 Task: Look for space in Emmen, Switzerland from 6th September, 2023 to 15th September, 2023 for 6 adults in price range Rs.8000 to Rs.12000. Place can be entire place or private room with 6 bedrooms having 6 beds and 6 bathrooms. Property type can be house, flat, guest house. Amenities needed are: wifi, TV, free parkinig on premises, gym, breakfast. Booking option can be shelf check-in. Required host language is English.
Action: Mouse moved to (492, 106)
Screenshot: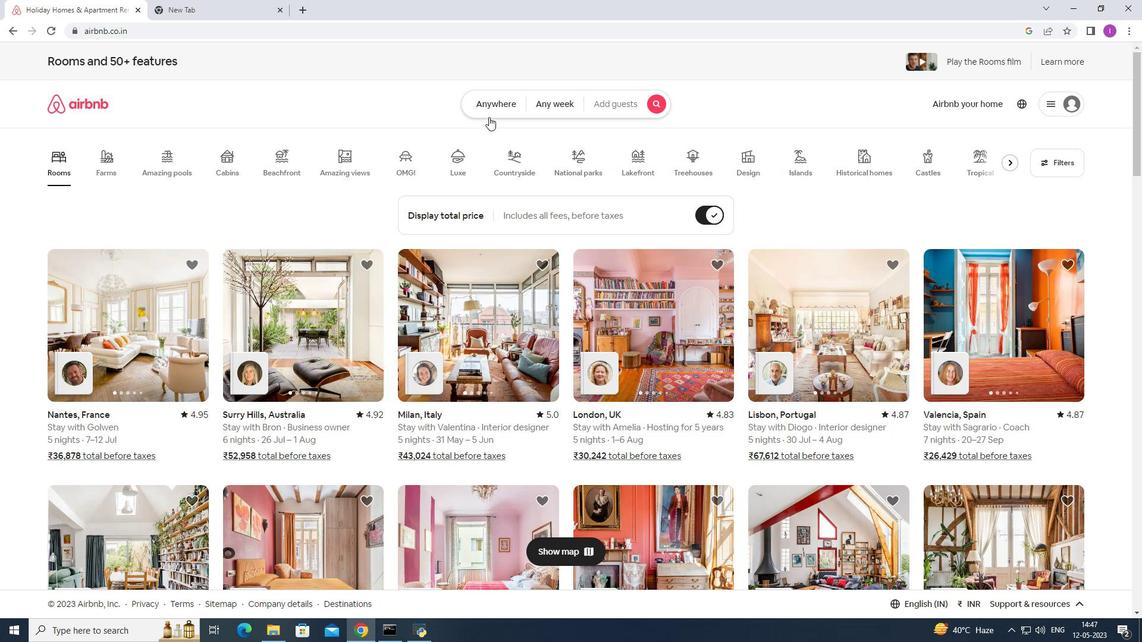 
Action: Mouse pressed left at (492, 106)
Screenshot: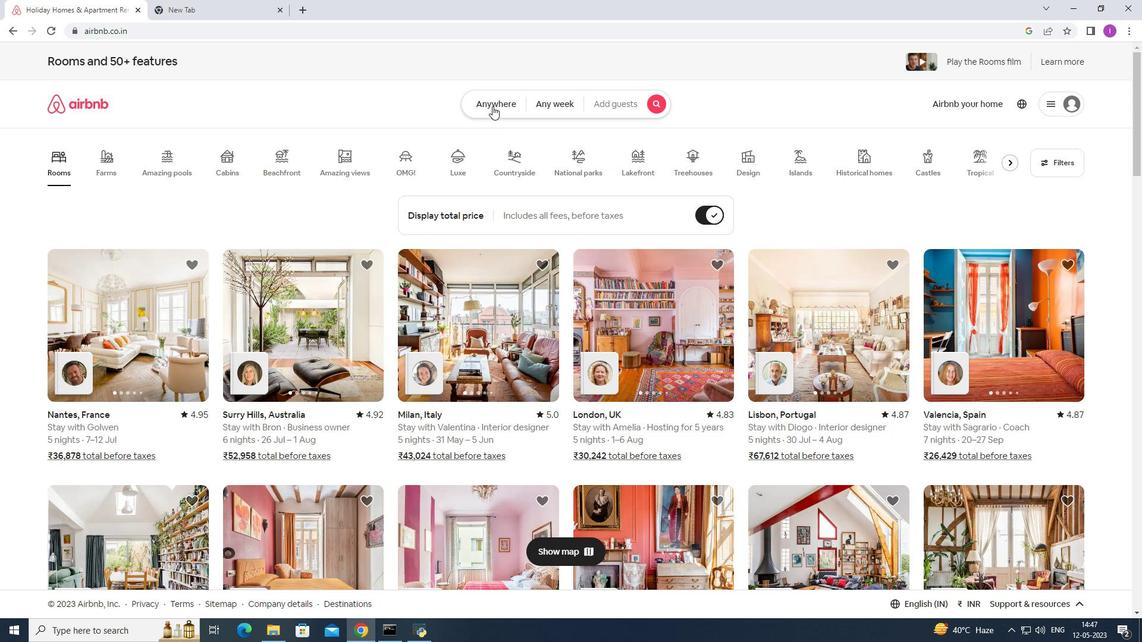 
Action: Mouse moved to (387, 156)
Screenshot: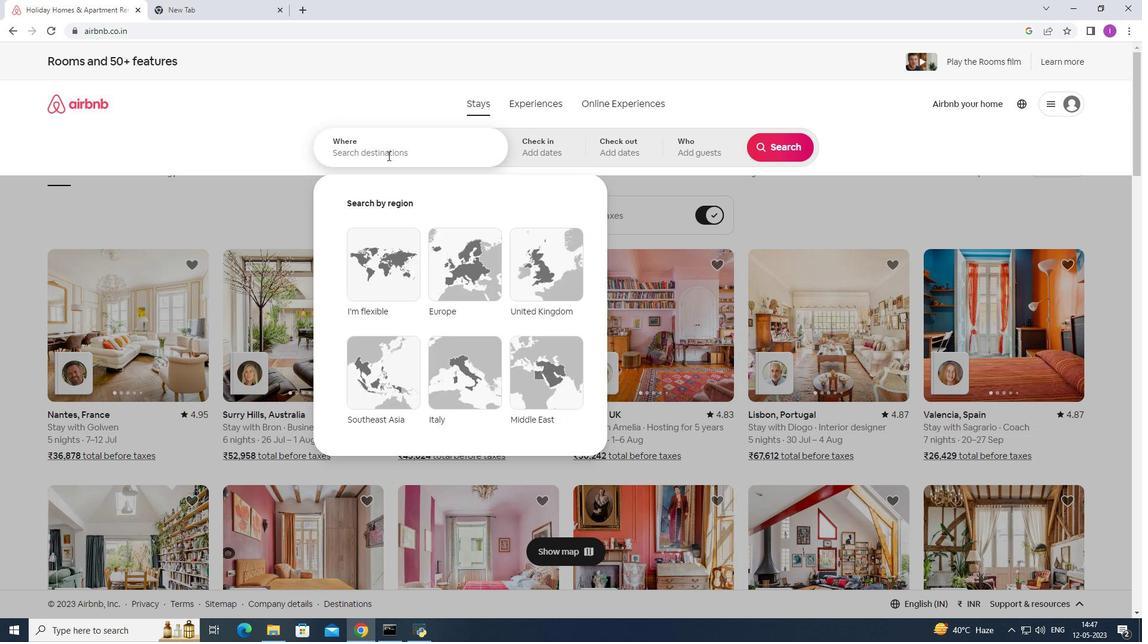 
Action: Mouse pressed left at (387, 156)
Screenshot: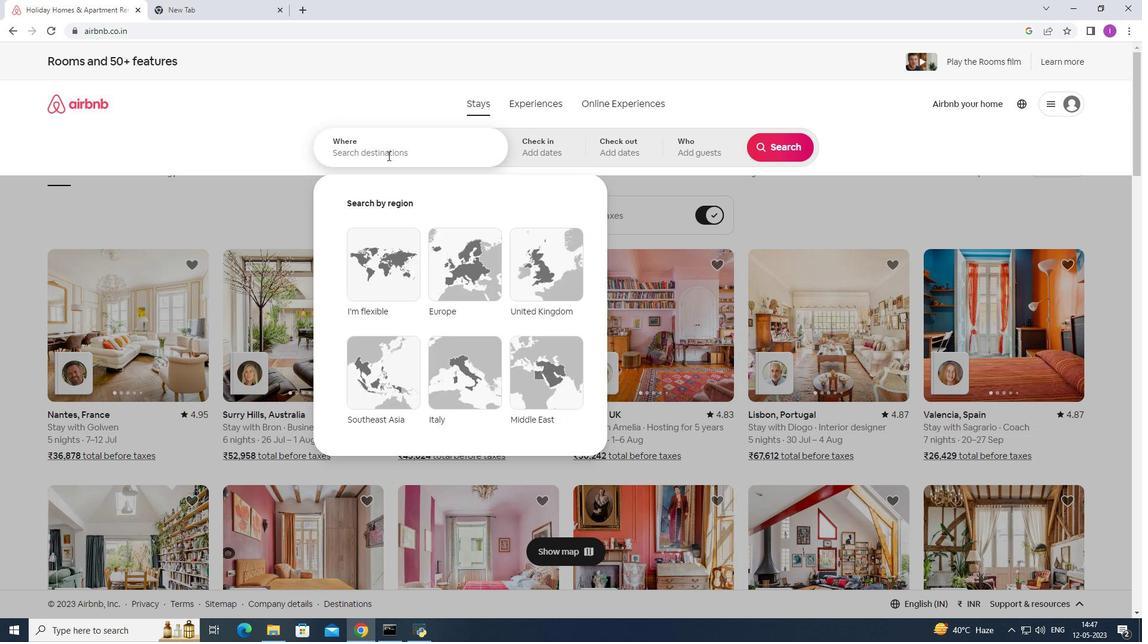 
Action: Mouse moved to (386, 157)
Screenshot: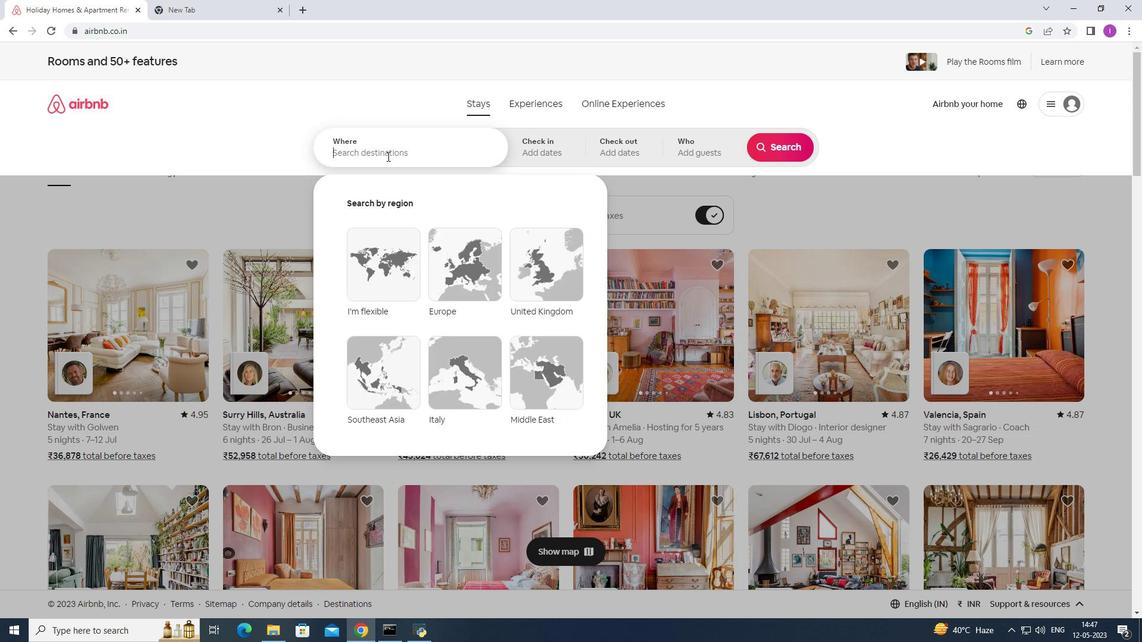 
Action: Key pressed <Key.shift>Emmen
Screenshot: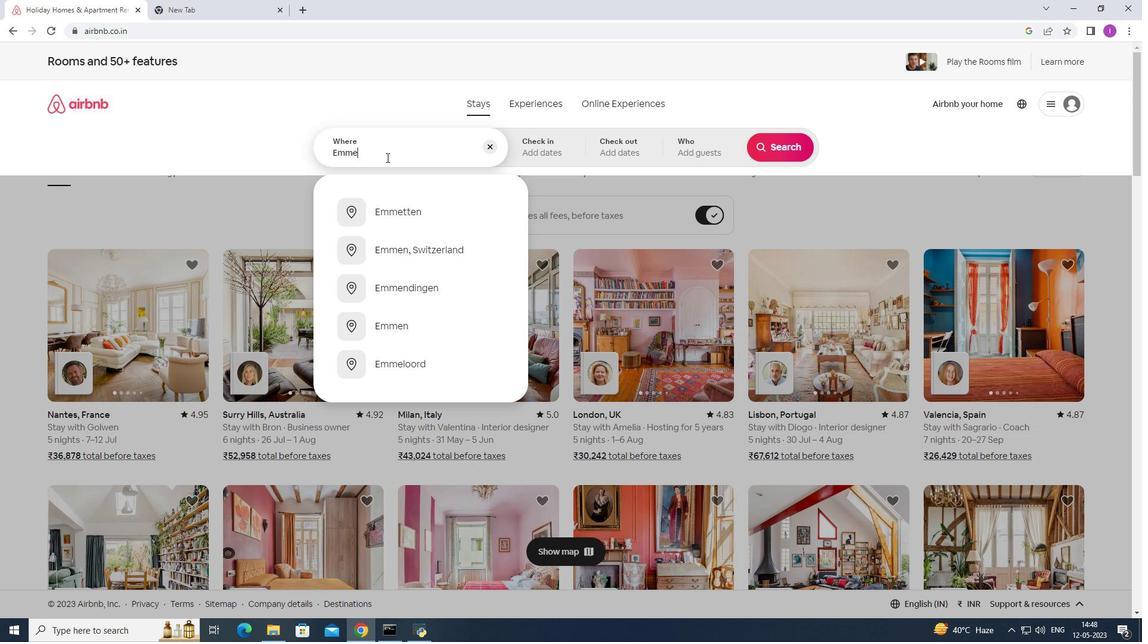 
Action: Mouse moved to (395, 205)
Screenshot: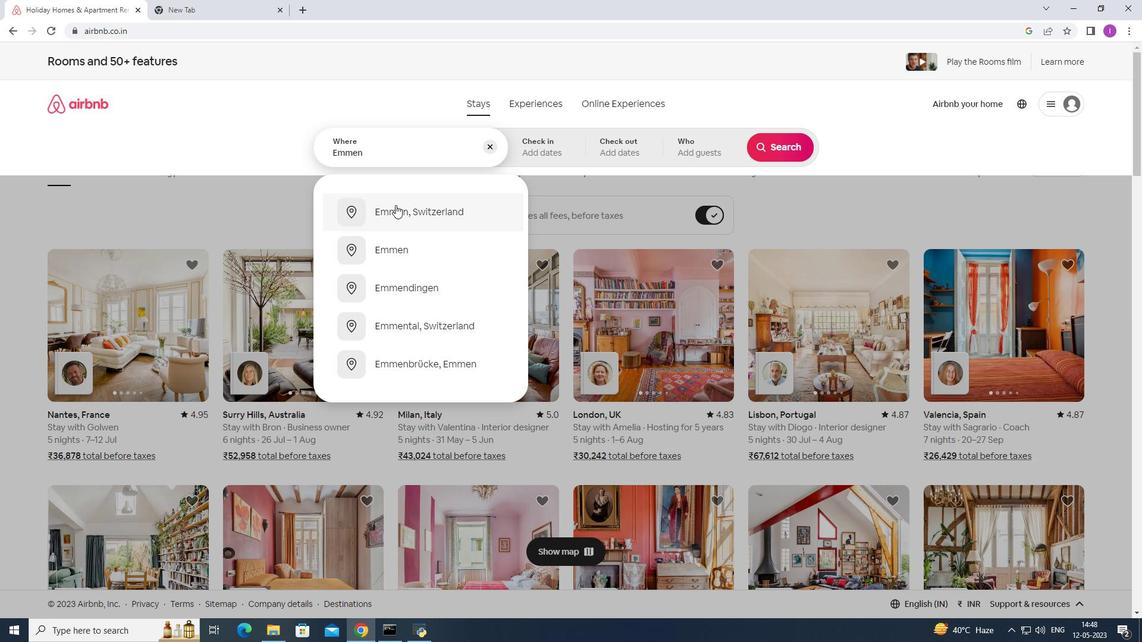 
Action: Mouse pressed left at (395, 205)
Screenshot: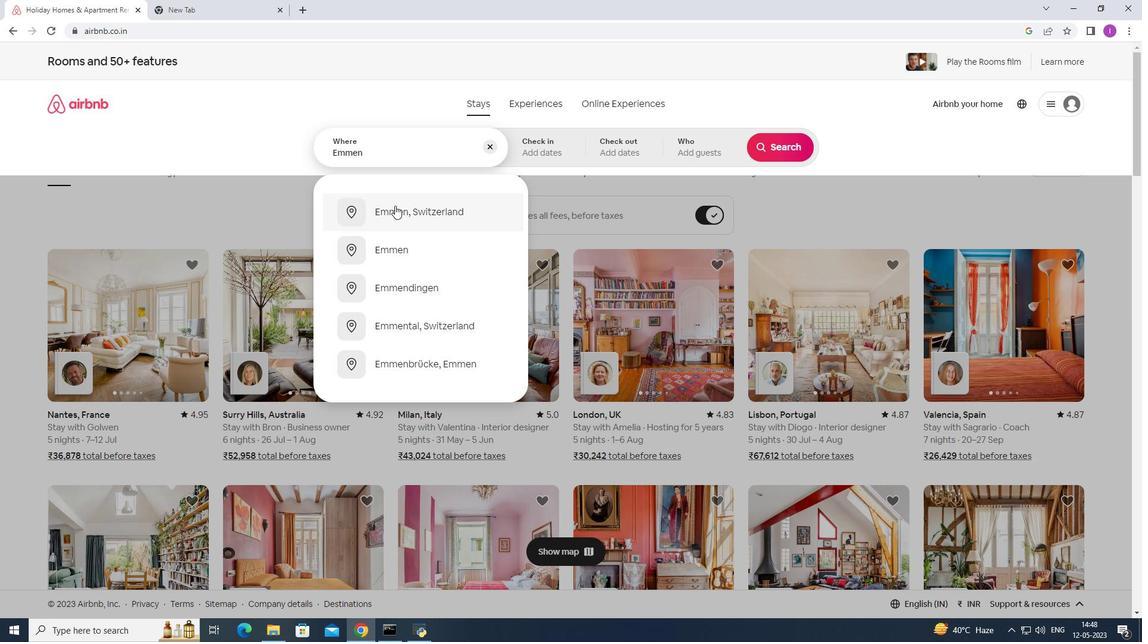 
Action: Mouse moved to (780, 242)
Screenshot: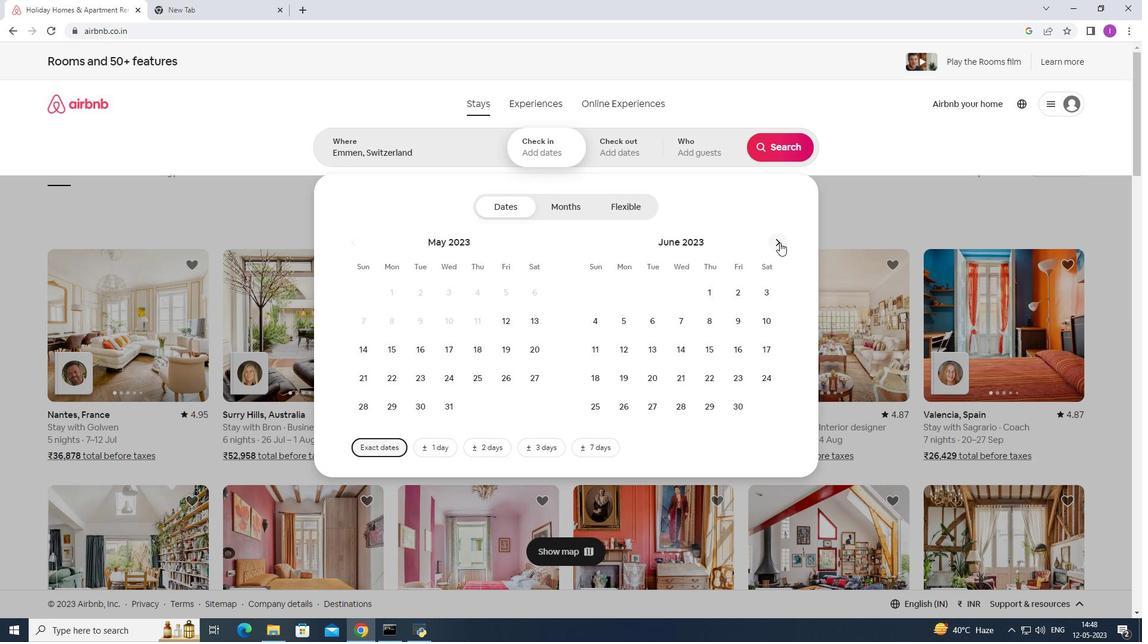 
Action: Mouse pressed left at (780, 242)
Screenshot: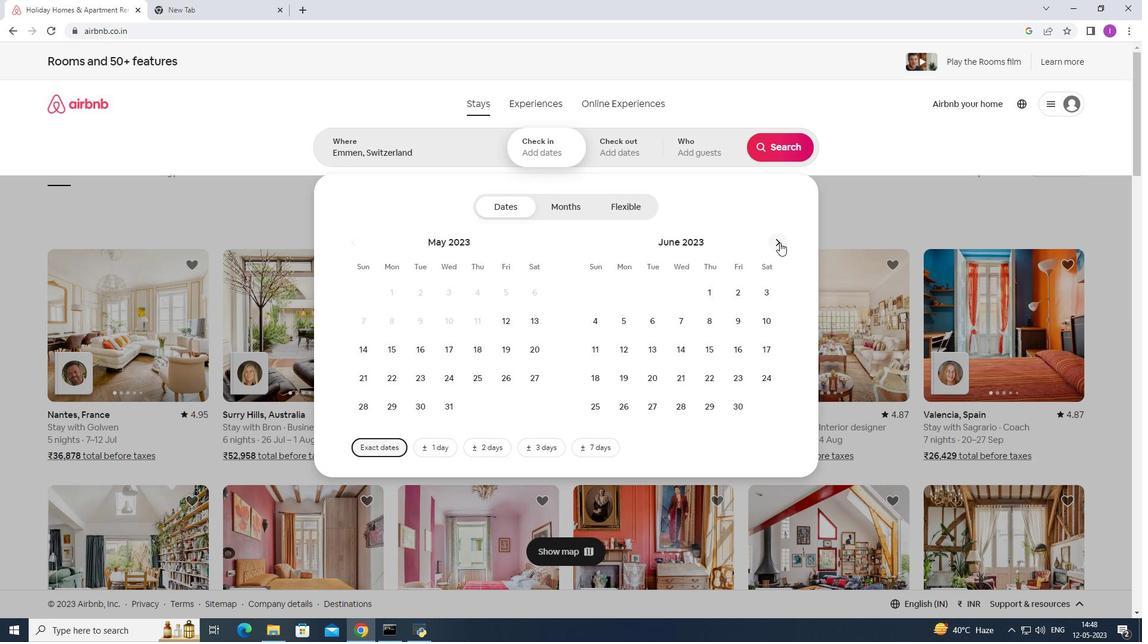
Action: Mouse pressed left at (780, 242)
Screenshot: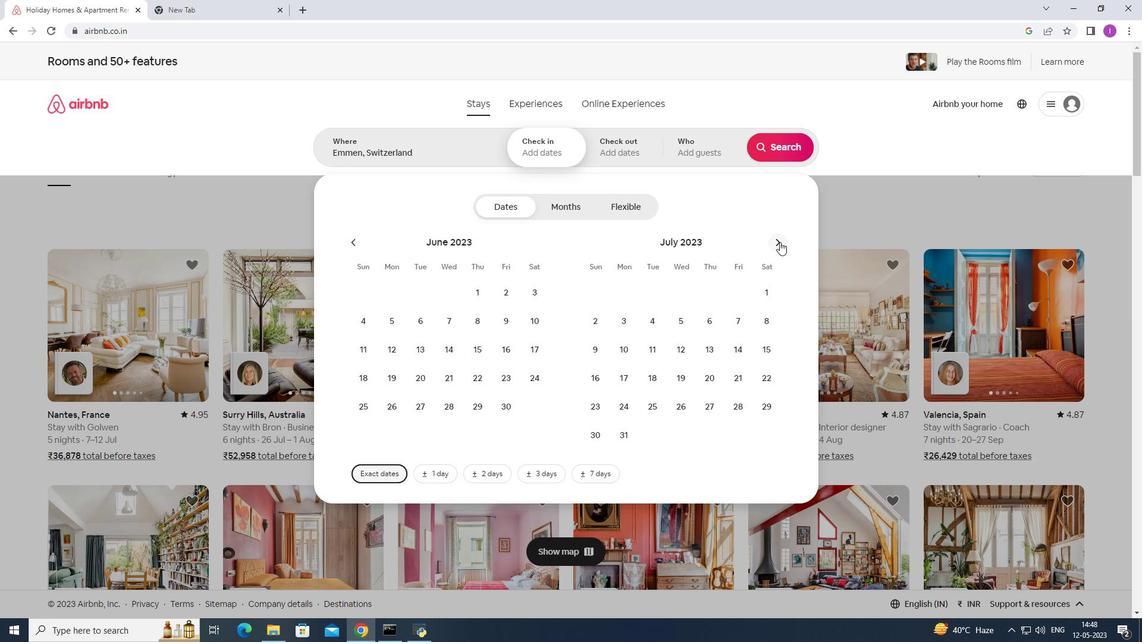 
Action: Mouse pressed left at (780, 242)
Screenshot: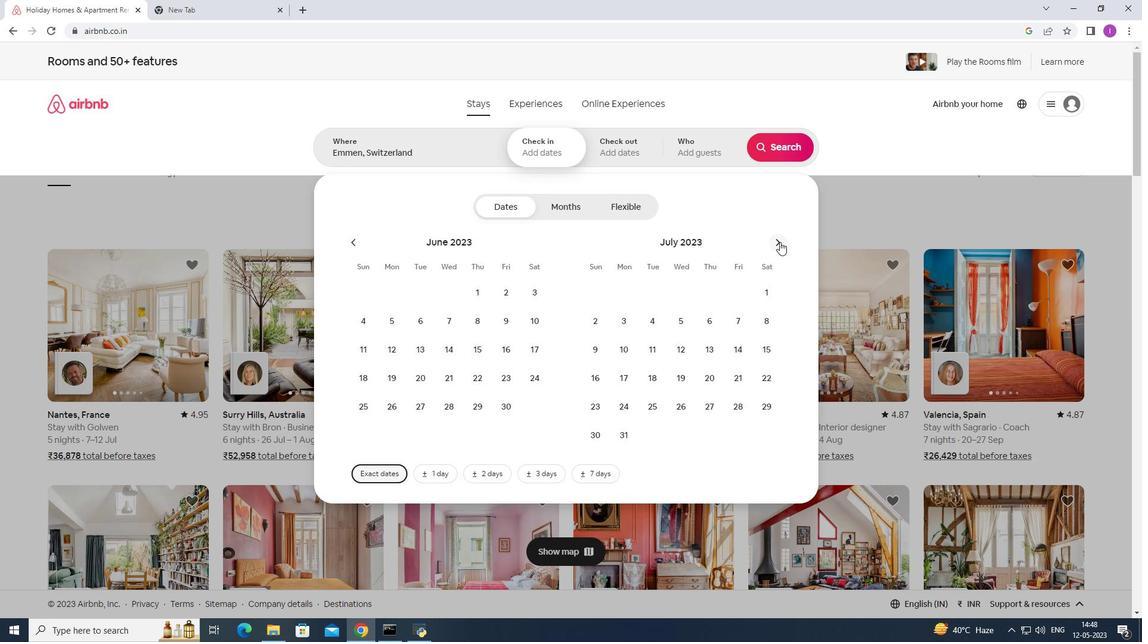 
Action: Mouse moved to (686, 322)
Screenshot: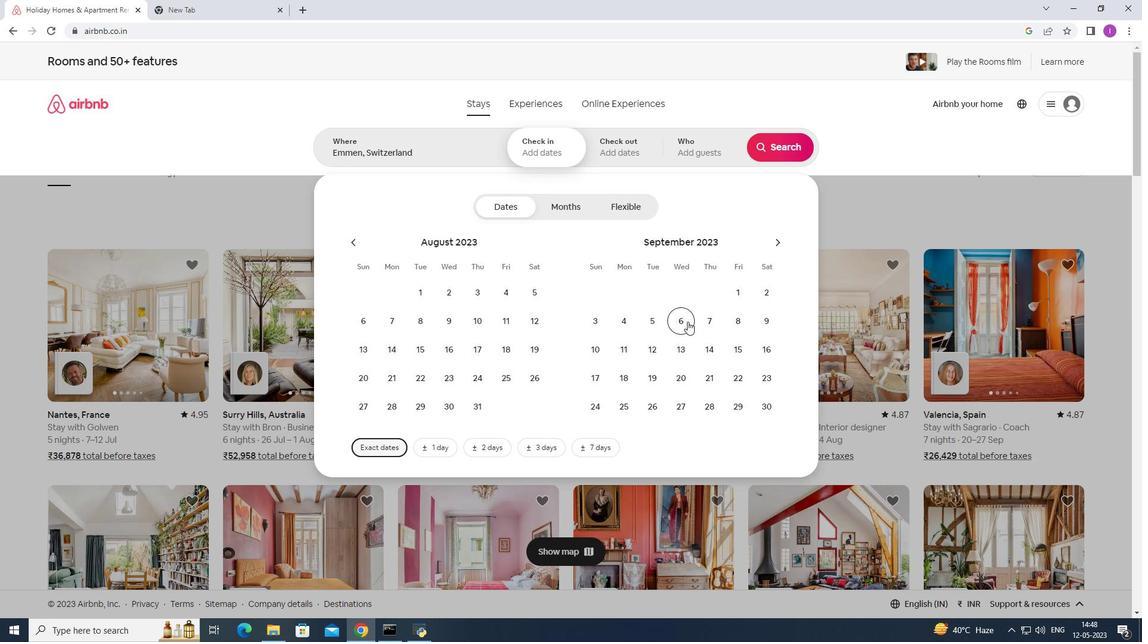 
Action: Mouse pressed left at (686, 322)
Screenshot: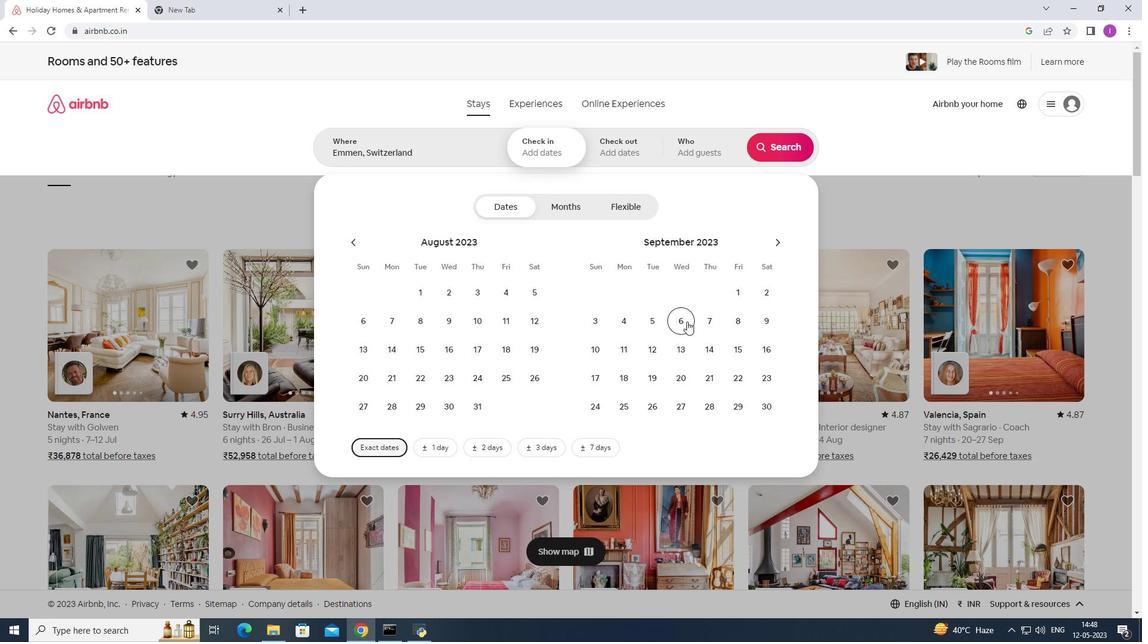 
Action: Mouse moved to (739, 350)
Screenshot: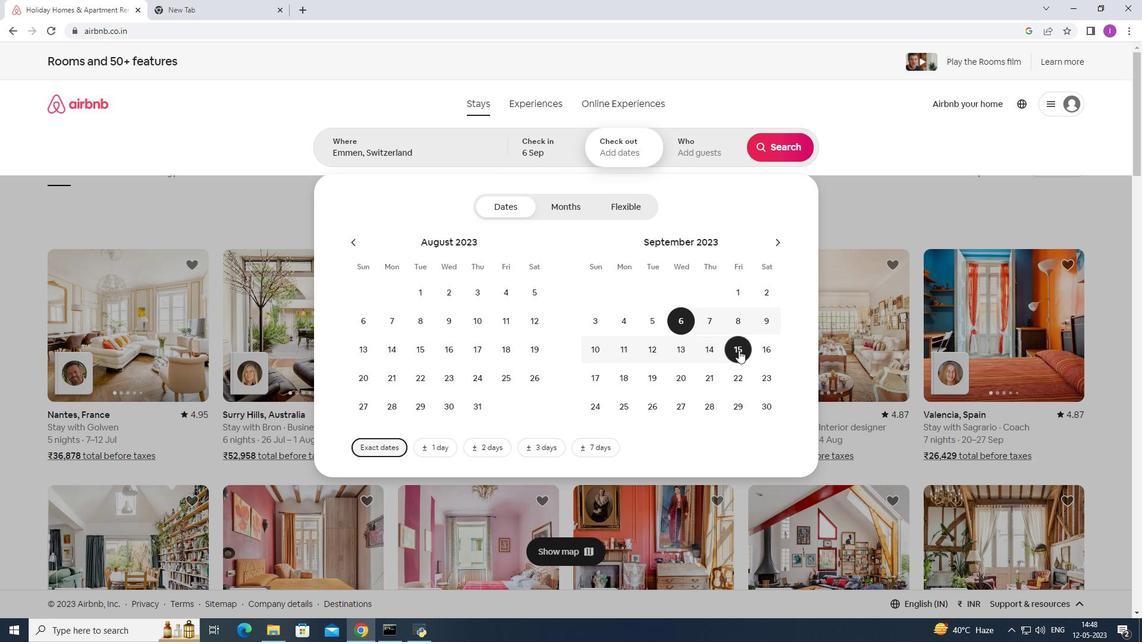 
Action: Mouse pressed left at (739, 350)
Screenshot: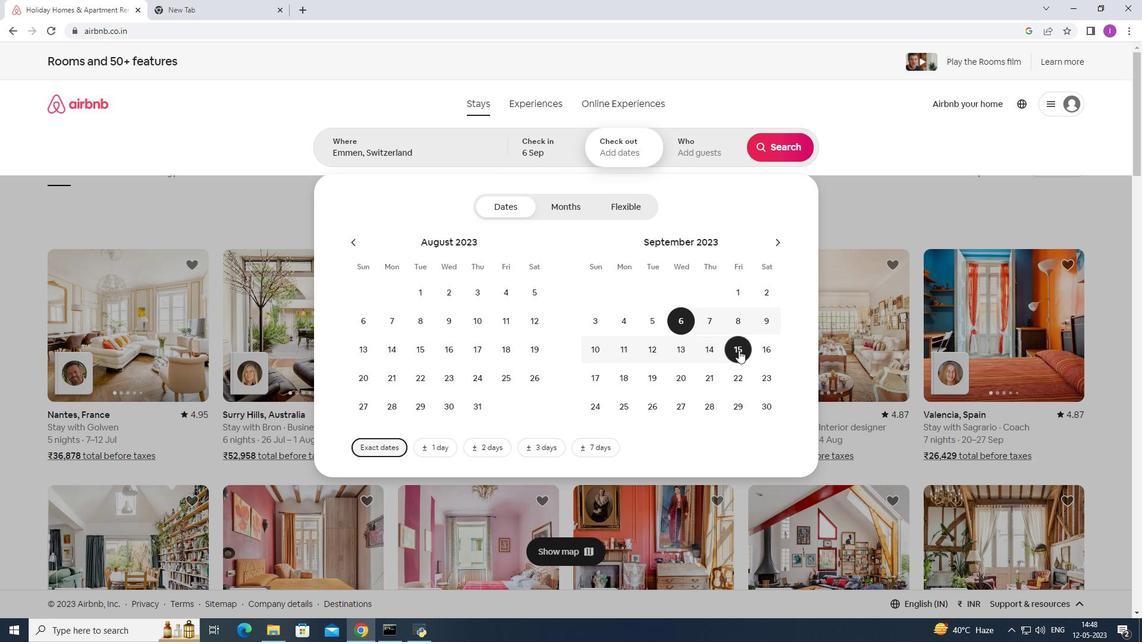 
Action: Mouse moved to (695, 155)
Screenshot: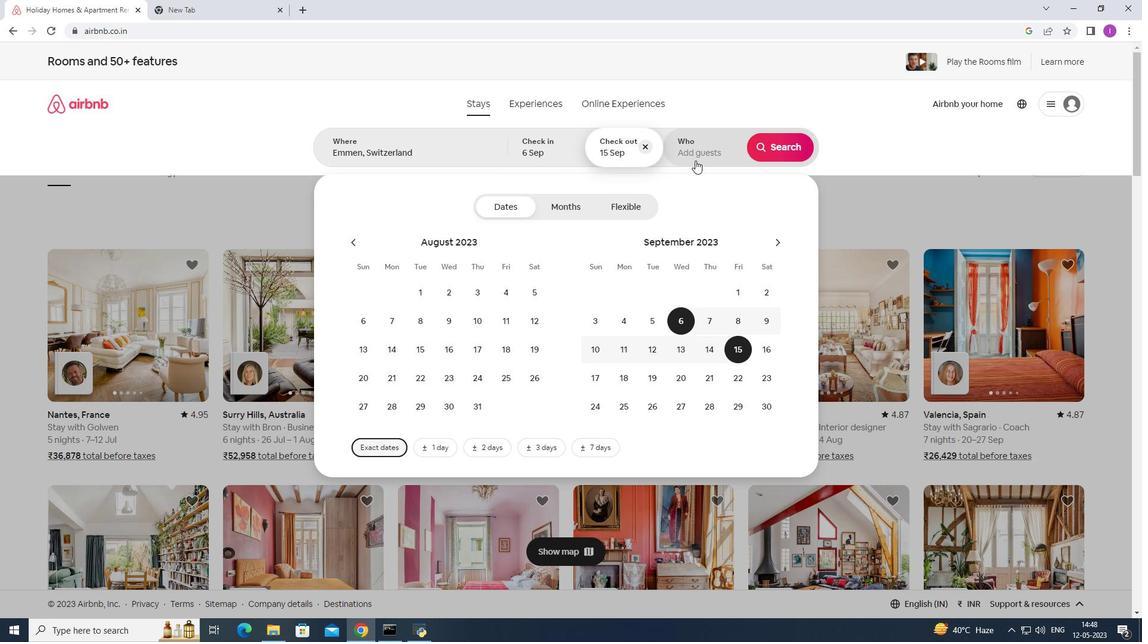 
Action: Mouse pressed left at (695, 155)
Screenshot: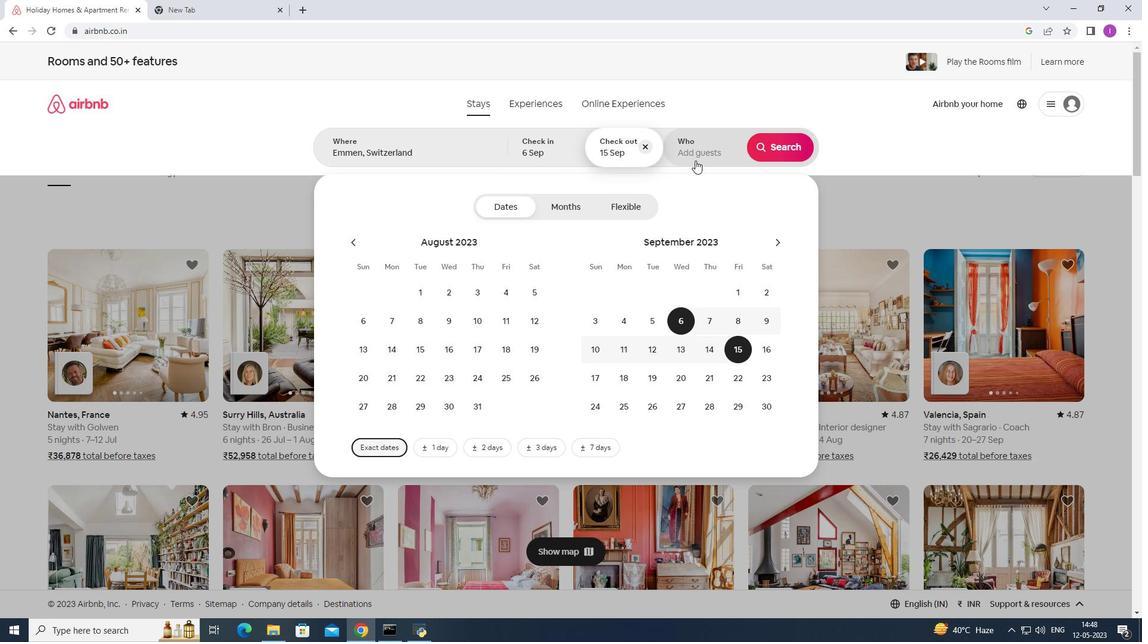 
Action: Mouse moved to (779, 206)
Screenshot: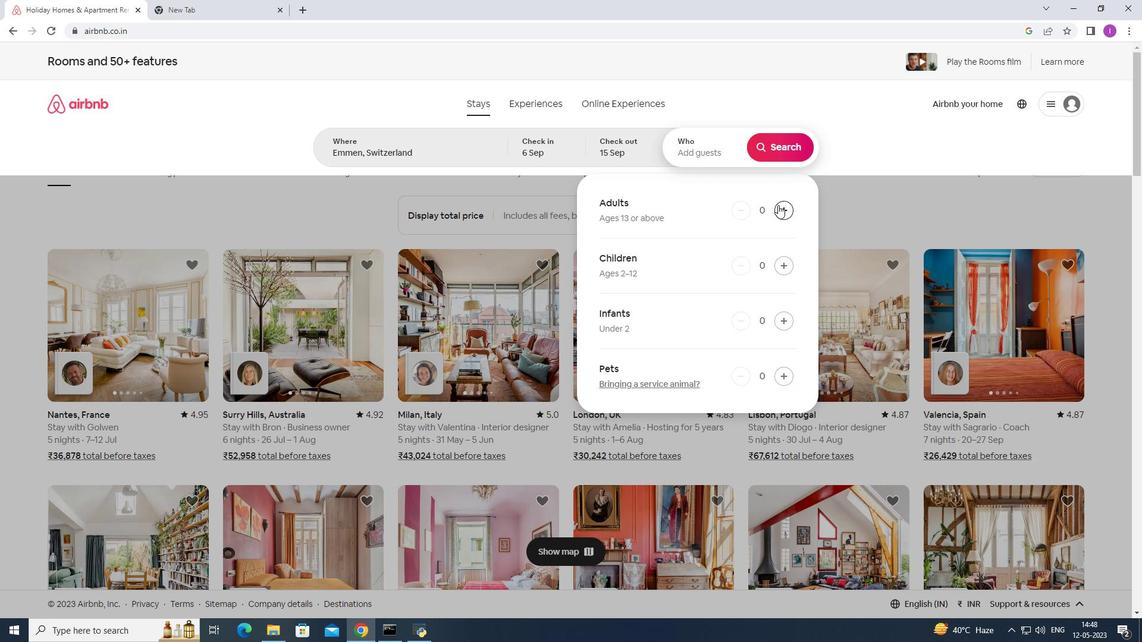 
Action: Mouse pressed left at (779, 206)
Screenshot: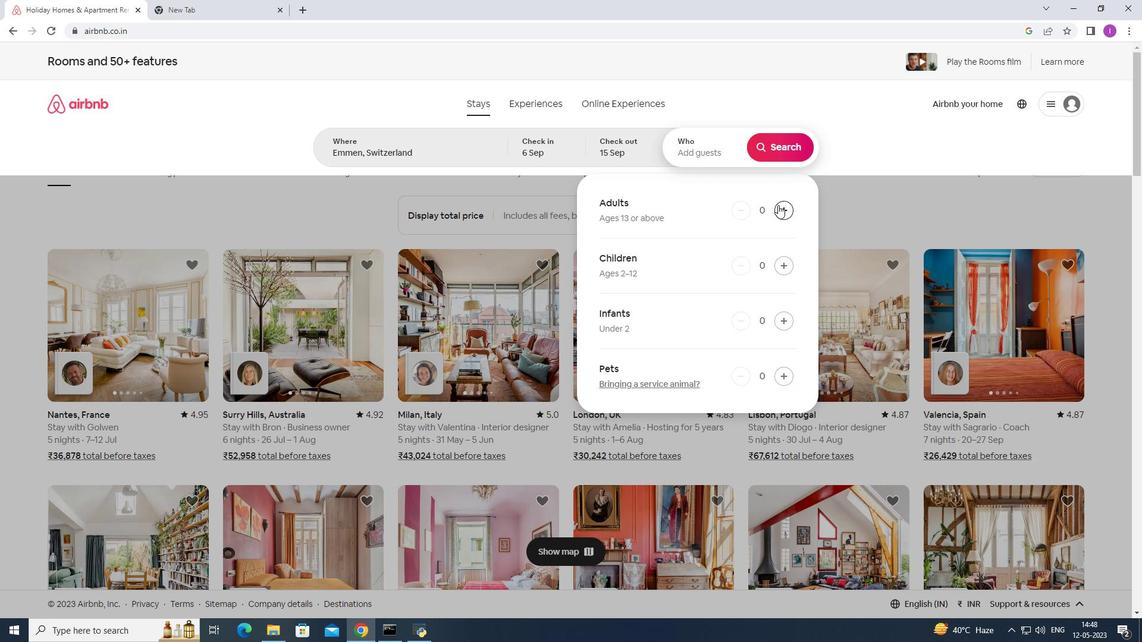 
Action: Mouse pressed left at (779, 206)
Screenshot: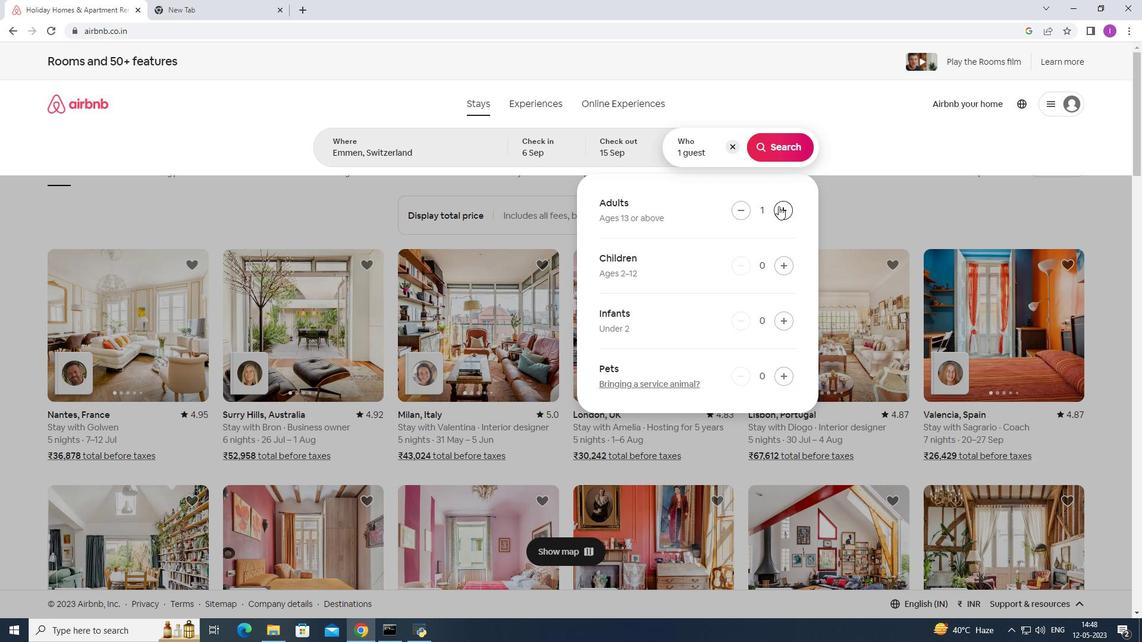 
Action: Mouse pressed left at (779, 206)
Screenshot: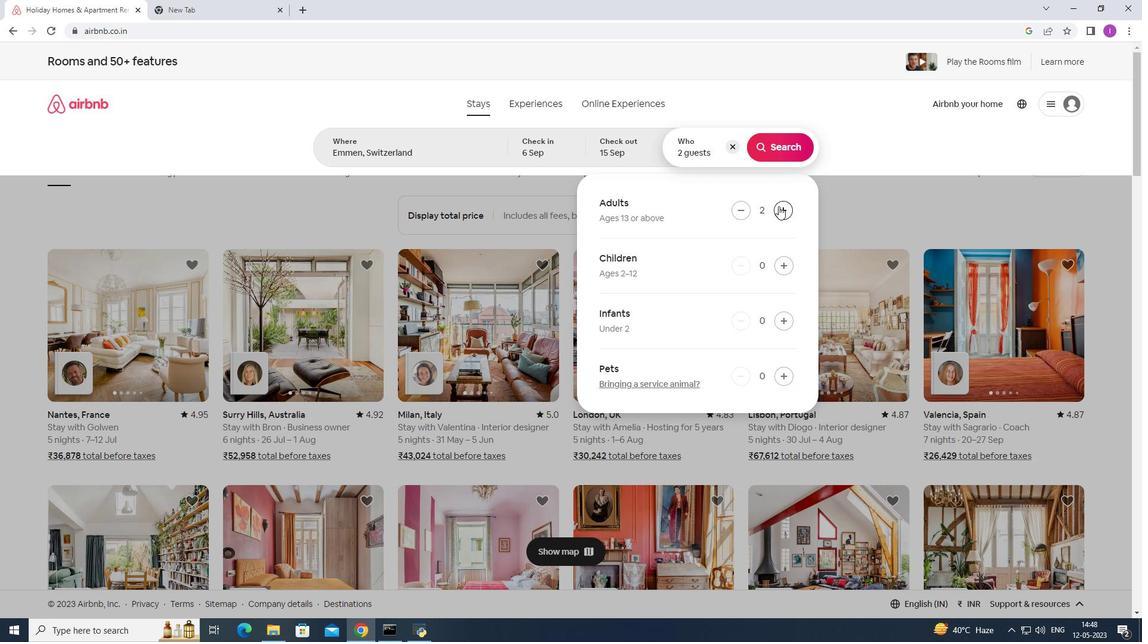 
Action: Mouse pressed left at (779, 206)
Screenshot: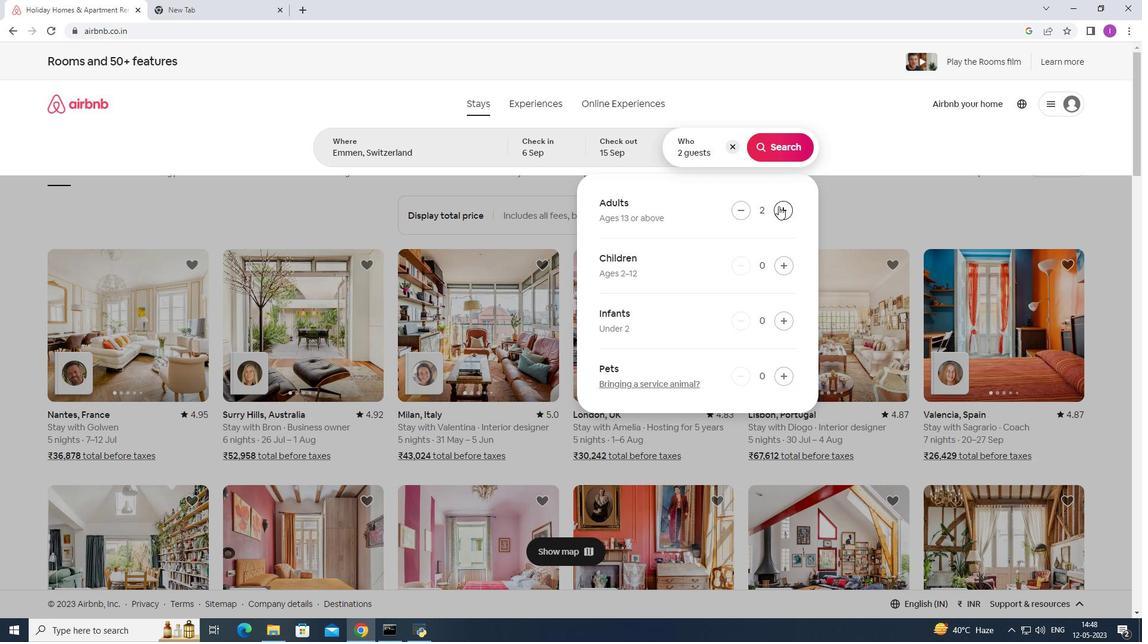 
Action: Mouse pressed left at (779, 206)
Screenshot: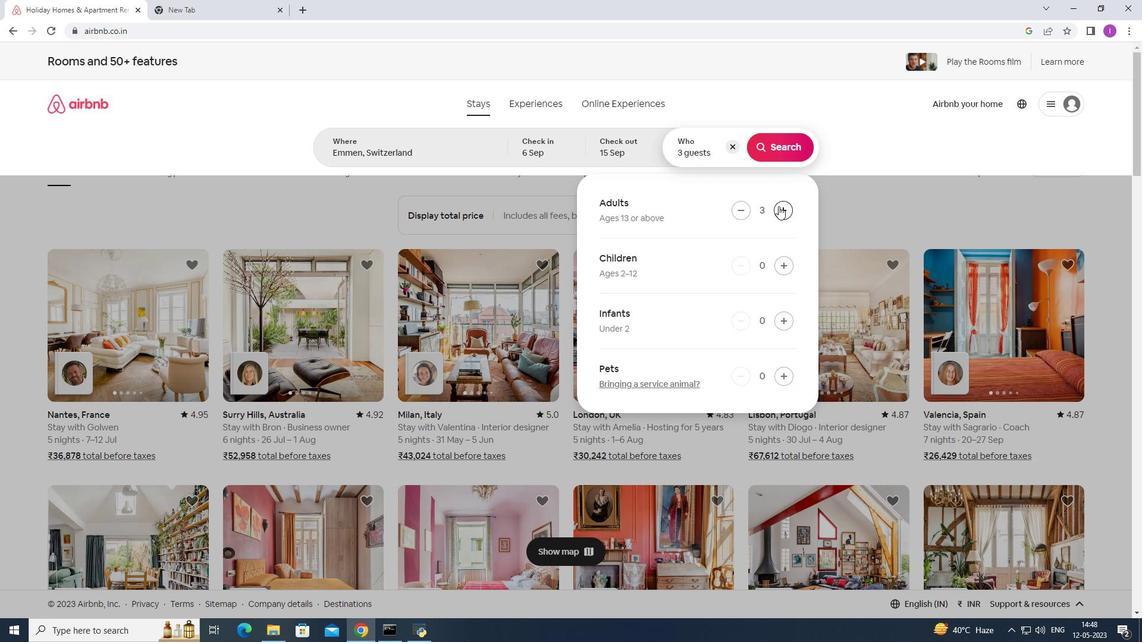 
Action: Mouse moved to (779, 206)
Screenshot: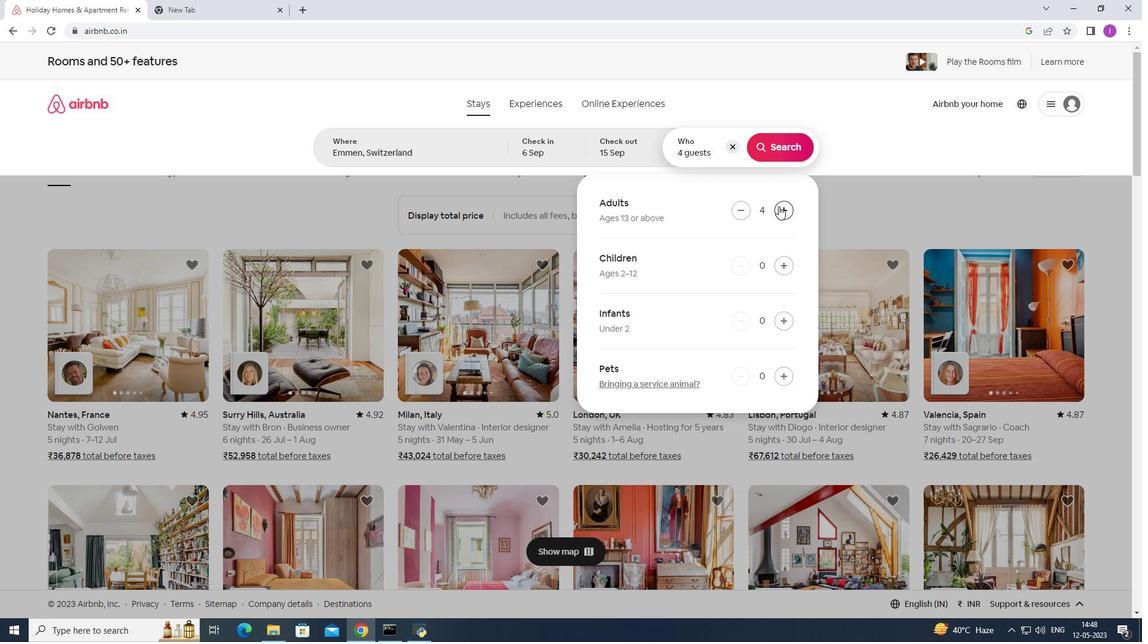 
Action: Mouse pressed left at (779, 206)
Screenshot: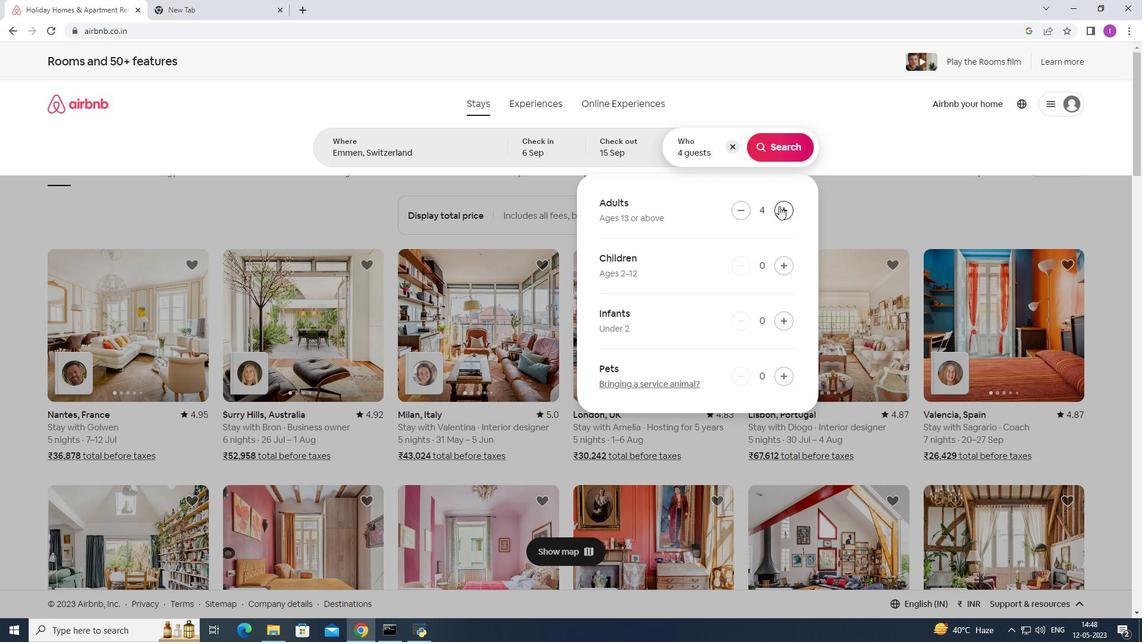
Action: Mouse moved to (788, 168)
Screenshot: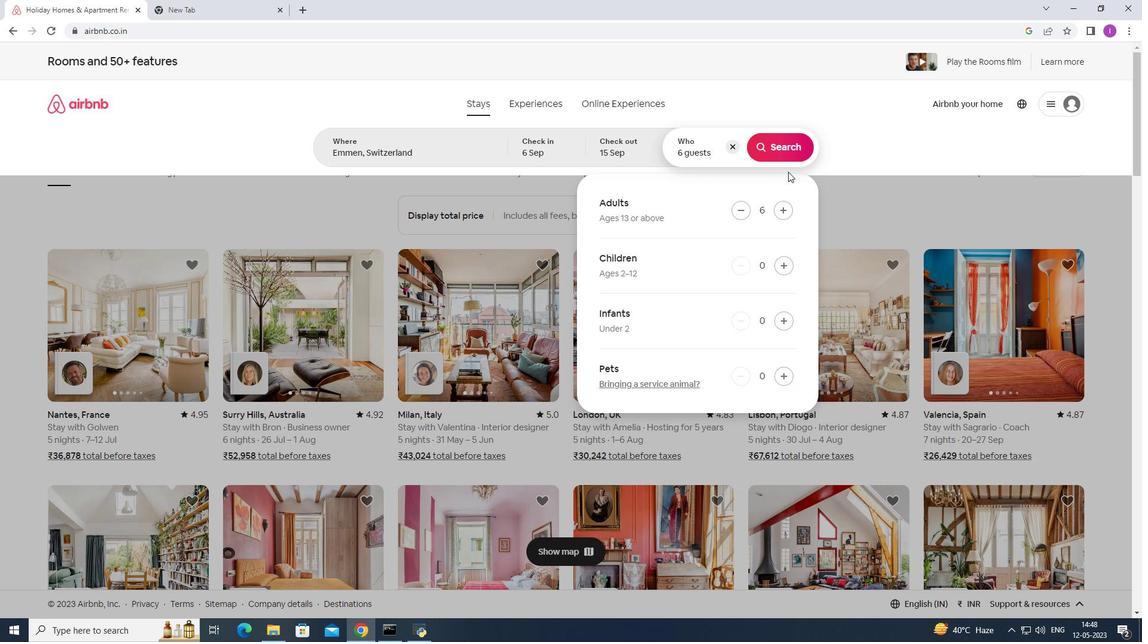 
Action: Mouse pressed left at (788, 168)
Screenshot: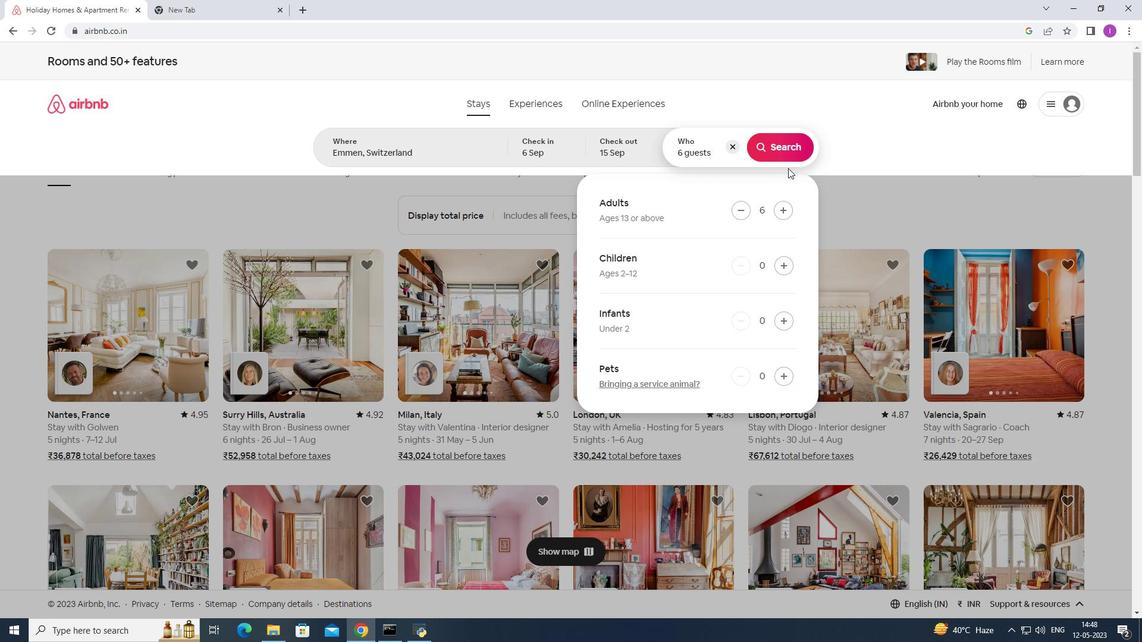 
Action: Mouse moved to (795, 143)
Screenshot: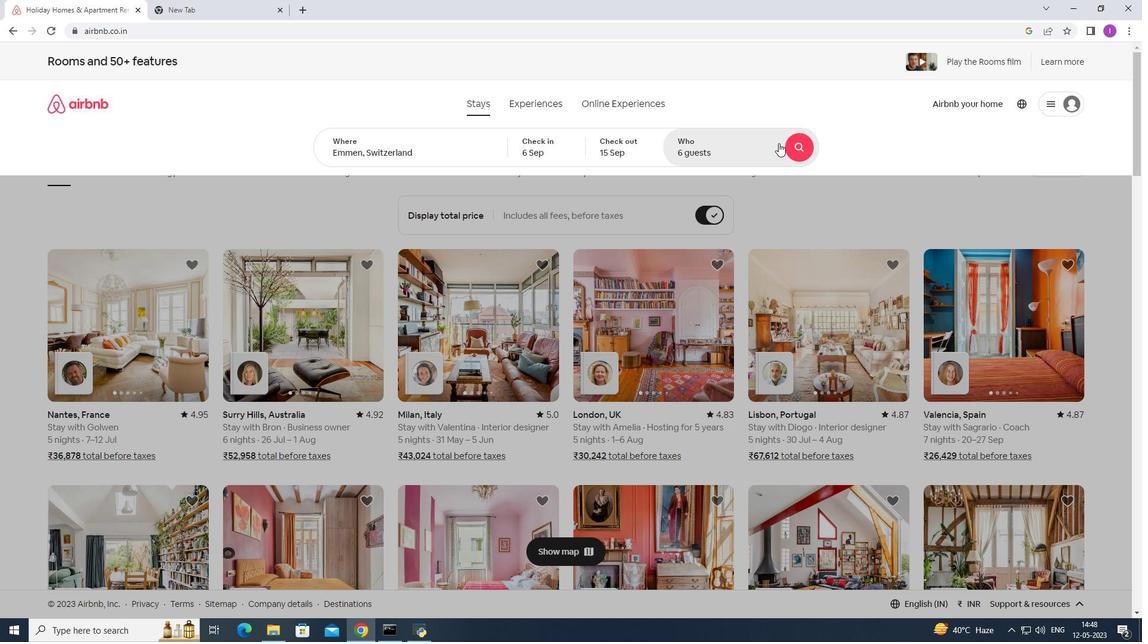 
Action: Mouse pressed left at (795, 143)
Screenshot: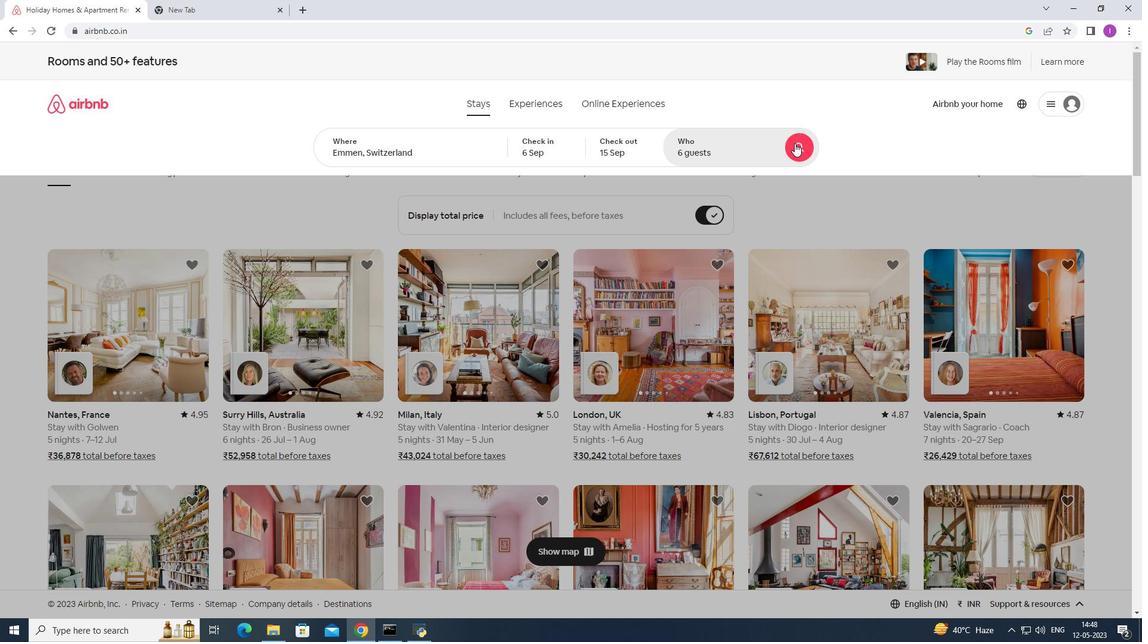 
Action: Mouse moved to (1101, 115)
Screenshot: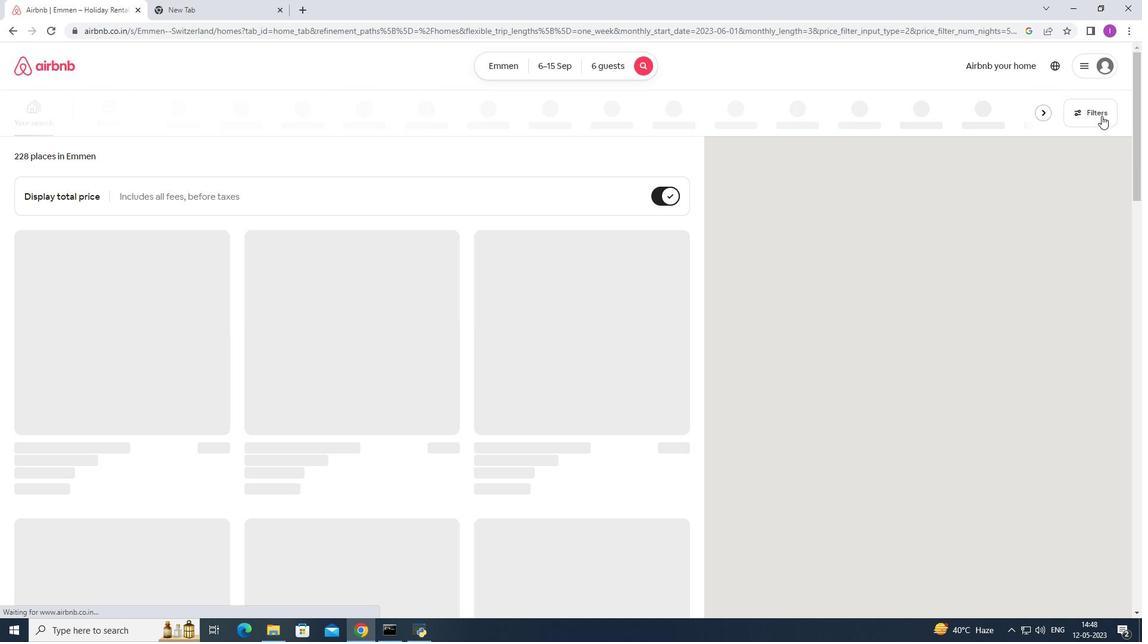 
Action: Mouse pressed left at (1101, 115)
Screenshot: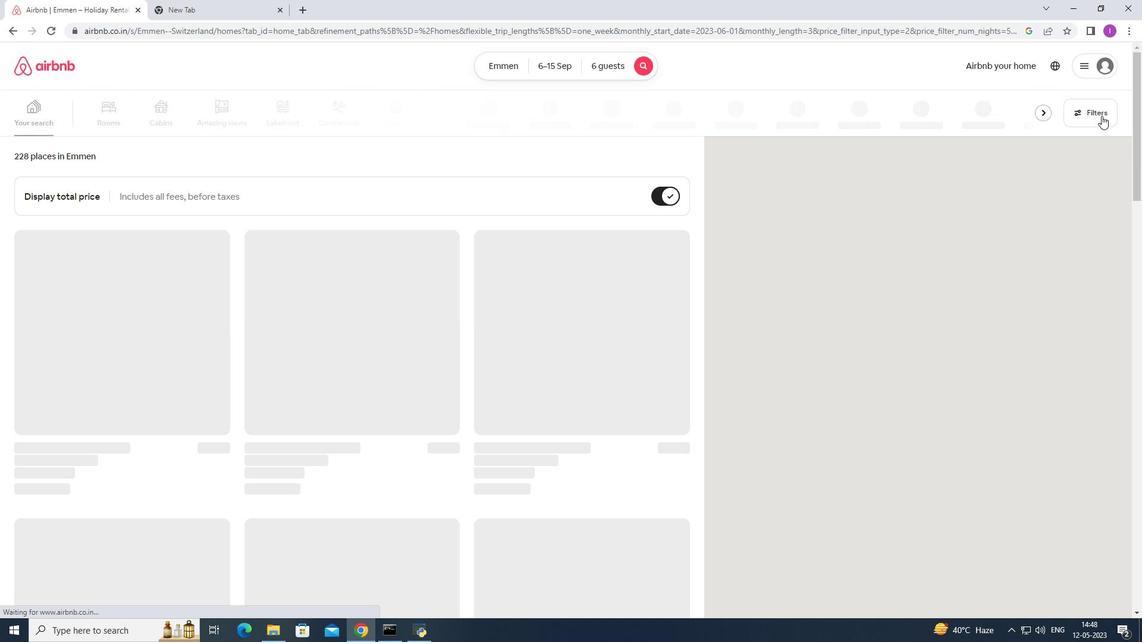 
Action: Mouse moved to (617, 405)
Screenshot: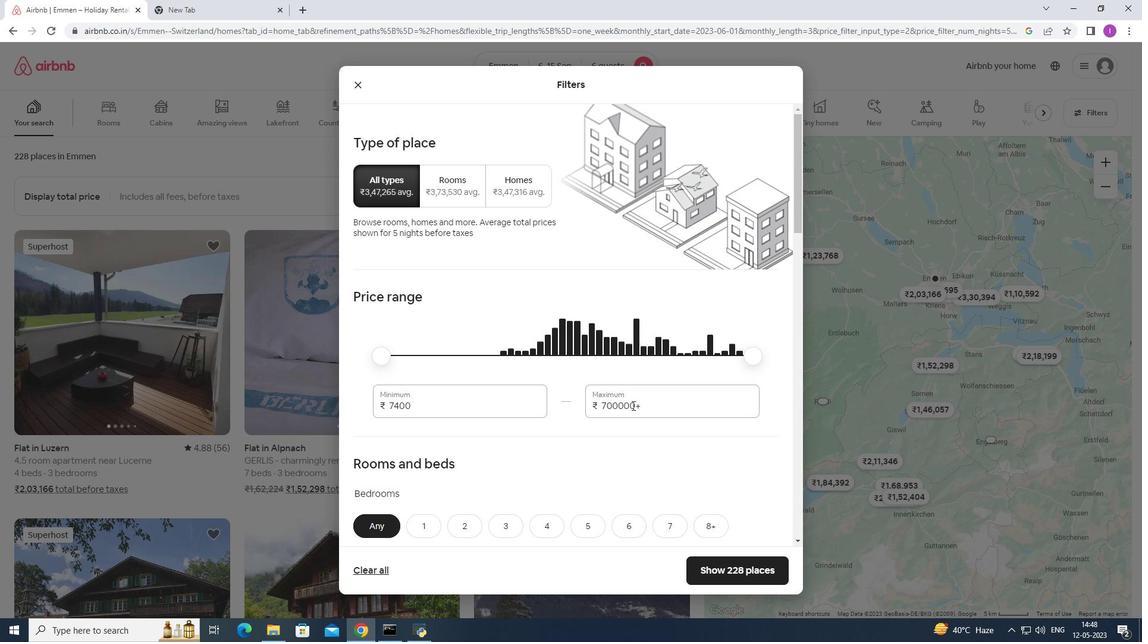 
Action: Mouse pressed left at (617, 405)
Screenshot: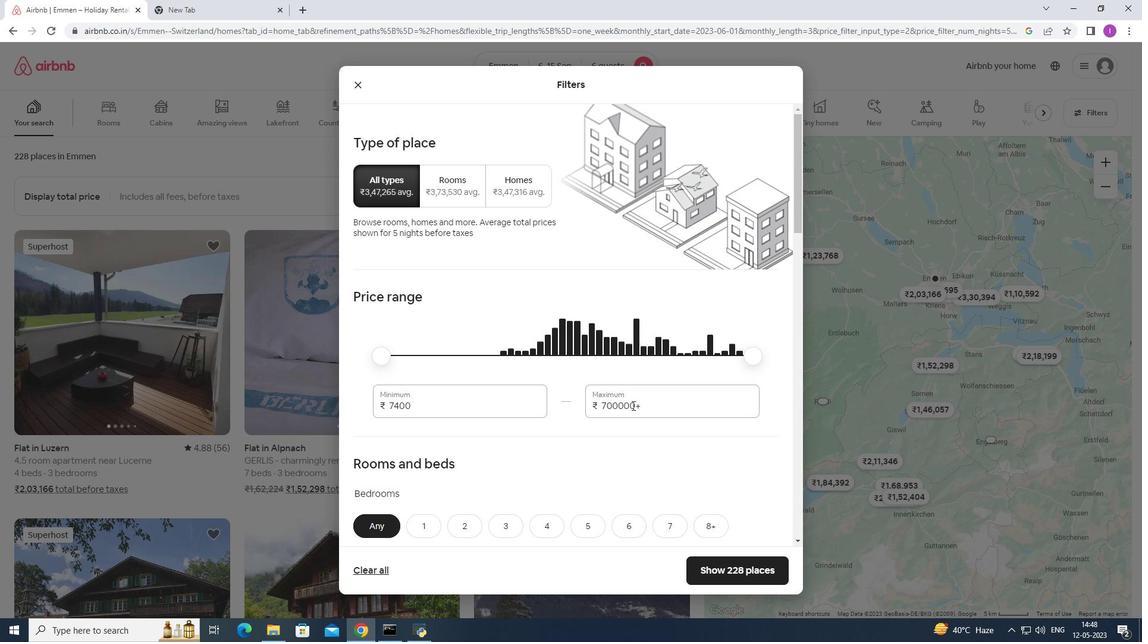 
Action: Mouse moved to (652, 402)
Screenshot: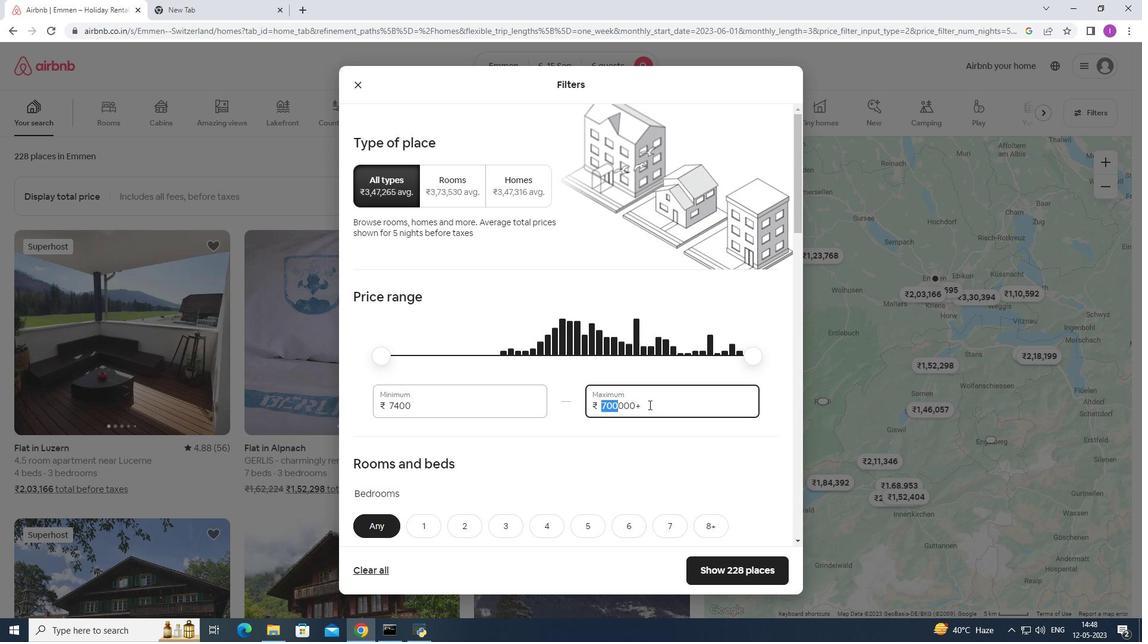 
Action: Mouse pressed left at (652, 402)
Screenshot: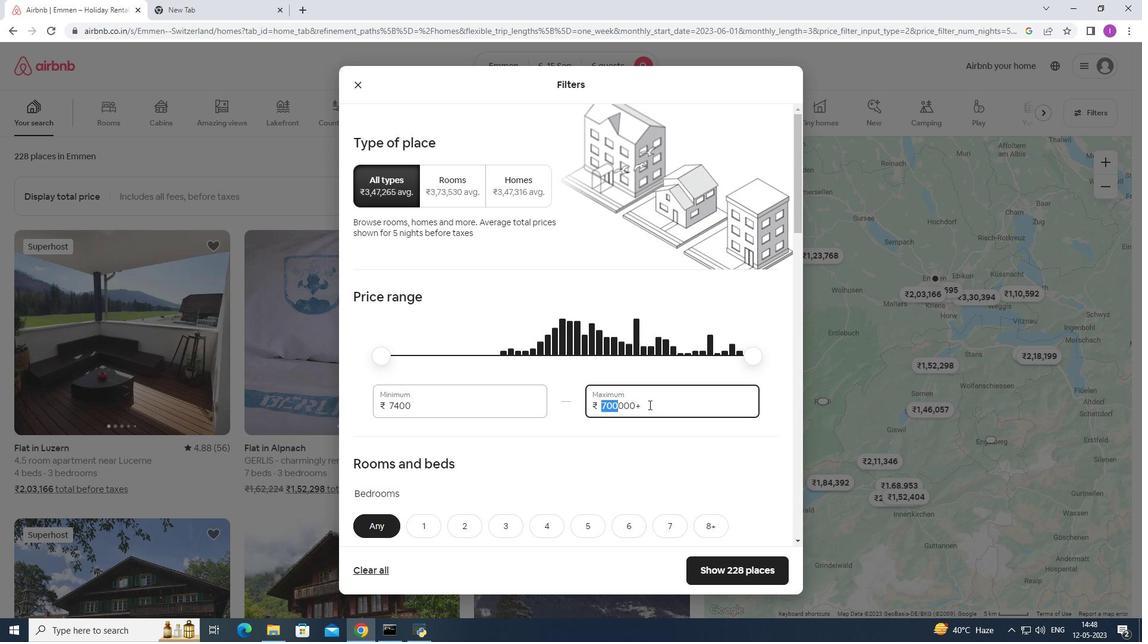 
Action: Mouse moved to (589, 422)
Screenshot: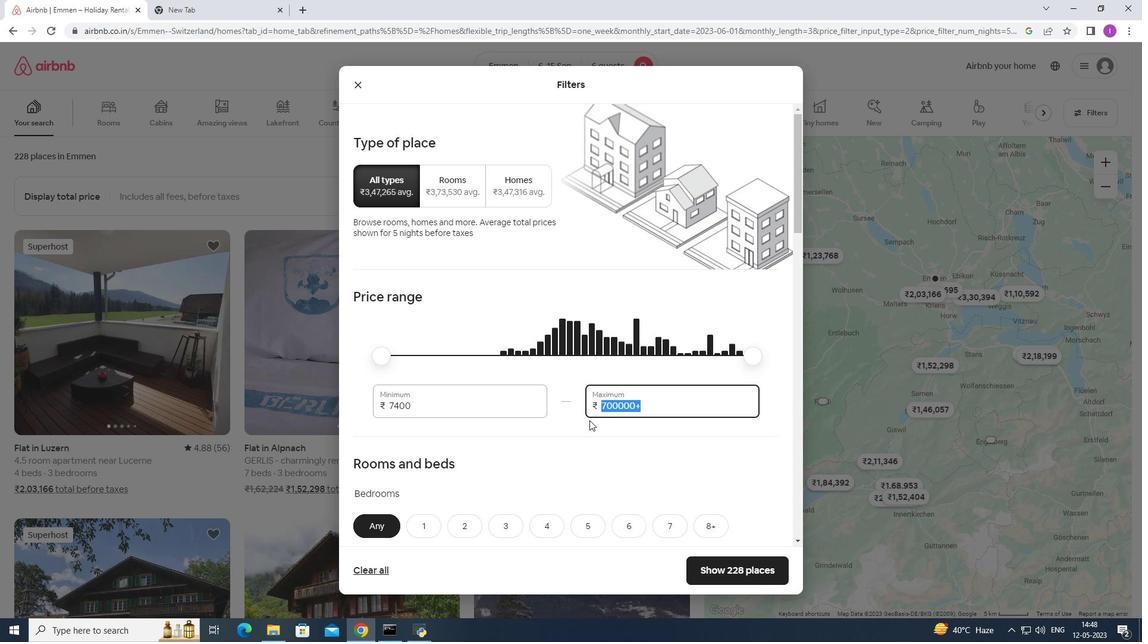 
Action: Key pressed 12000
Screenshot: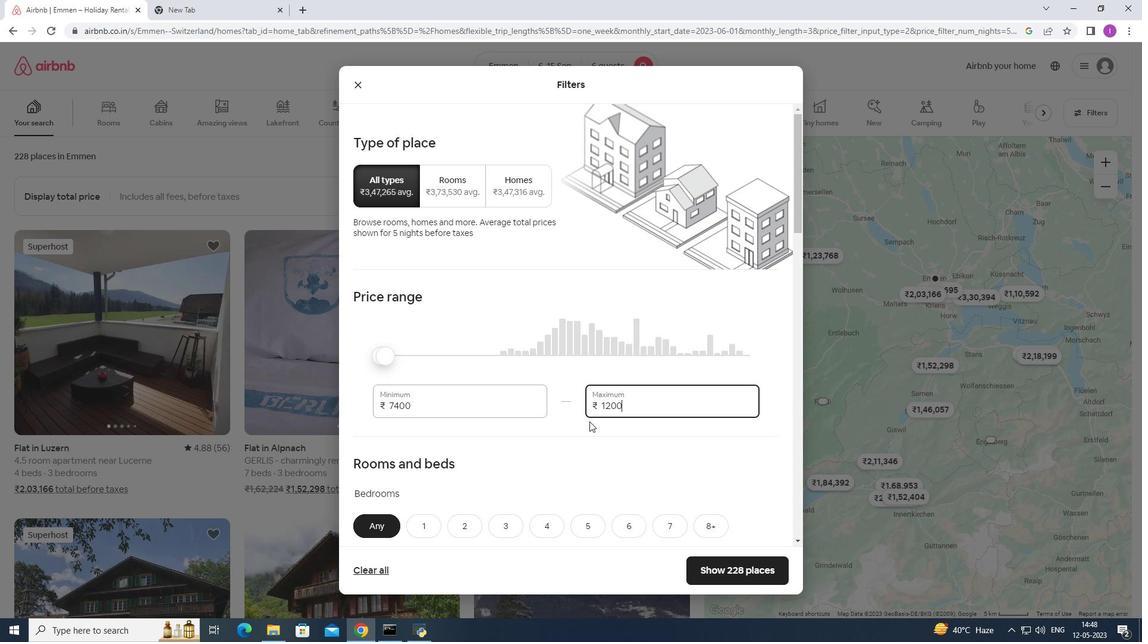 
Action: Mouse moved to (419, 410)
Screenshot: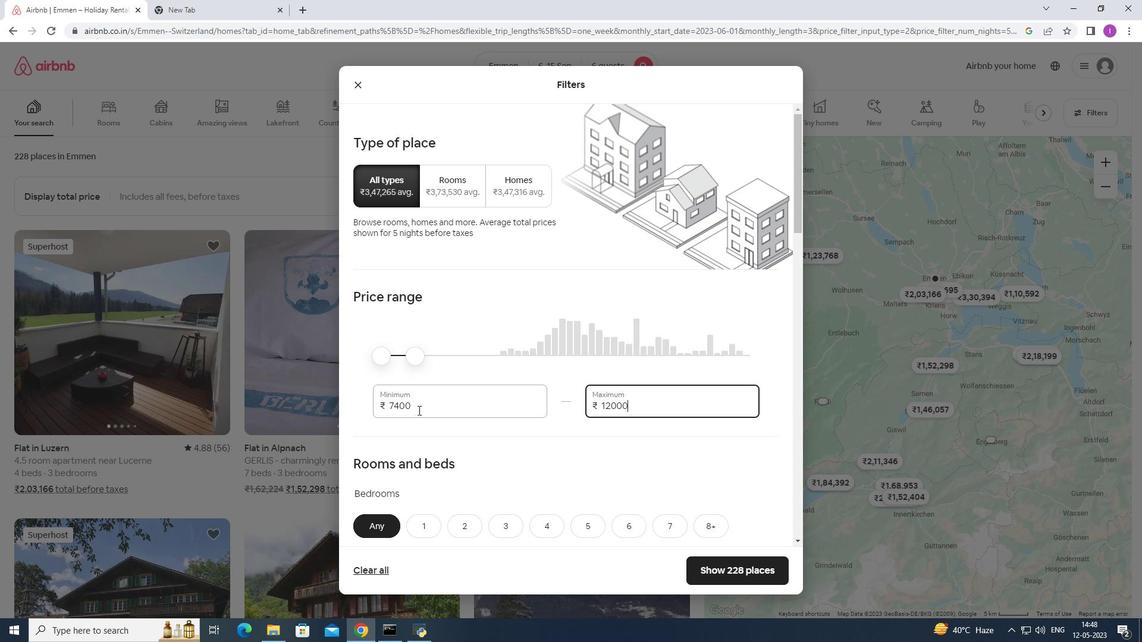 
Action: Mouse pressed left at (419, 410)
Screenshot: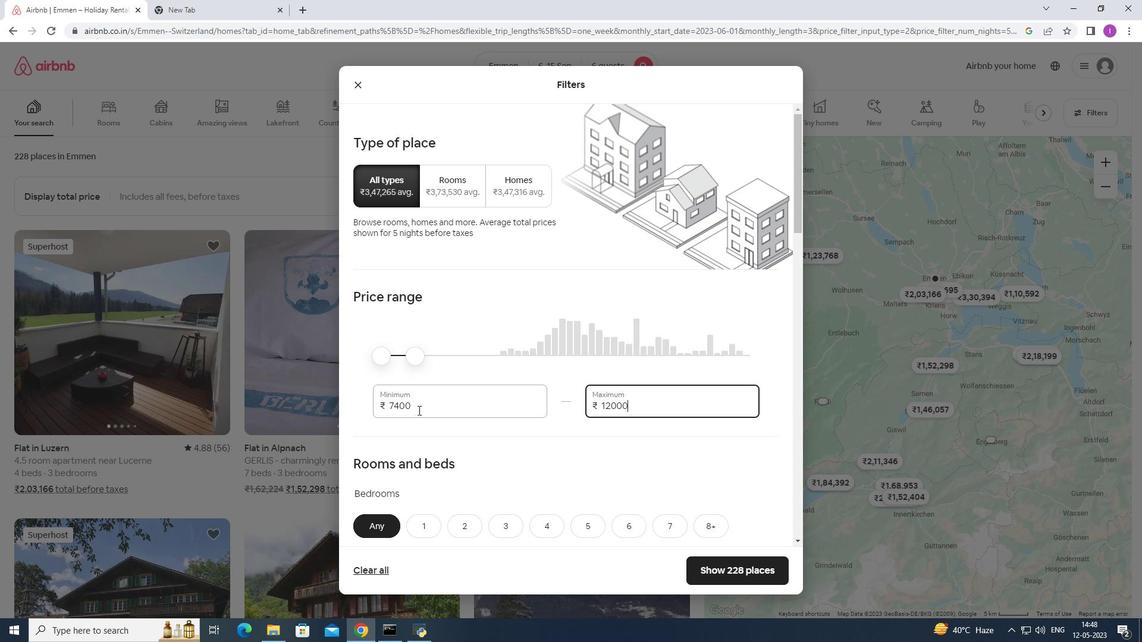 
Action: Mouse moved to (379, 423)
Screenshot: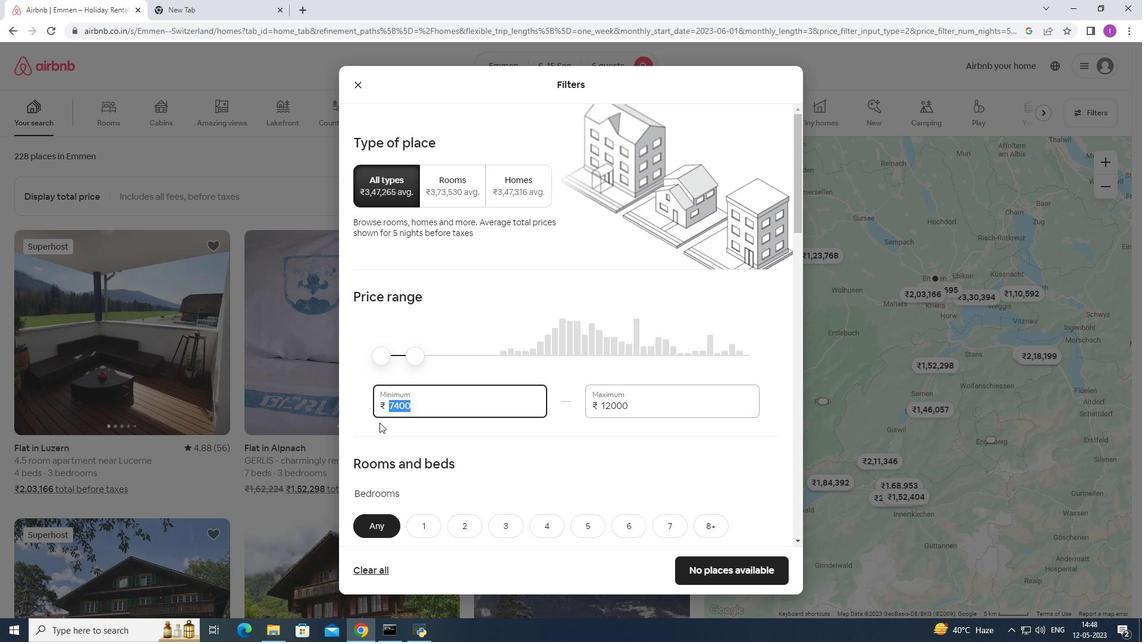 
Action: Key pressed 8
Screenshot: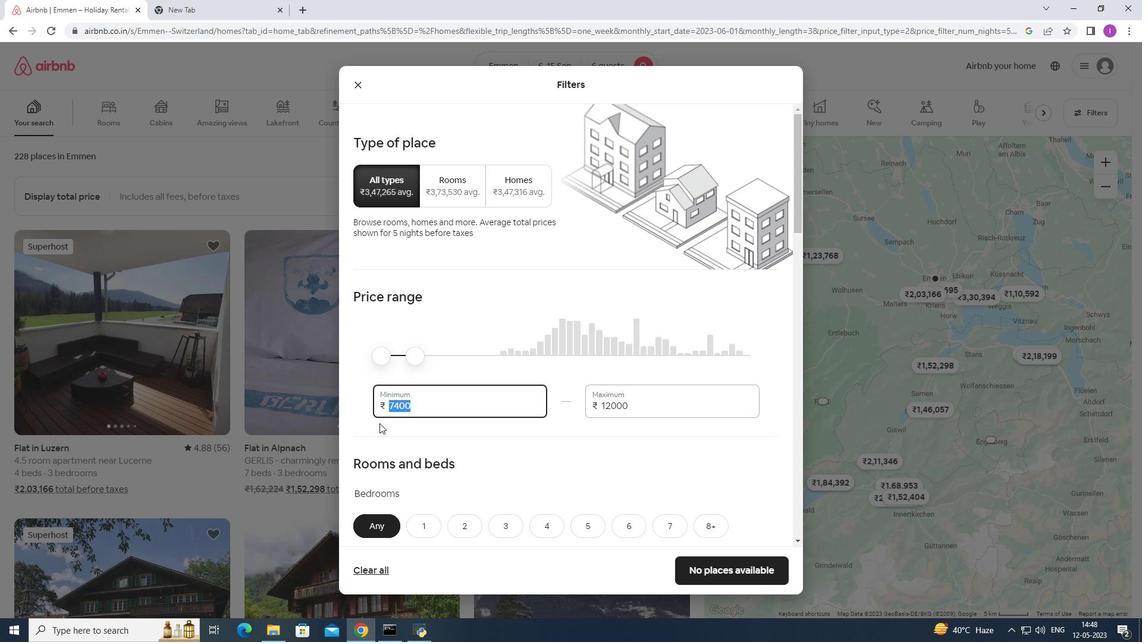 
Action: Mouse moved to (379, 426)
Screenshot: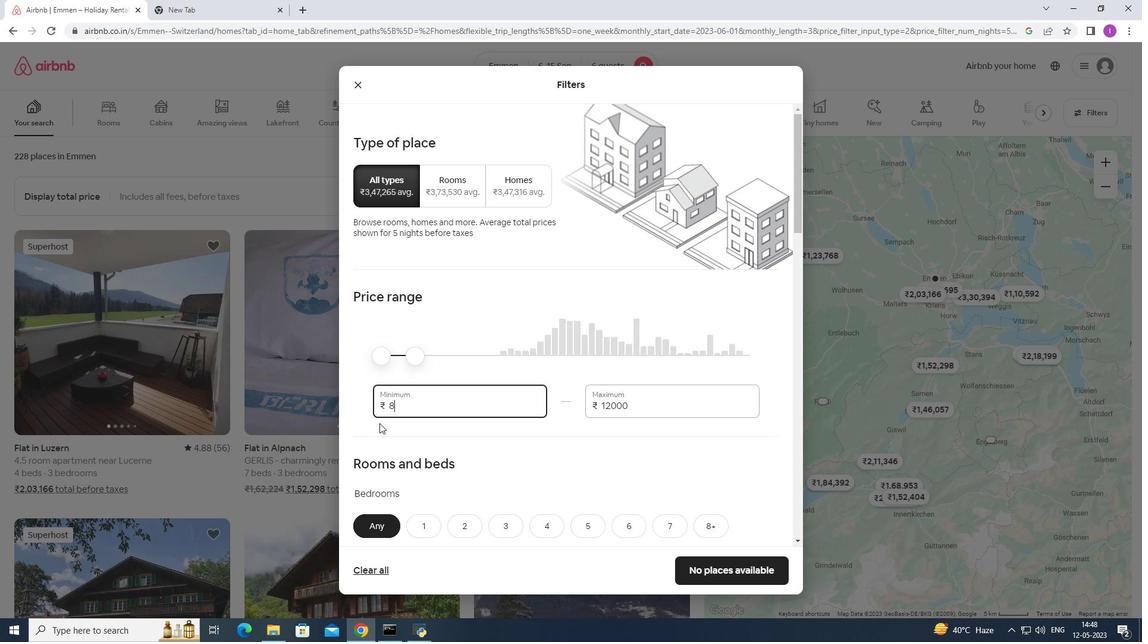 
Action: Key pressed 0
Screenshot: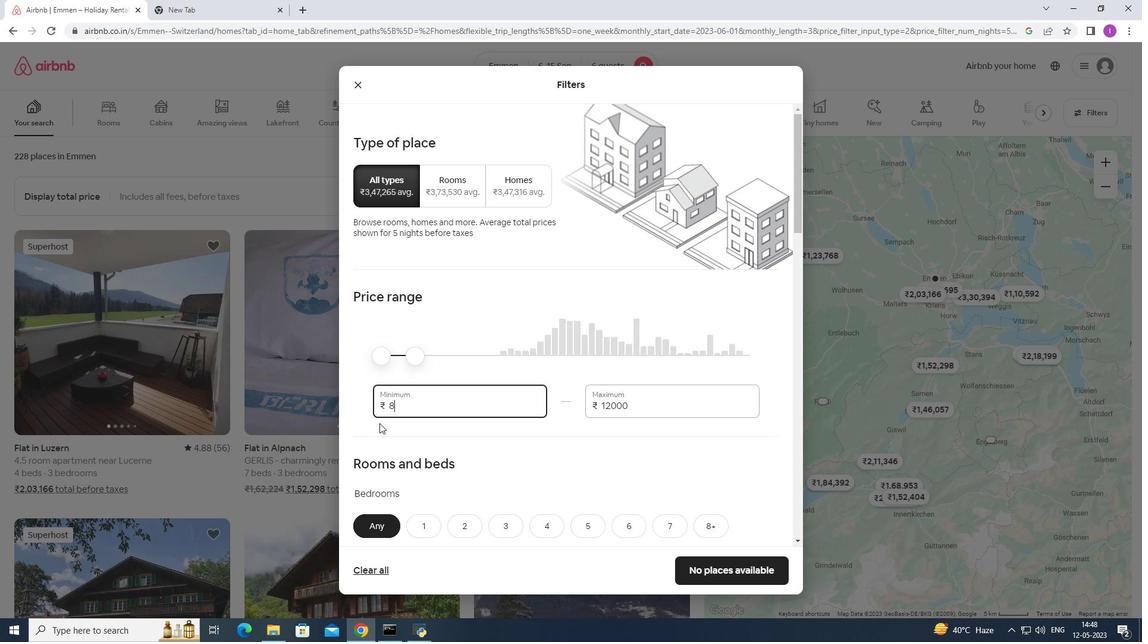 
Action: Mouse moved to (379, 427)
Screenshot: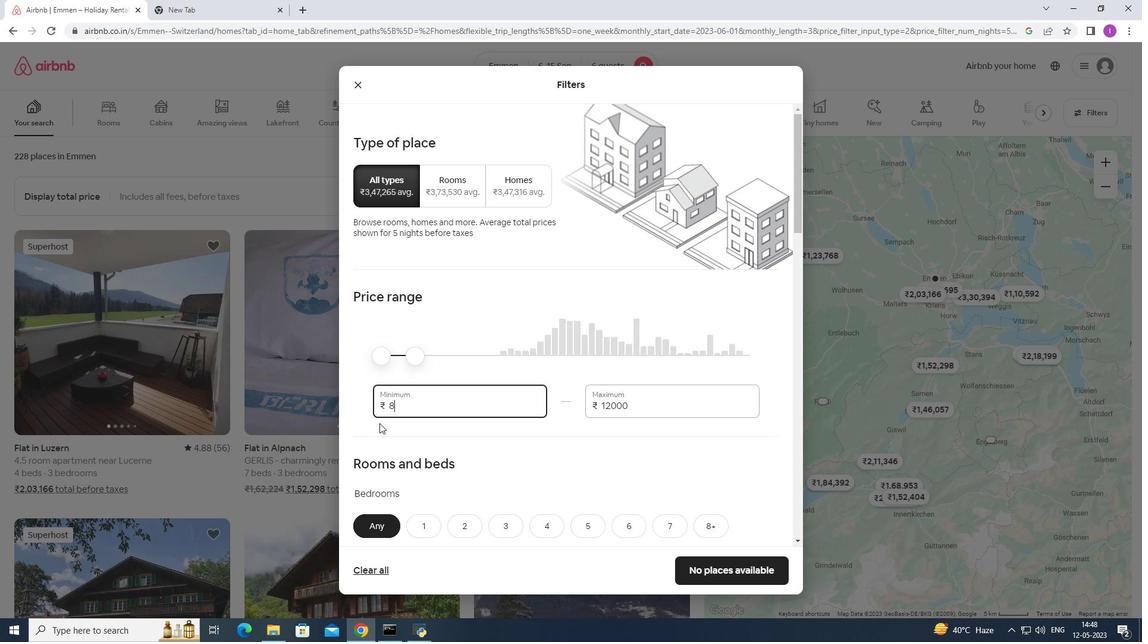 
Action: Key pressed 00
Screenshot: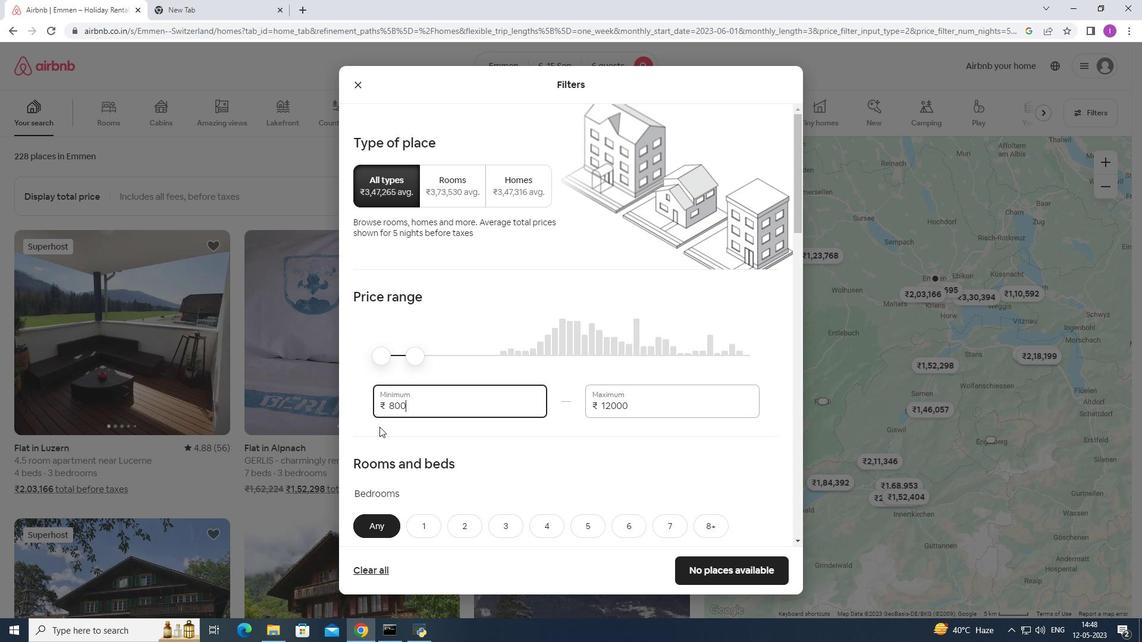 
Action: Mouse moved to (480, 433)
Screenshot: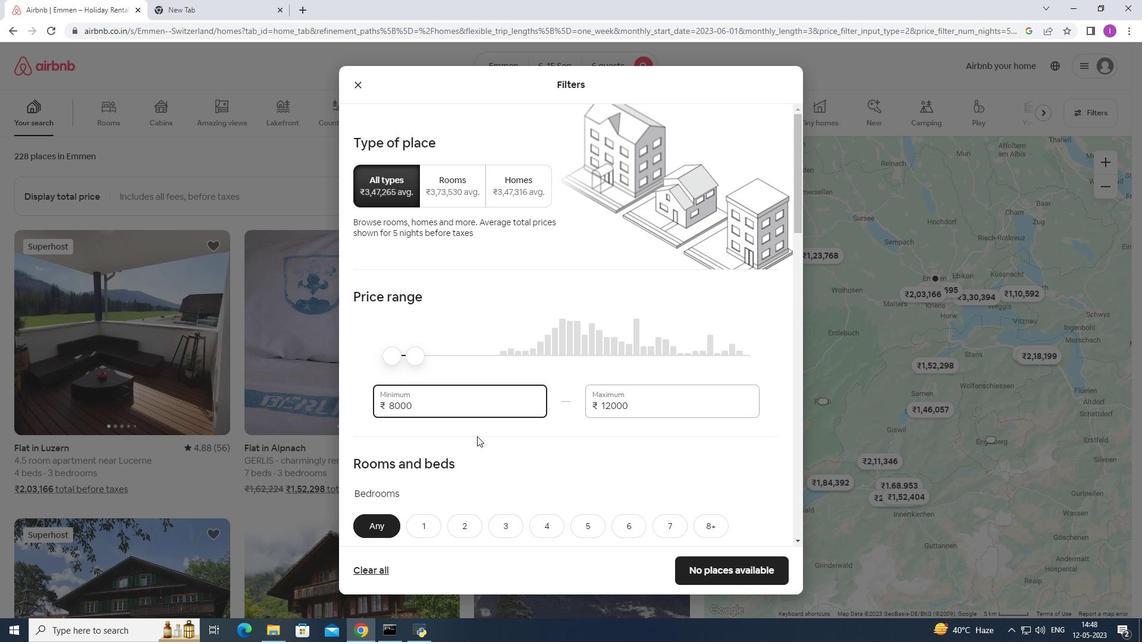 
Action: Mouse scrolled (480, 432) with delta (0, 0)
Screenshot: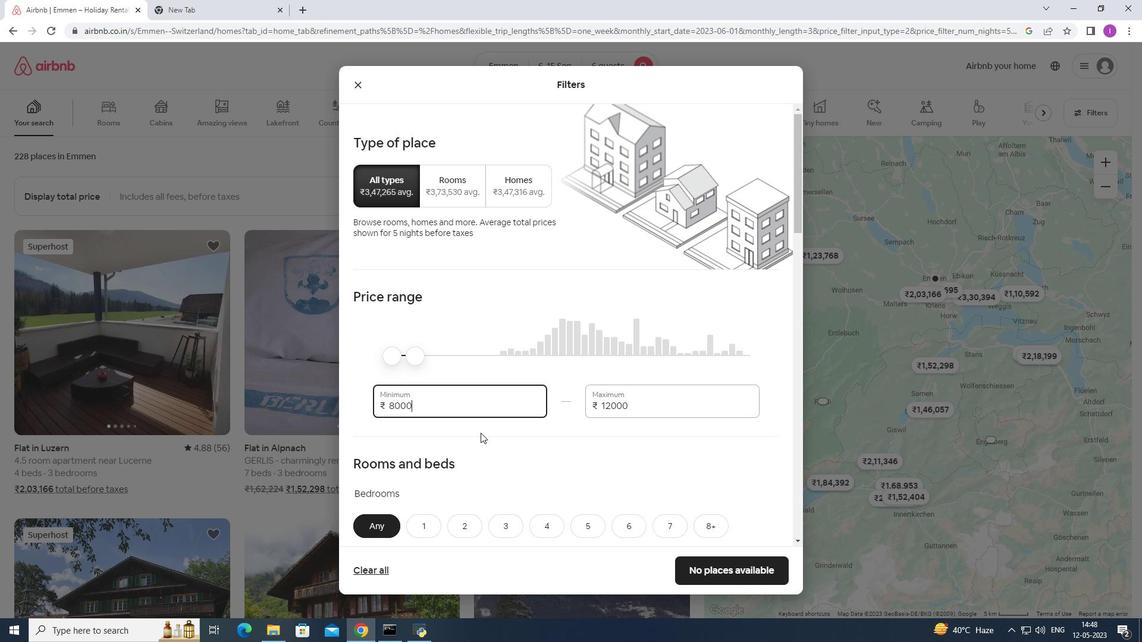 
Action: Mouse scrolled (480, 432) with delta (0, 0)
Screenshot: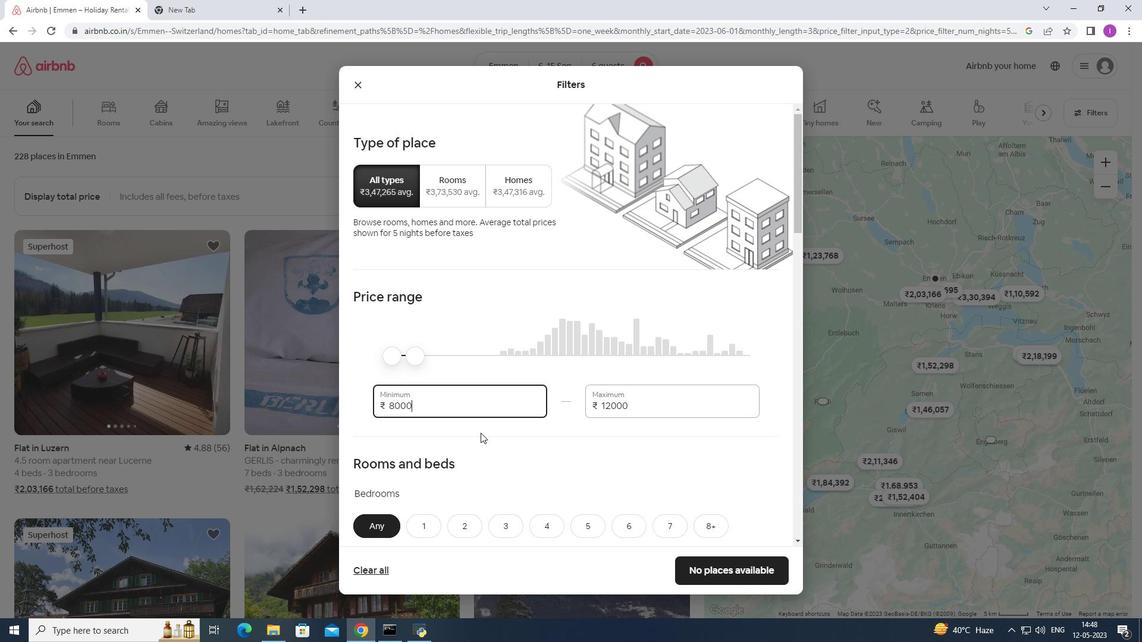 
Action: Mouse moved to (639, 417)
Screenshot: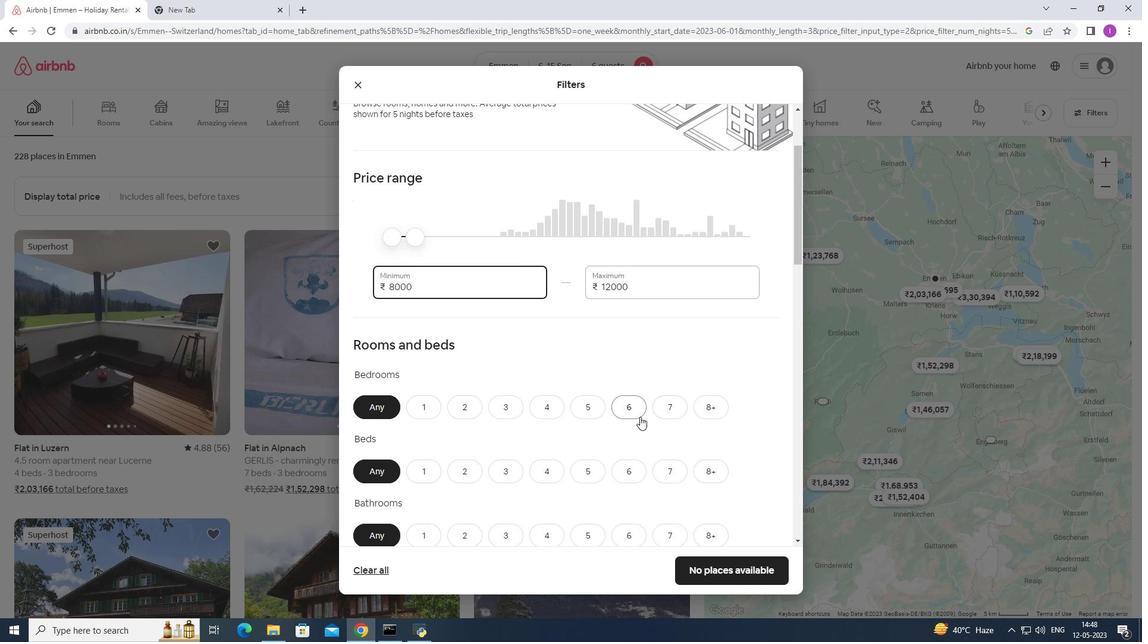 
Action: Mouse pressed left at (639, 417)
Screenshot: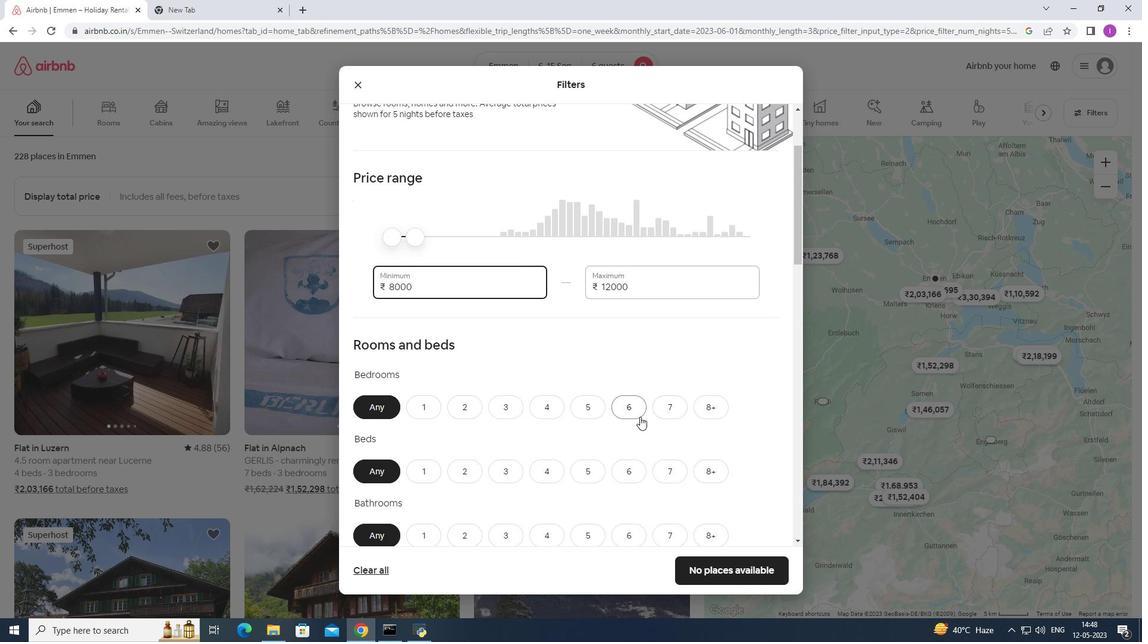 
Action: Mouse moved to (626, 459)
Screenshot: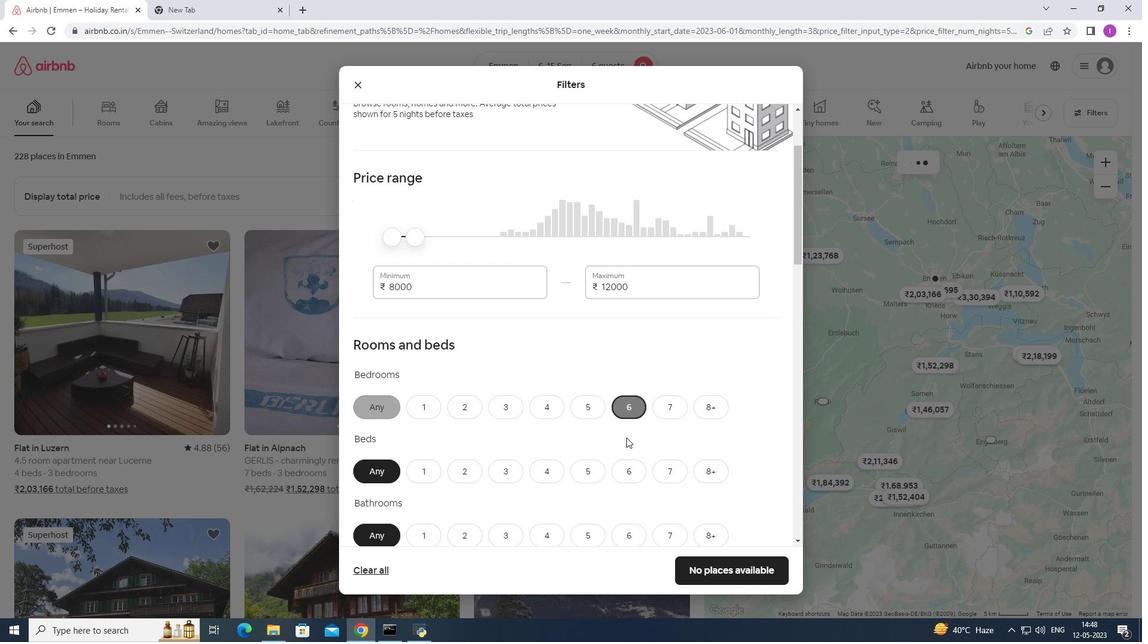 
Action: Mouse pressed left at (626, 459)
Screenshot: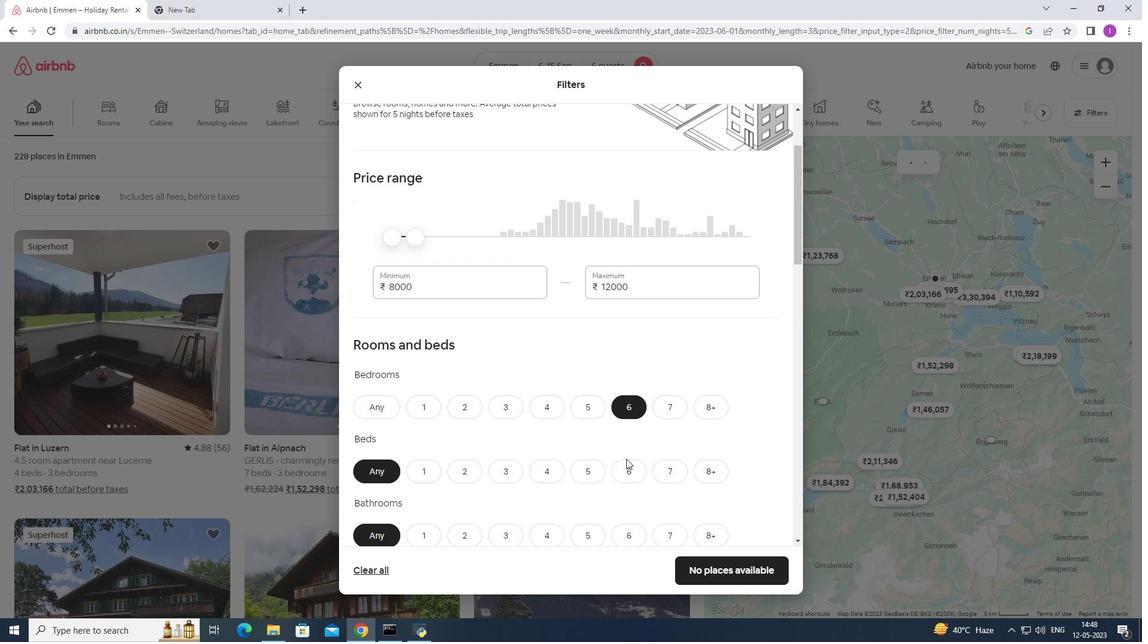
Action: Mouse moved to (628, 540)
Screenshot: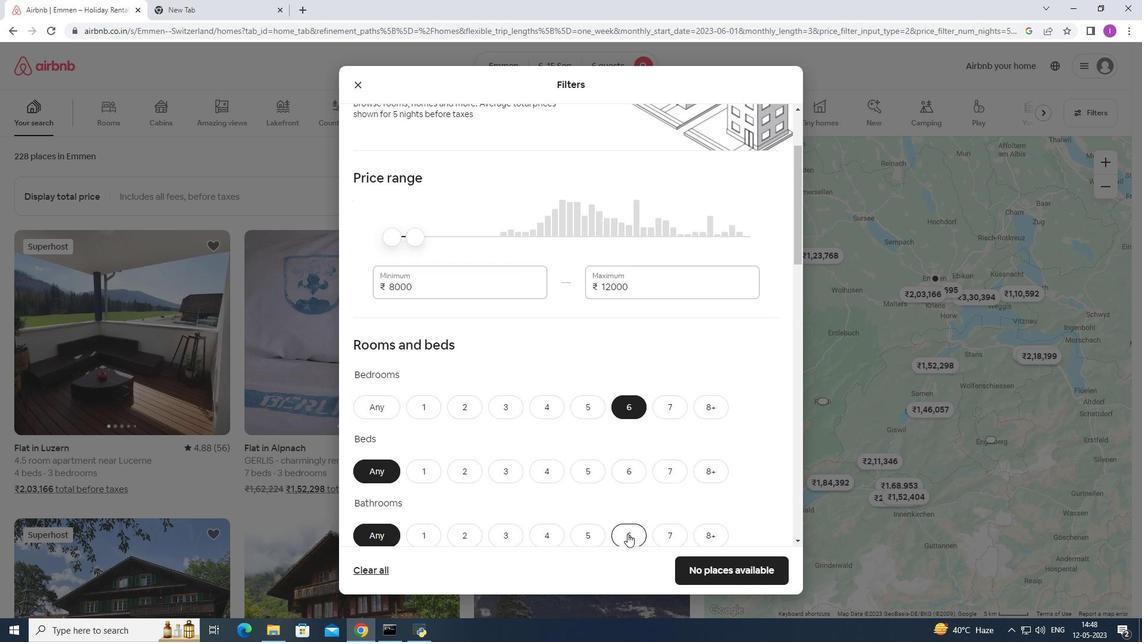
Action: Mouse pressed left at (628, 540)
Screenshot: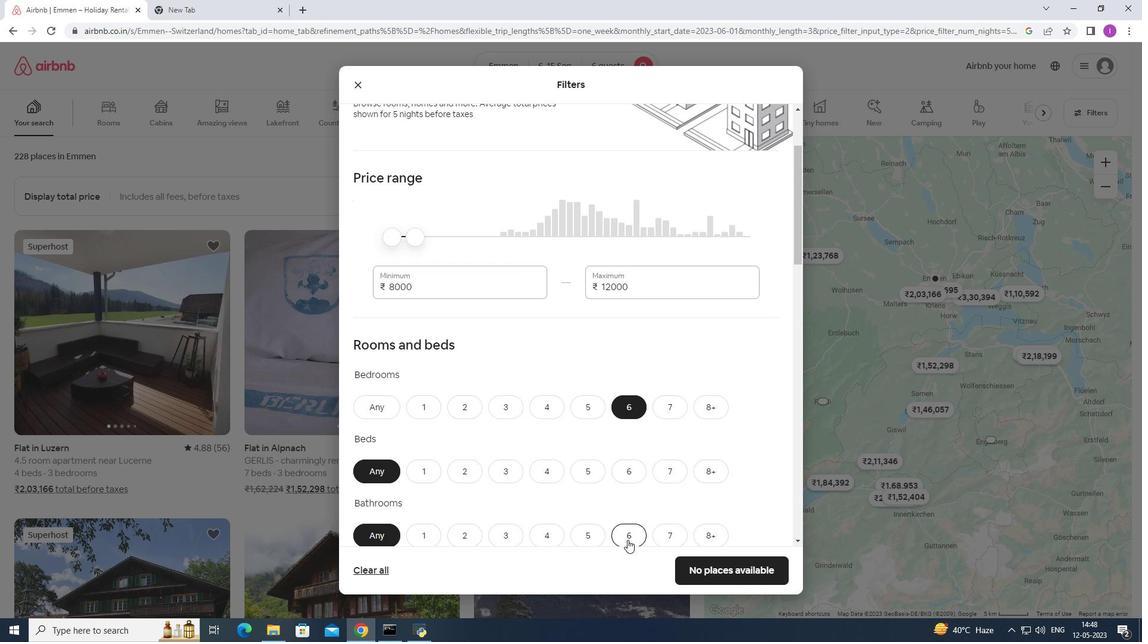 
Action: Mouse moved to (551, 440)
Screenshot: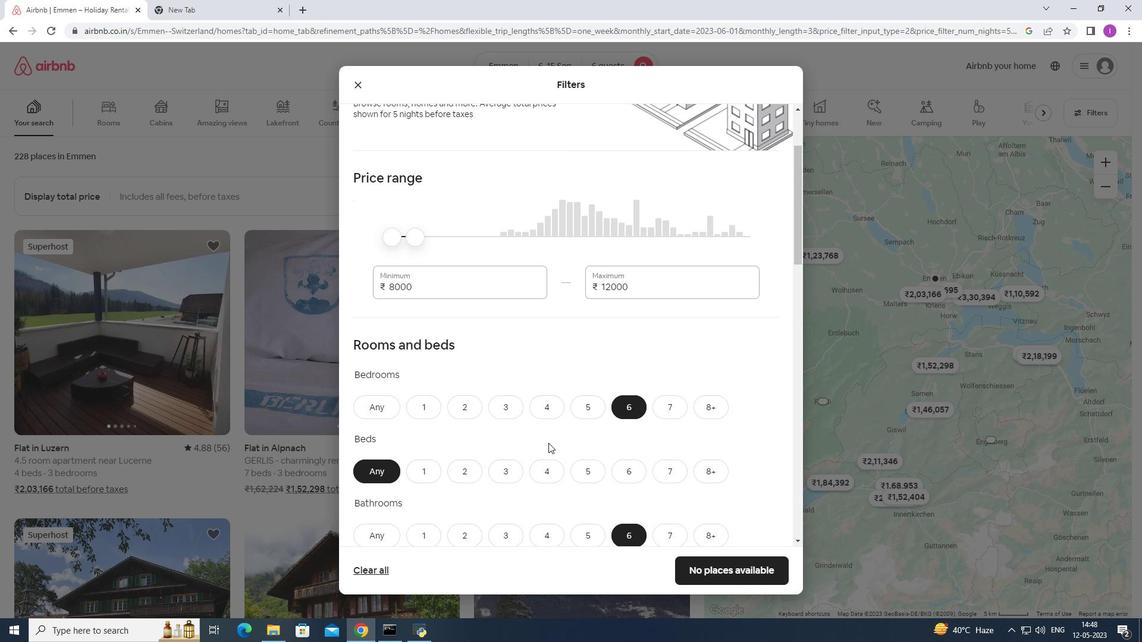 
Action: Mouse scrolled (551, 439) with delta (0, 0)
Screenshot: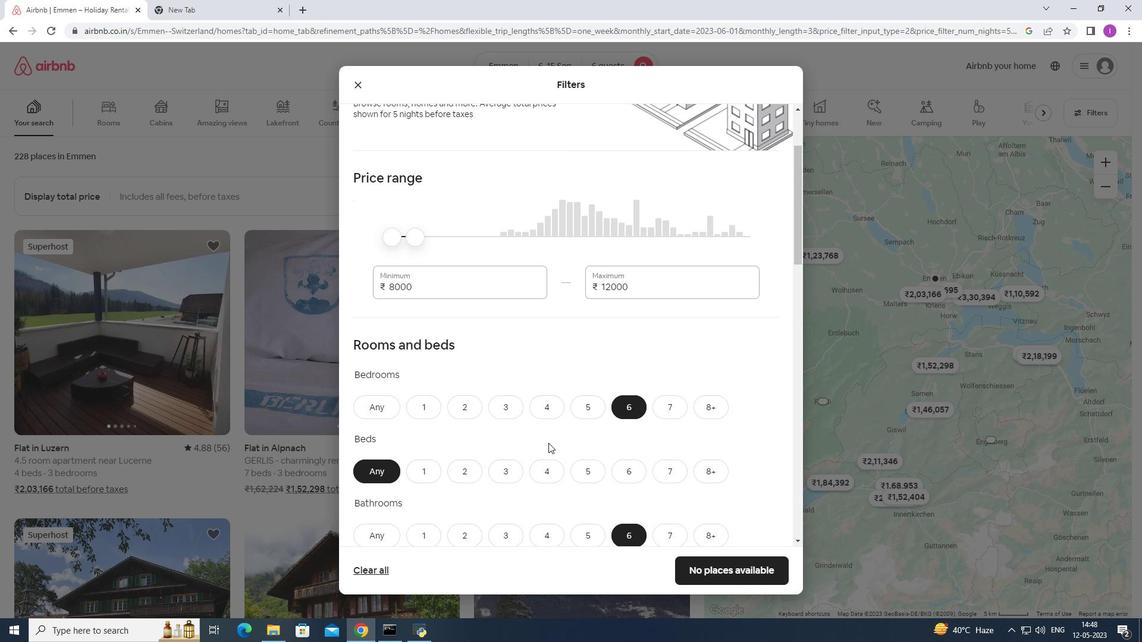 
Action: Mouse scrolled (551, 439) with delta (0, 0)
Screenshot: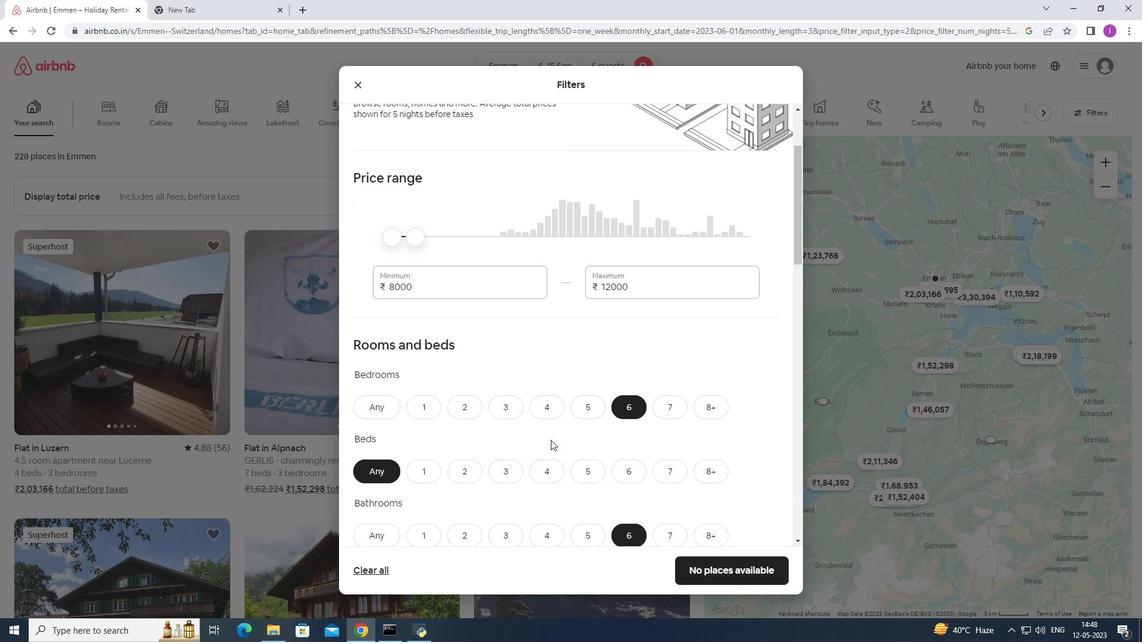 
Action: Mouse moved to (553, 439)
Screenshot: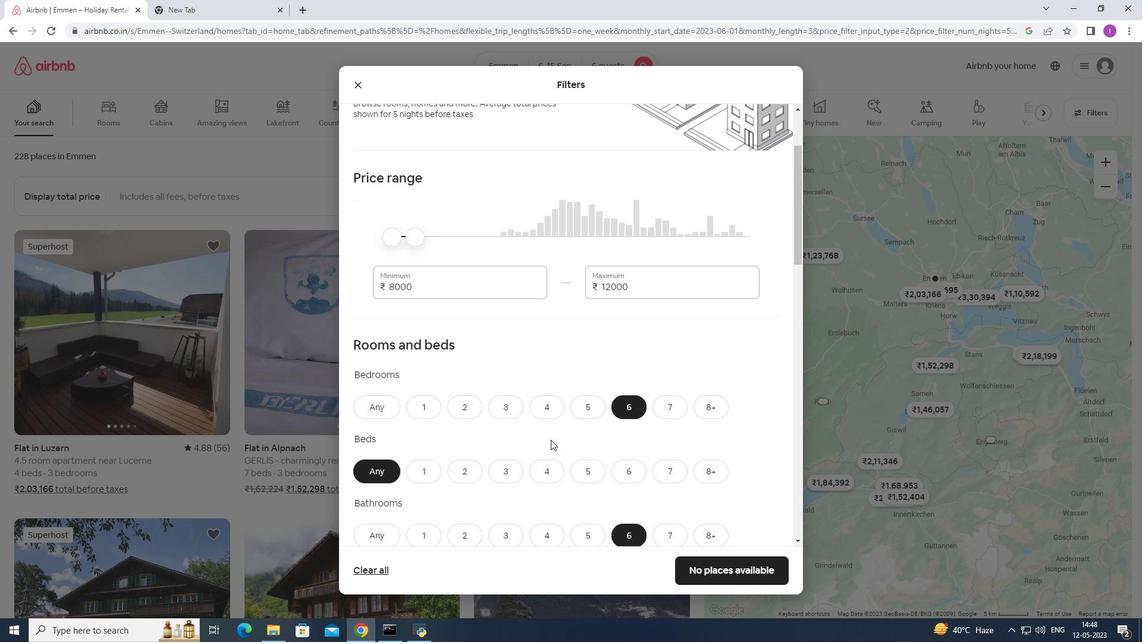 
Action: Mouse scrolled (553, 439) with delta (0, 0)
Screenshot: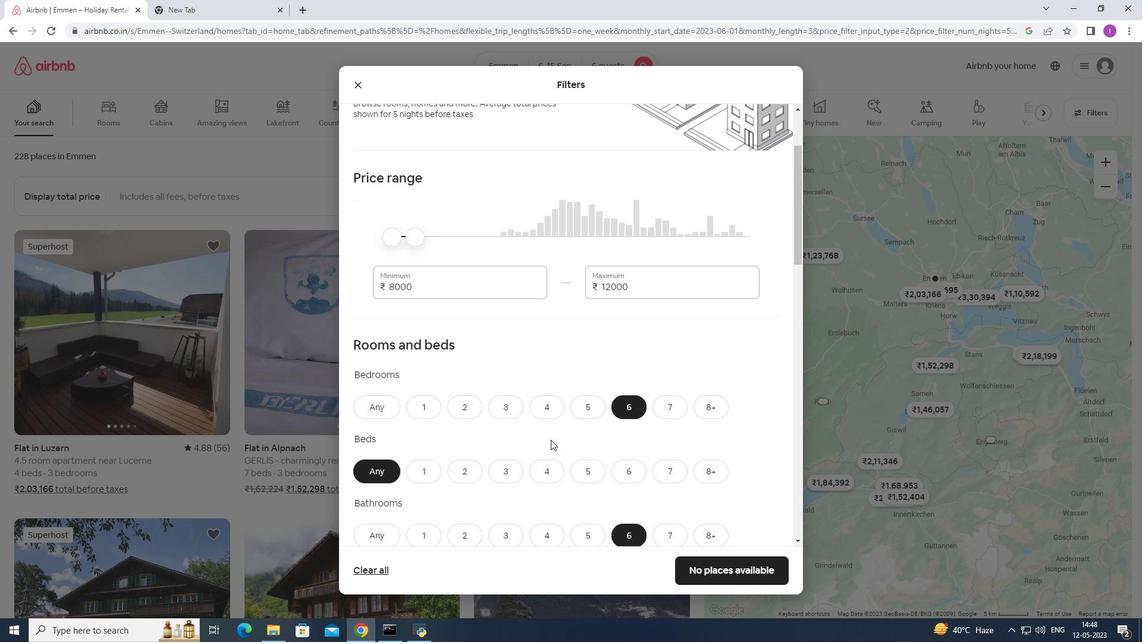 
Action: Mouse moved to (625, 296)
Screenshot: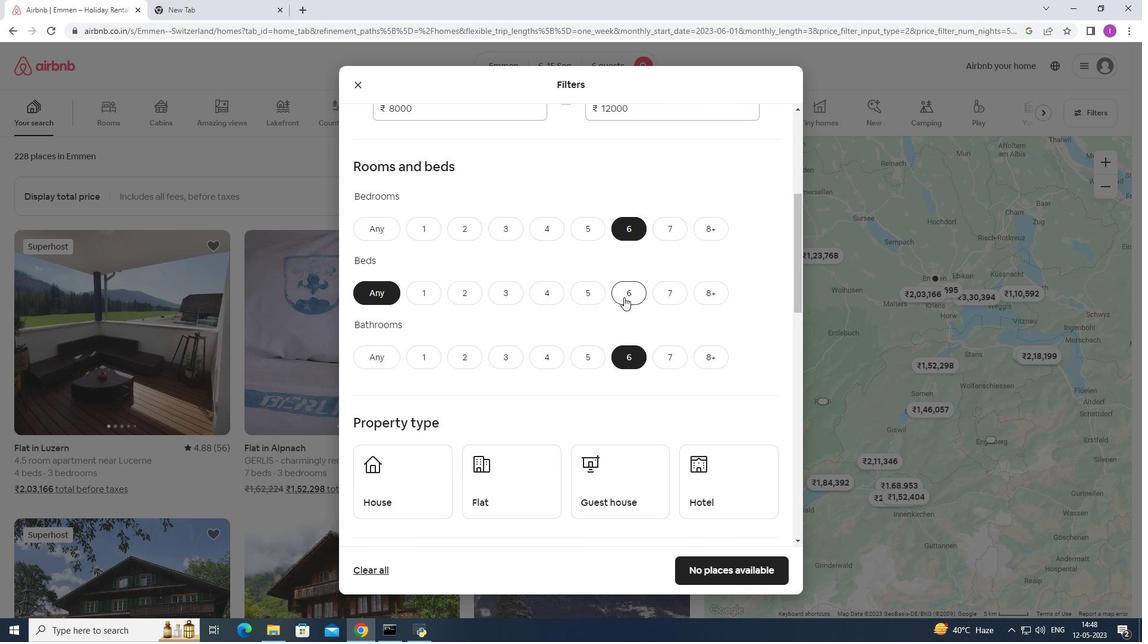 
Action: Mouse pressed left at (625, 296)
Screenshot: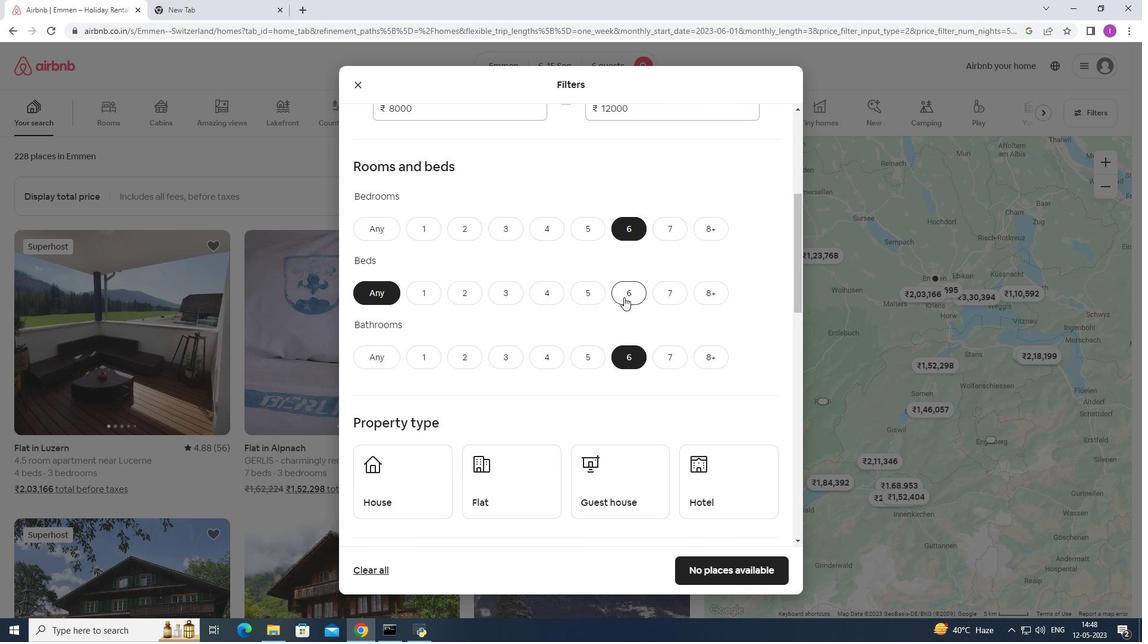 
Action: Mouse moved to (509, 376)
Screenshot: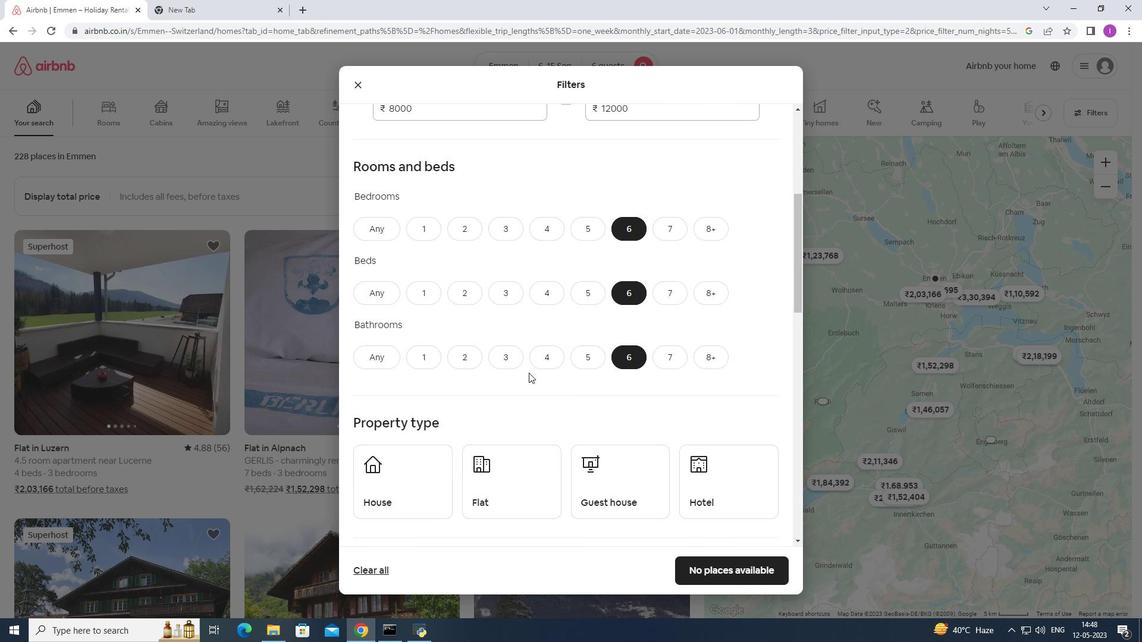 
Action: Mouse scrolled (509, 376) with delta (0, 0)
Screenshot: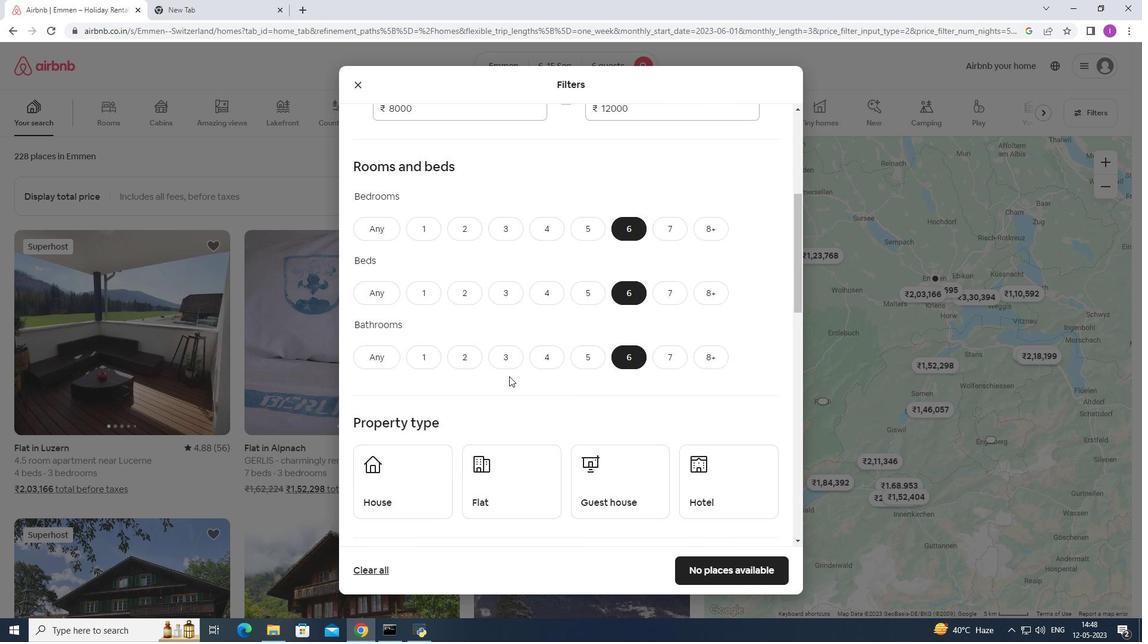 
Action: Mouse scrolled (509, 376) with delta (0, 0)
Screenshot: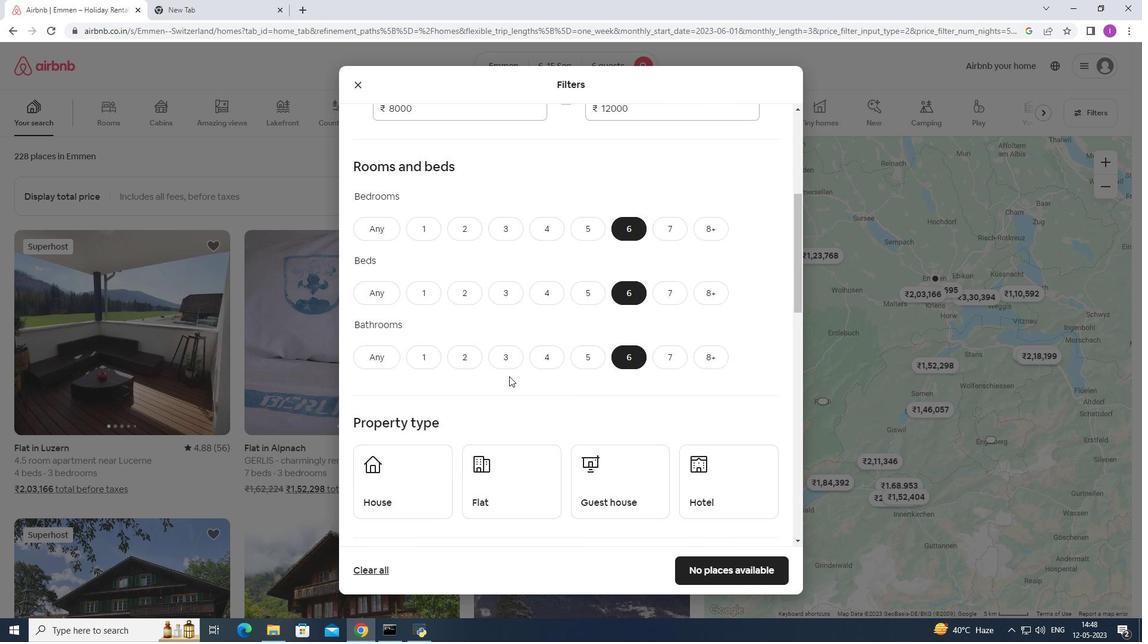 
Action: Mouse scrolled (509, 376) with delta (0, 0)
Screenshot: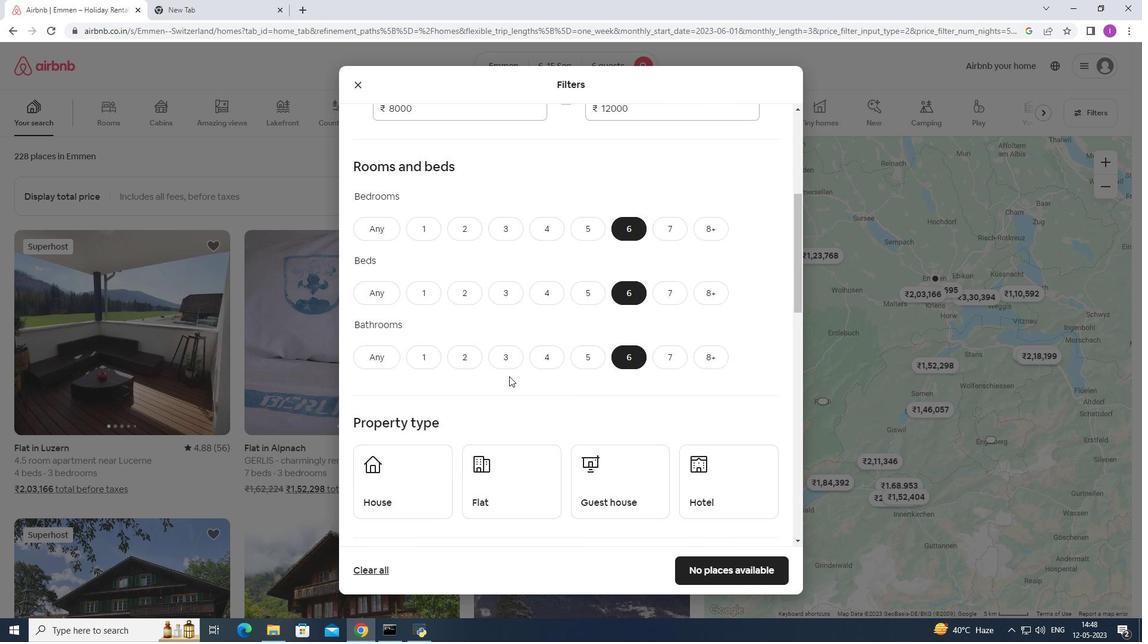 
Action: Mouse moved to (423, 320)
Screenshot: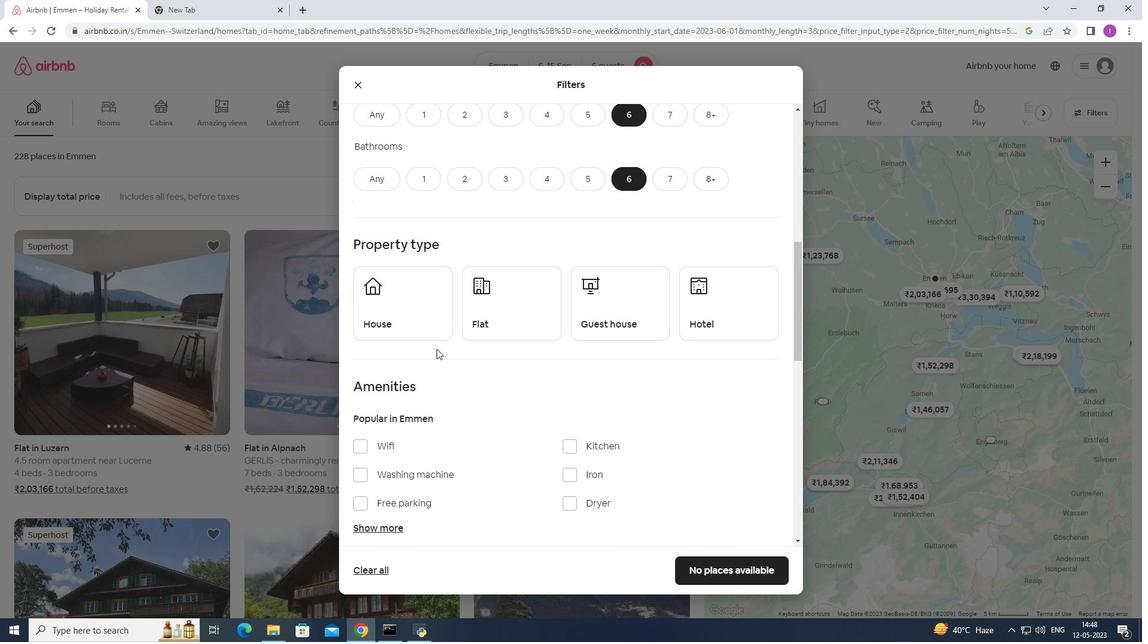 
Action: Mouse pressed left at (423, 320)
Screenshot: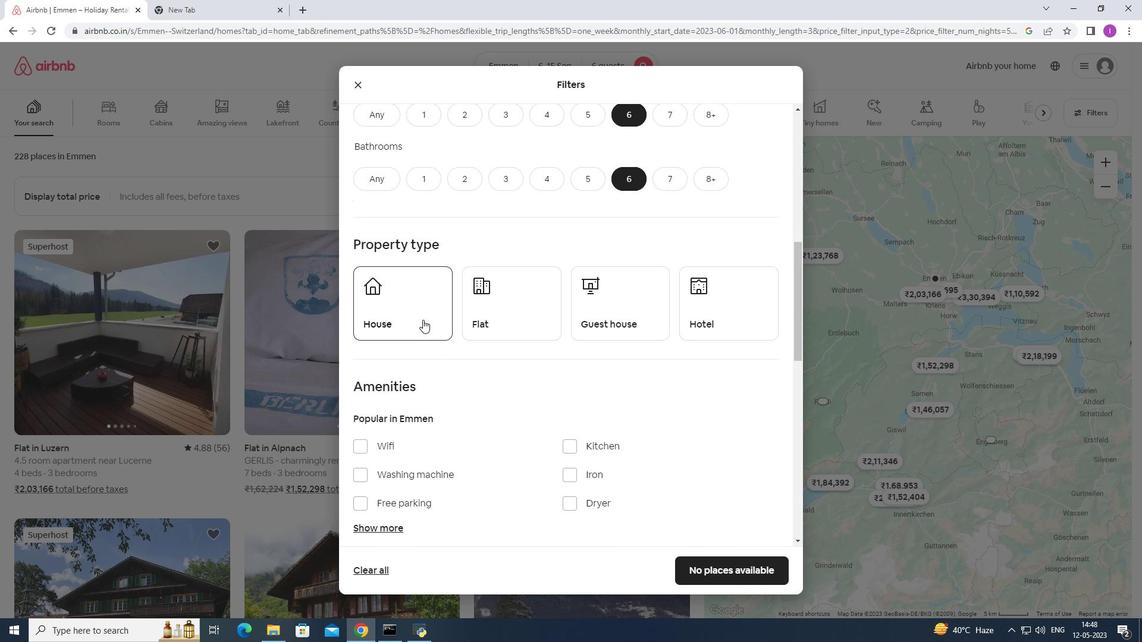 
Action: Mouse moved to (495, 316)
Screenshot: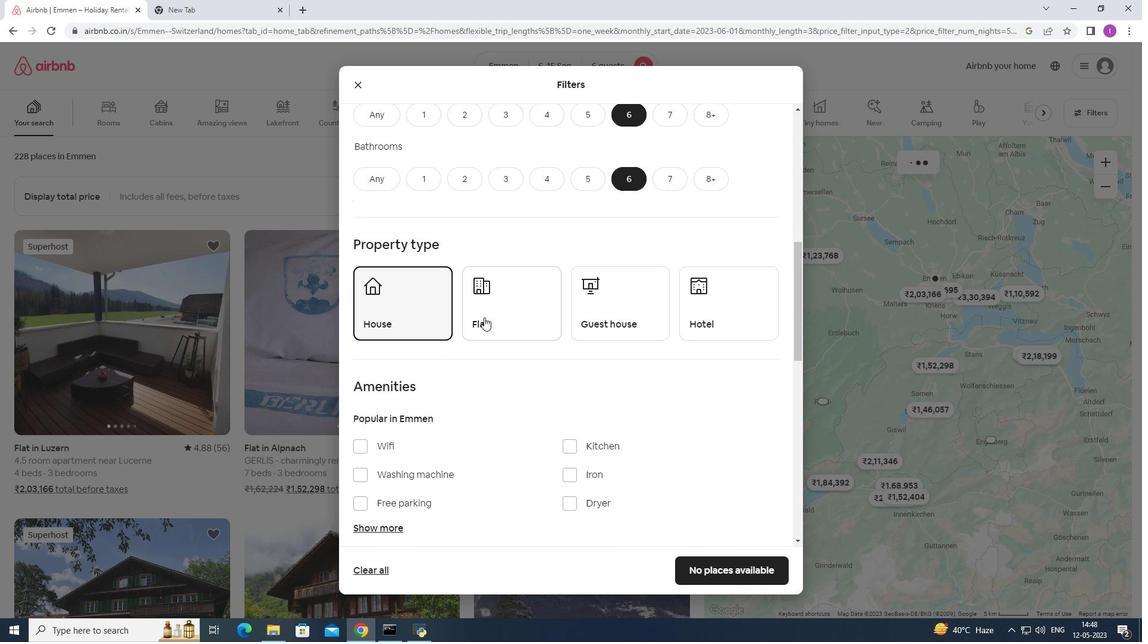 
Action: Mouse pressed left at (495, 316)
Screenshot: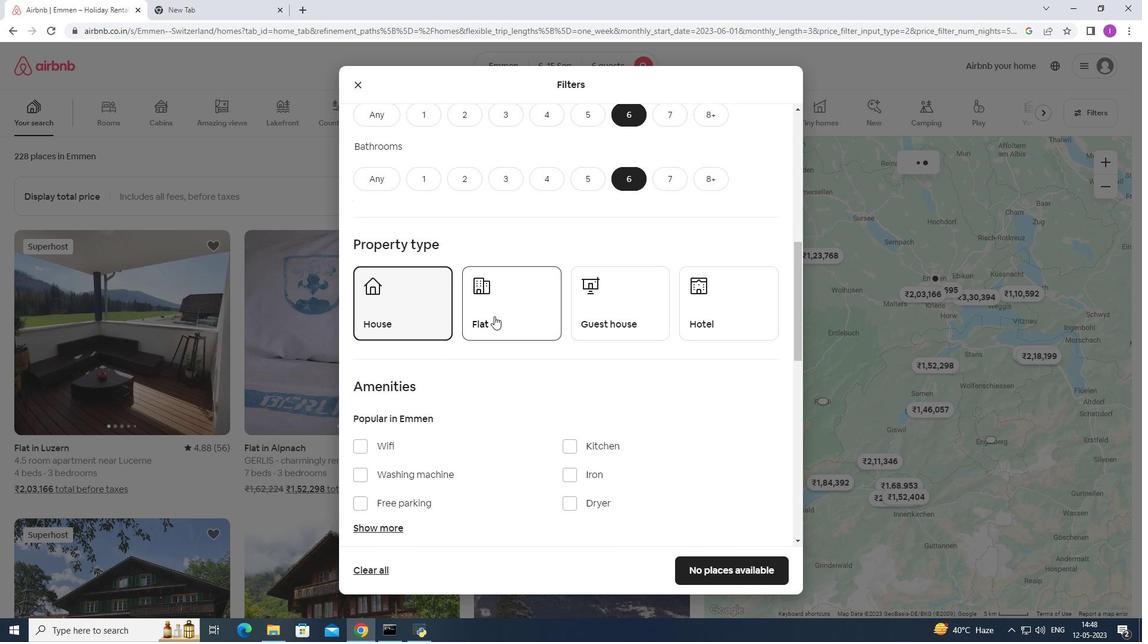 
Action: Mouse moved to (620, 322)
Screenshot: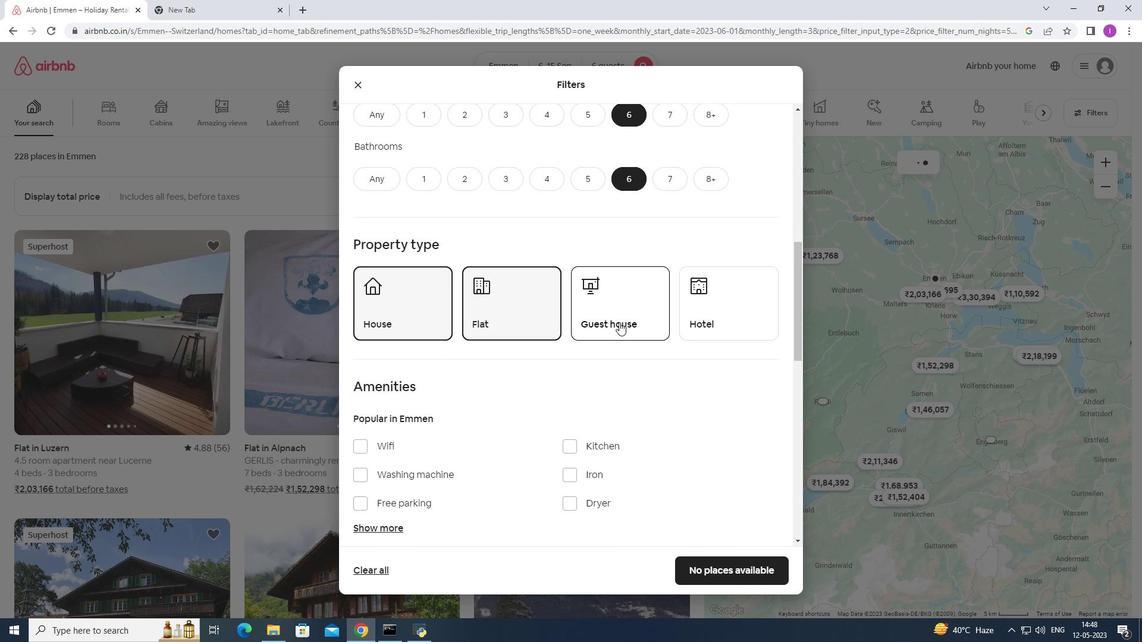 
Action: Mouse pressed left at (620, 322)
Screenshot: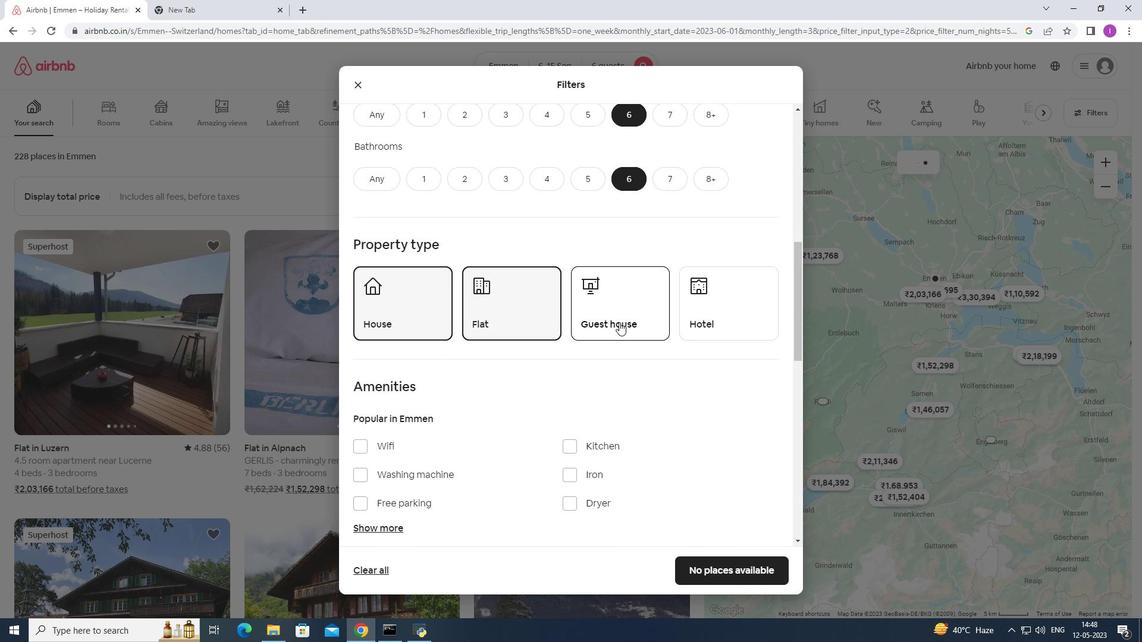 
Action: Mouse pressed left at (620, 322)
Screenshot: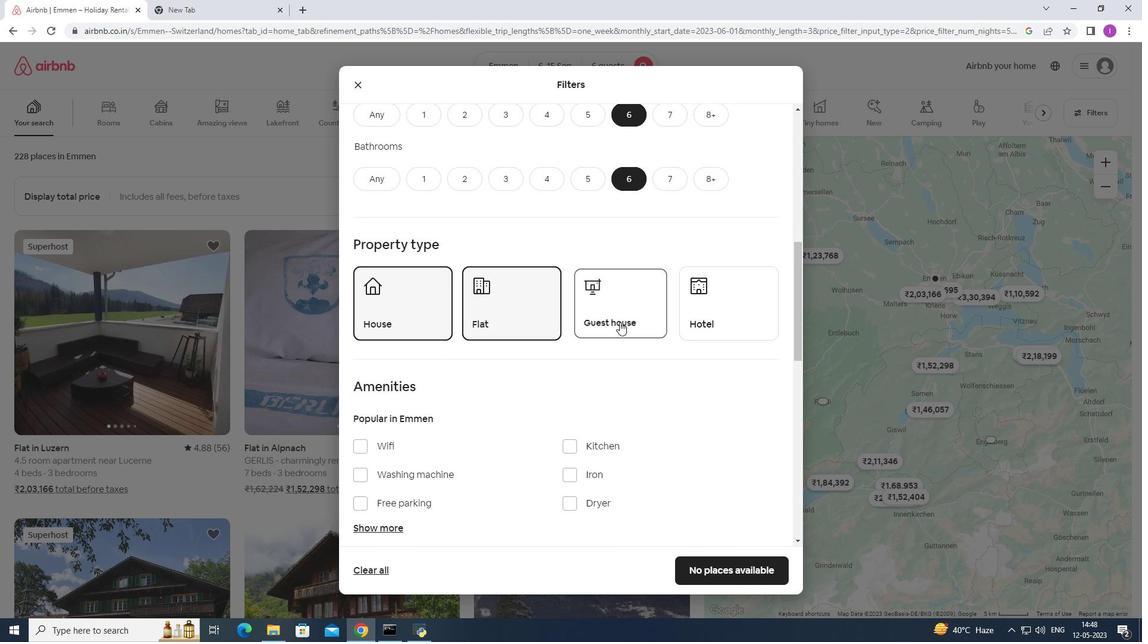 
Action: Mouse moved to (619, 362)
Screenshot: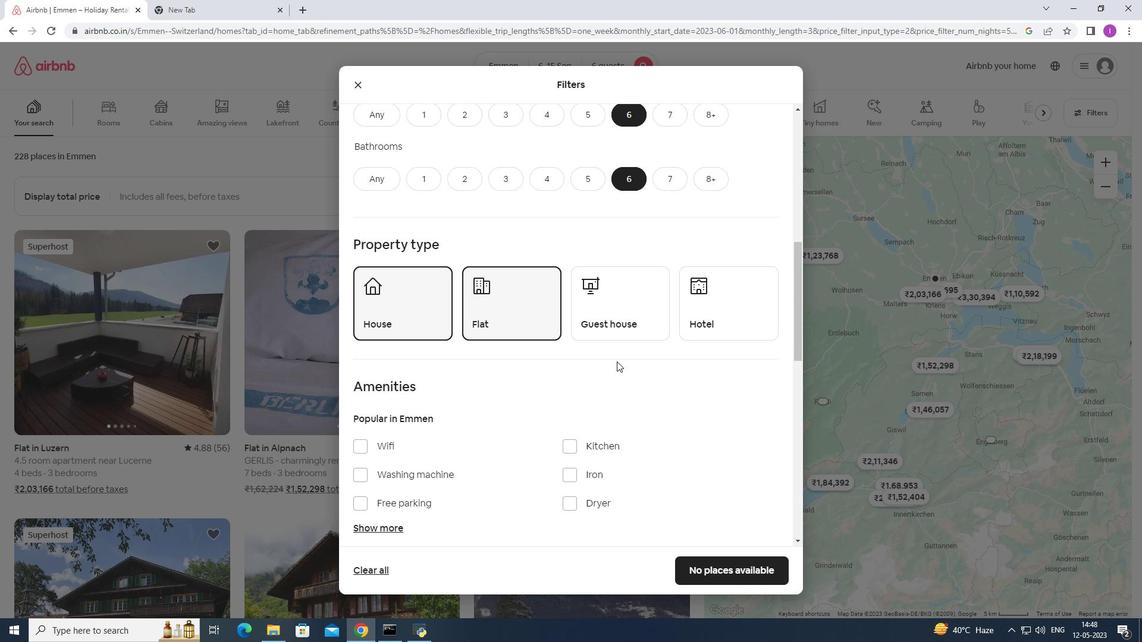 
Action: Mouse scrolled (619, 361) with delta (0, 0)
Screenshot: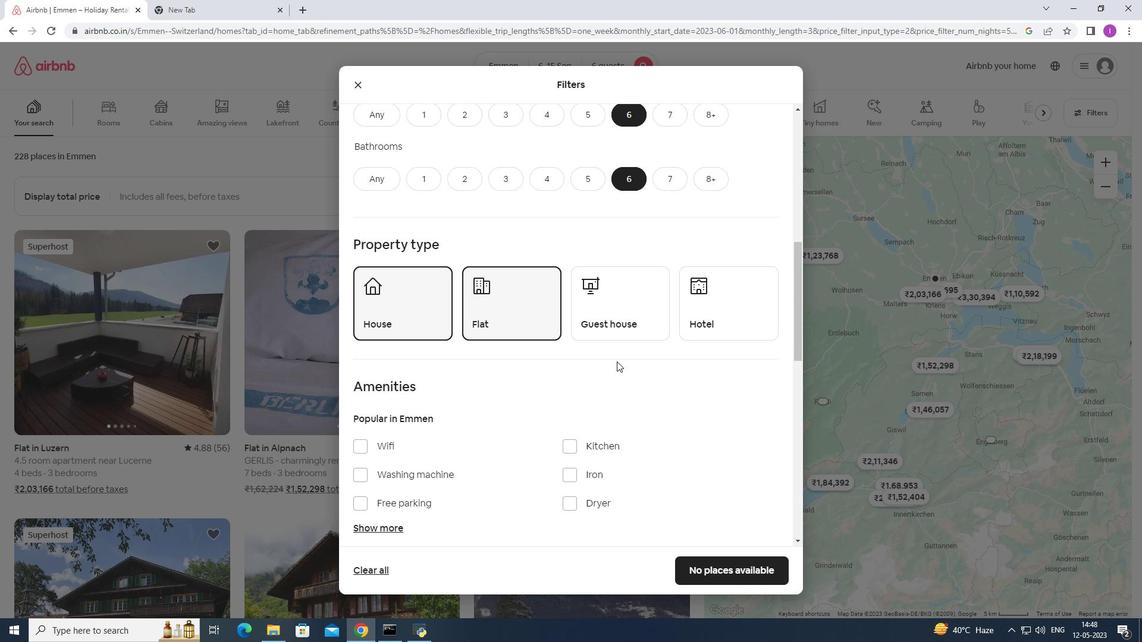 
Action: Mouse moved to (619, 363)
Screenshot: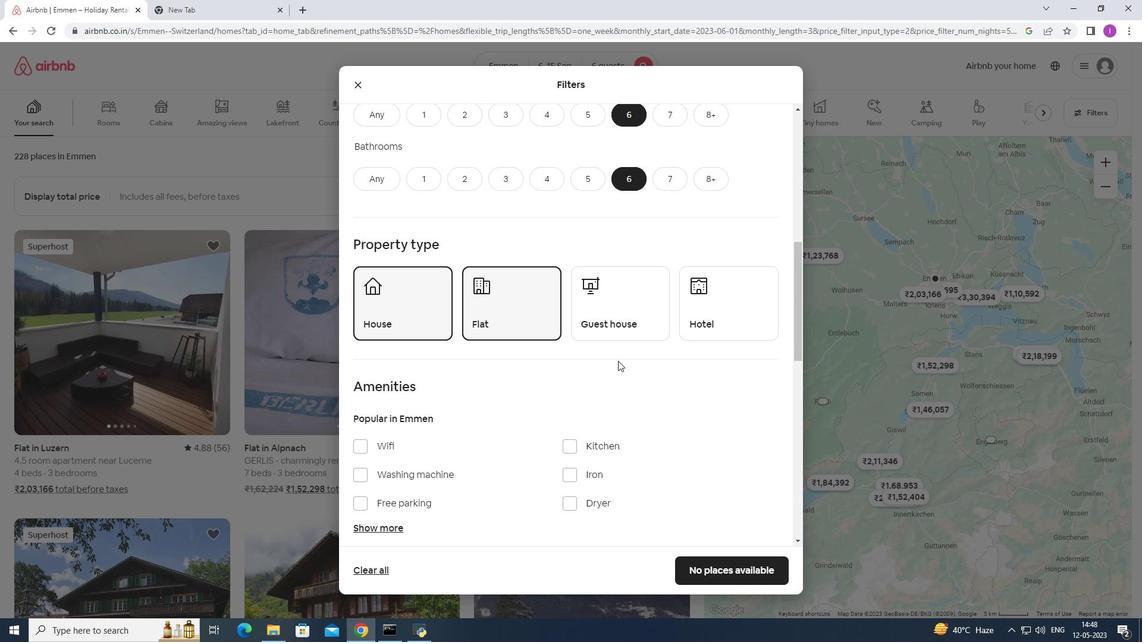 
Action: Mouse scrolled (619, 362) with delta (0, 0)
Screenshot: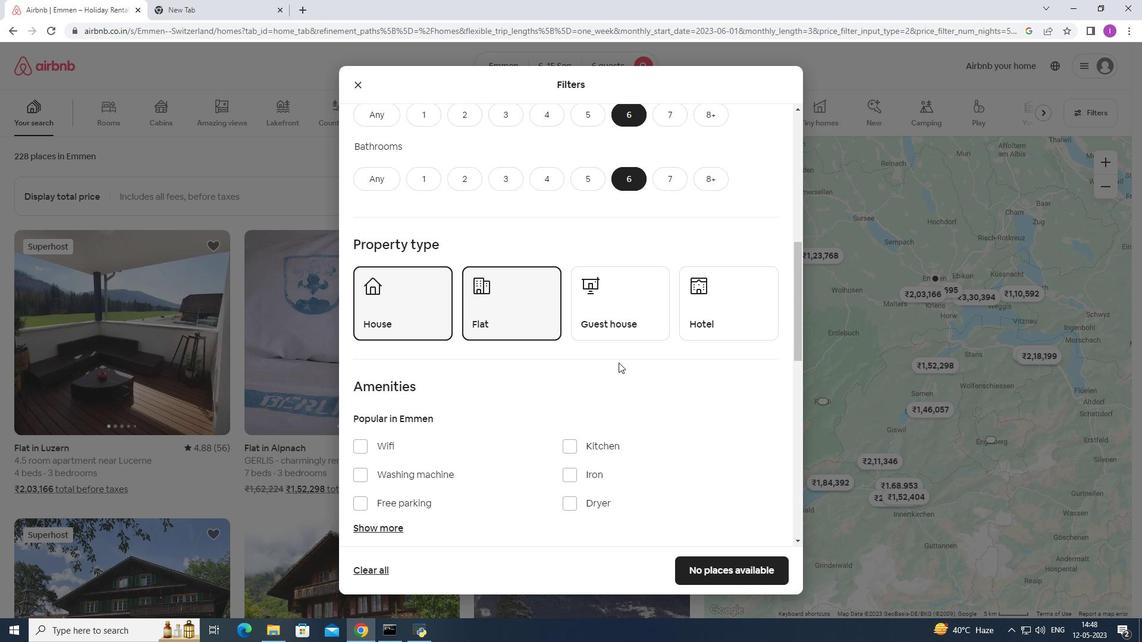 
Action: Mouse moved to (366, 332)
Screenshot: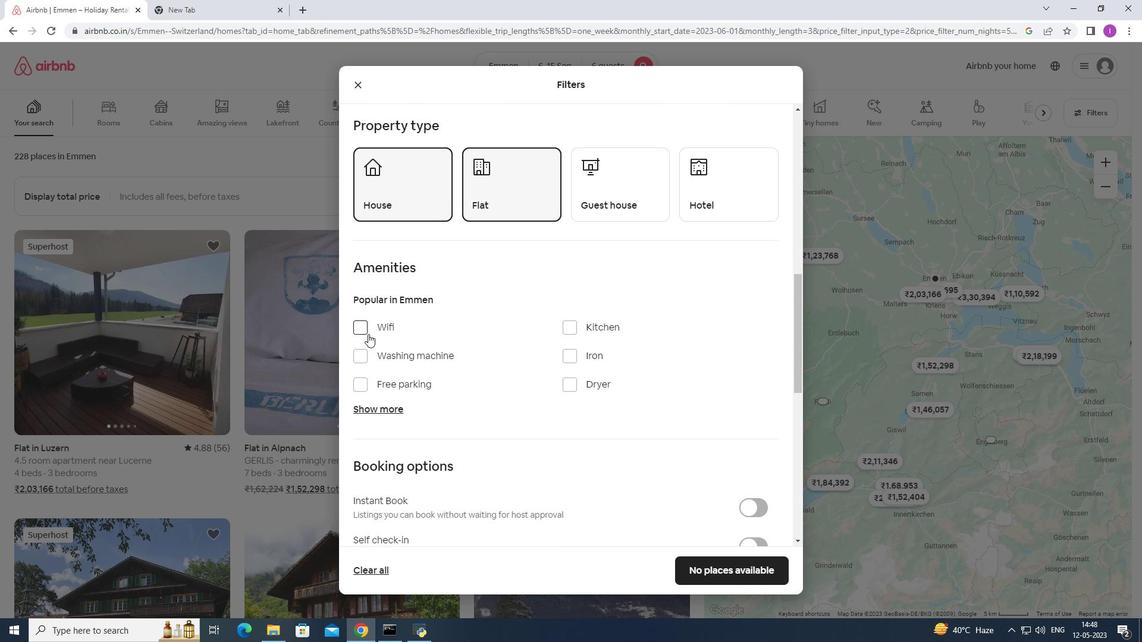 
Action: Mouse pressed left at (366, 332)
Screenshot: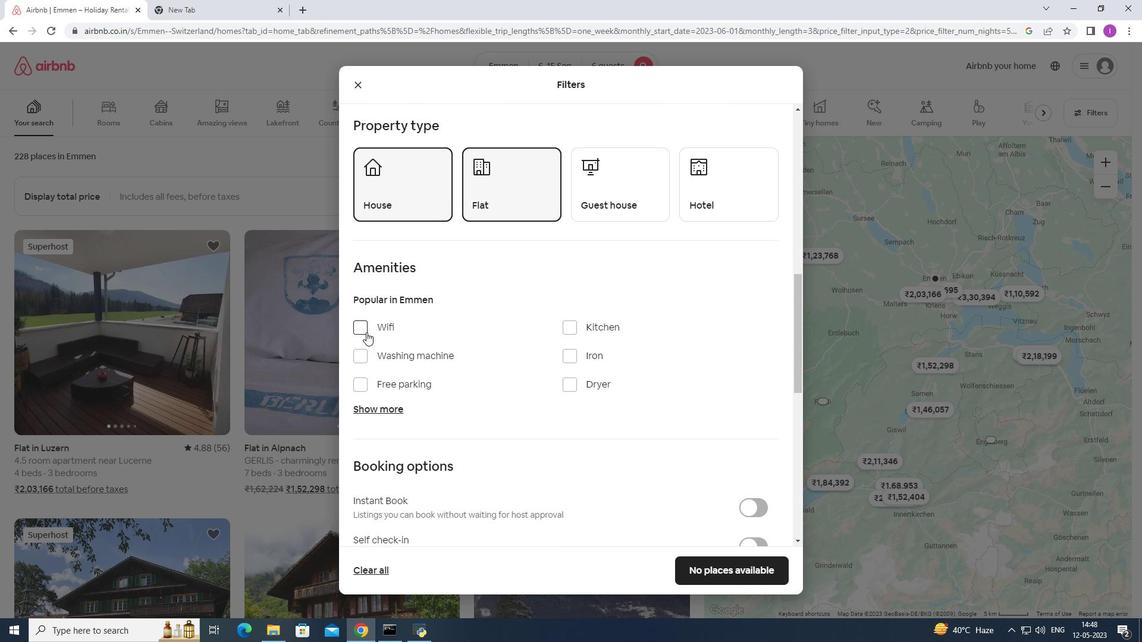 
Action: Mouse moved to (372, 389)
Screenshot: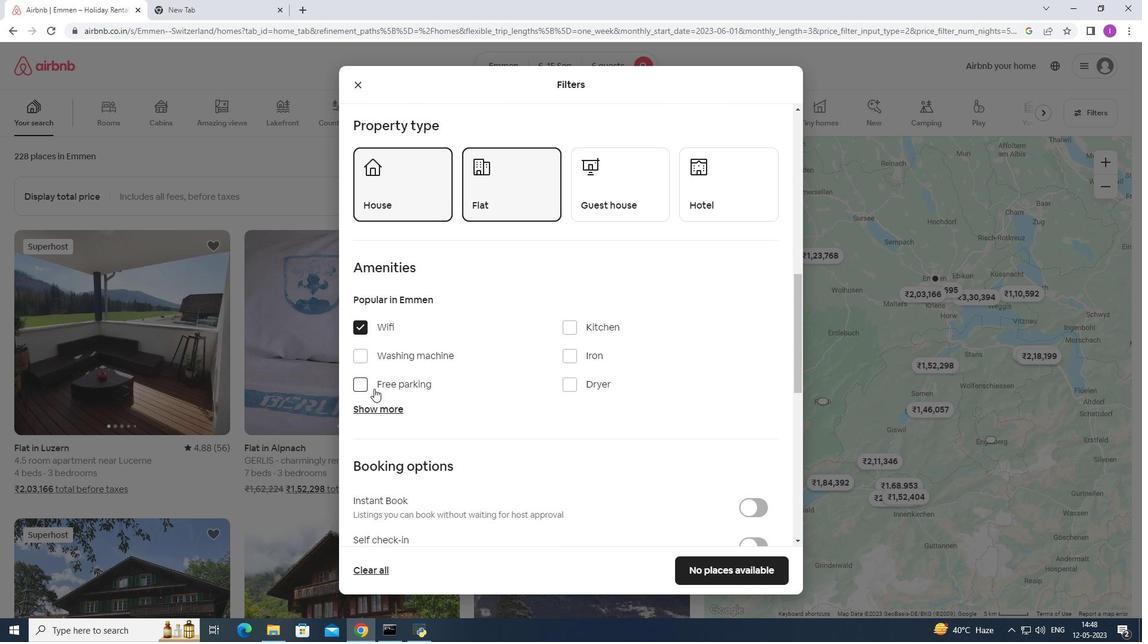 
Action: Mouse pressed left at (372, 389)
Screenshot: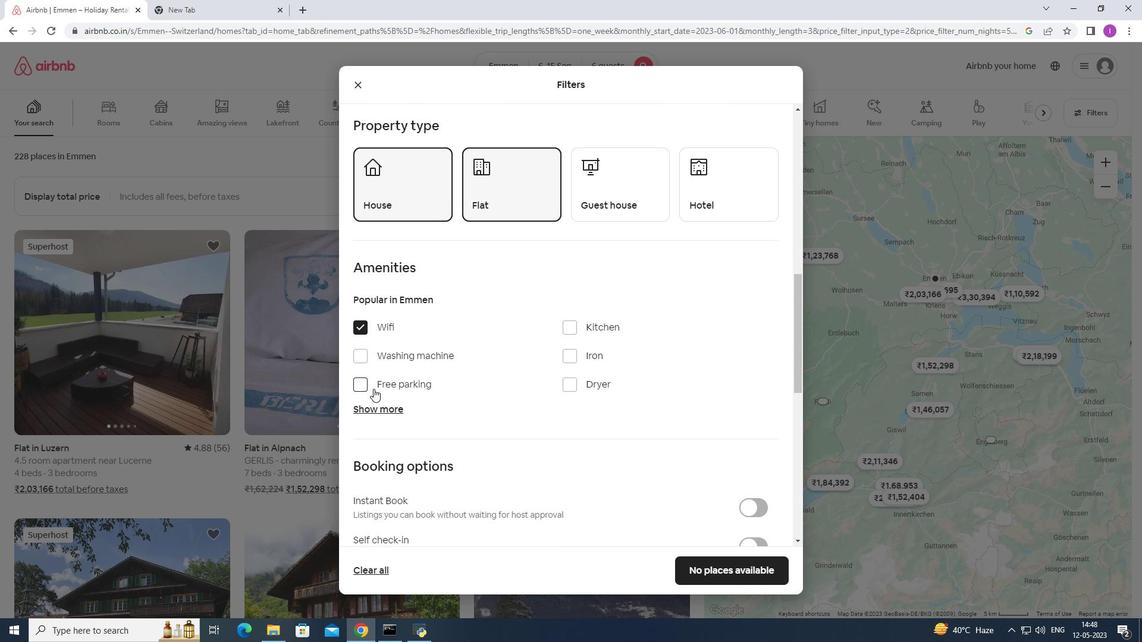 
Action: Mouse moved to (370, 407)
Screenshot: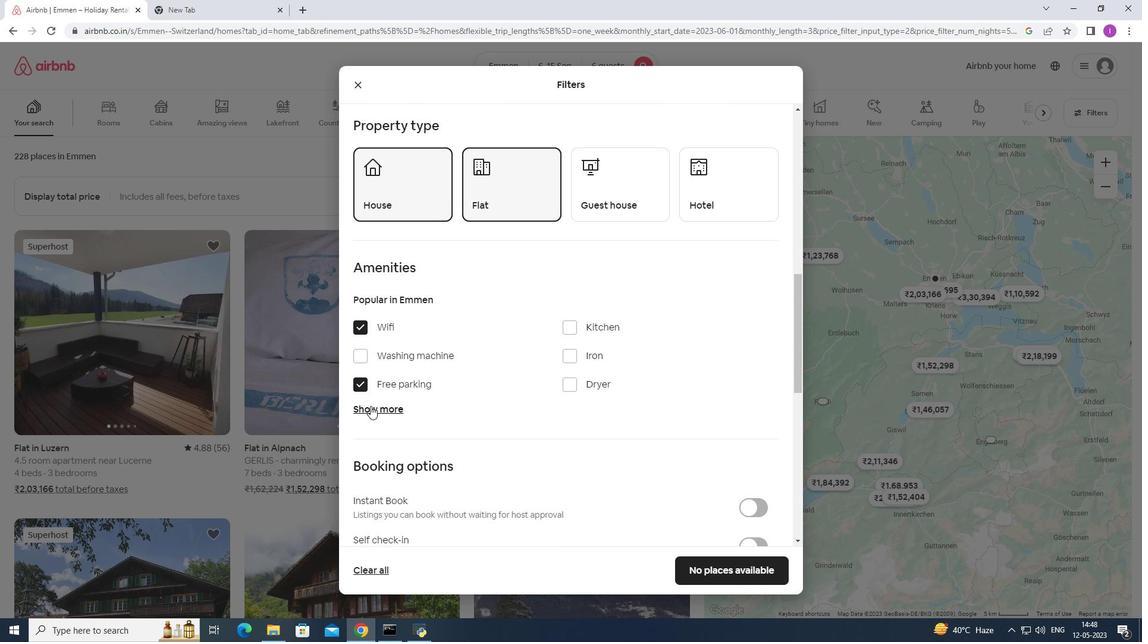 
Action: Mouse pressed left at (370, 407)
Screenshot: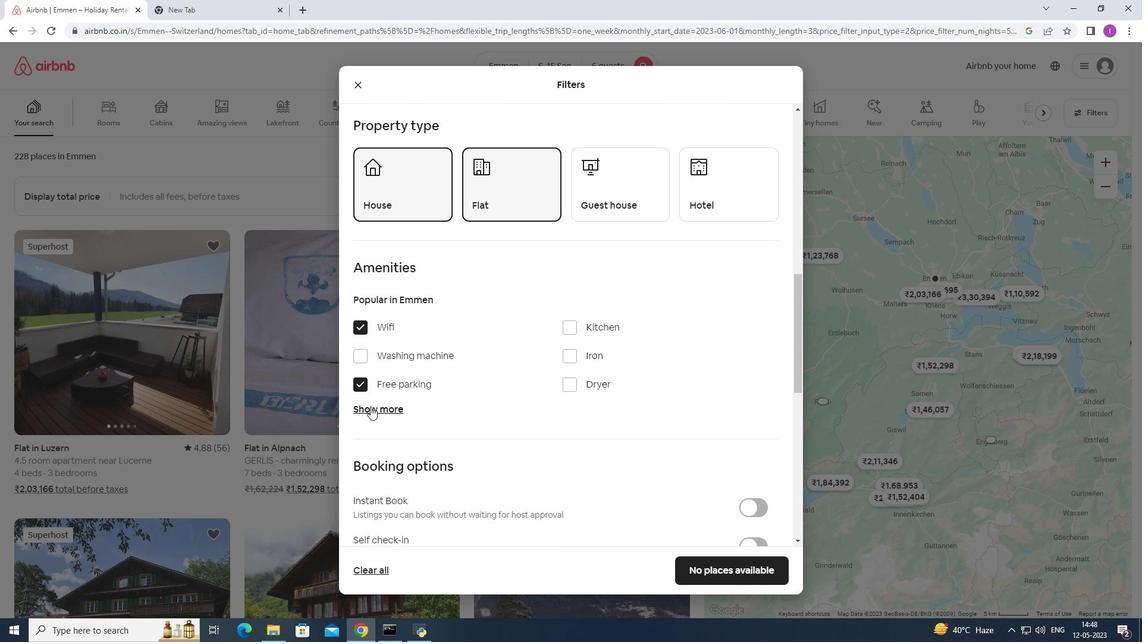 
Action: Mouse moved to (573, 476)
Screenshot: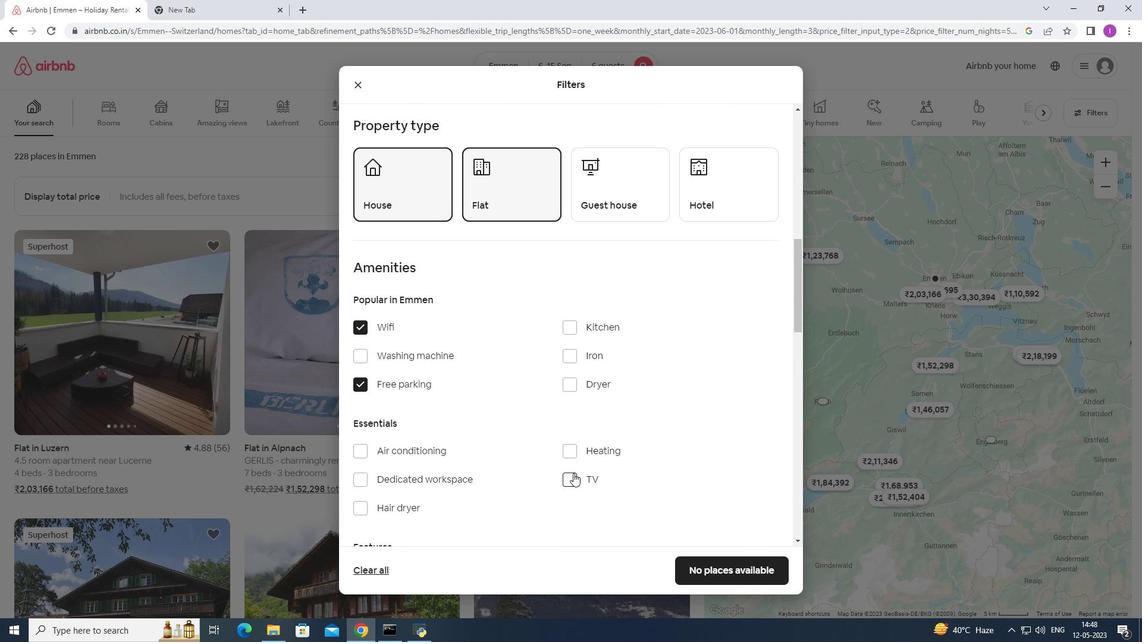 
Action: Mouse pressed left at (573, 476)
Screenshot: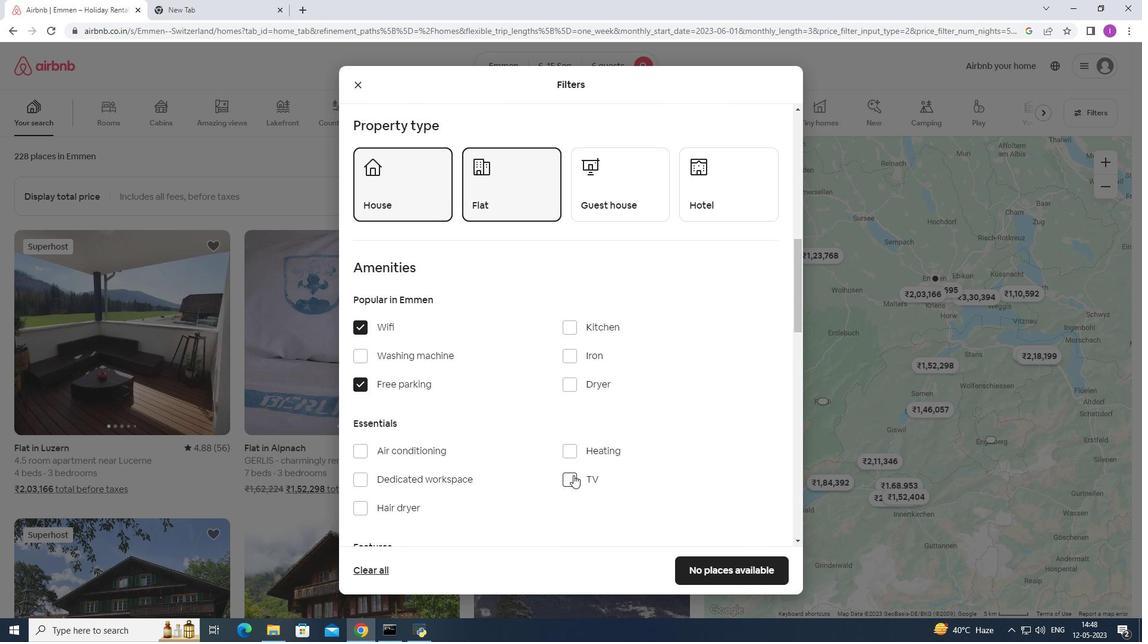 
Action: Mouse moved to (476, 470)
Screenshot: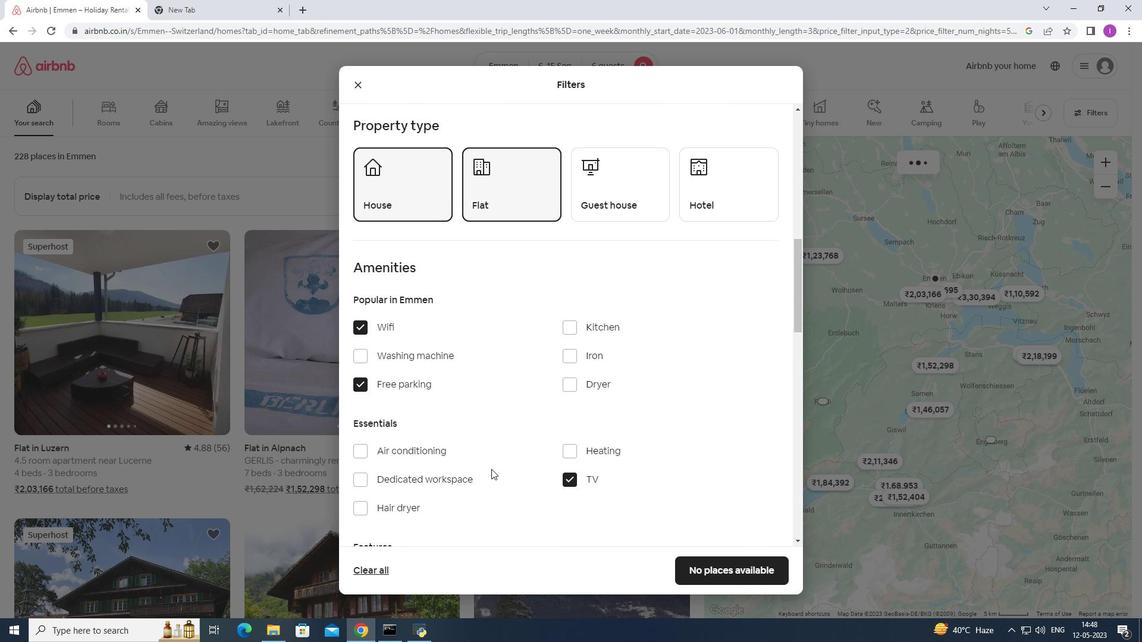 
Action: Mouse scrolled (476, 469) with delta (0, 0)
Screenshot: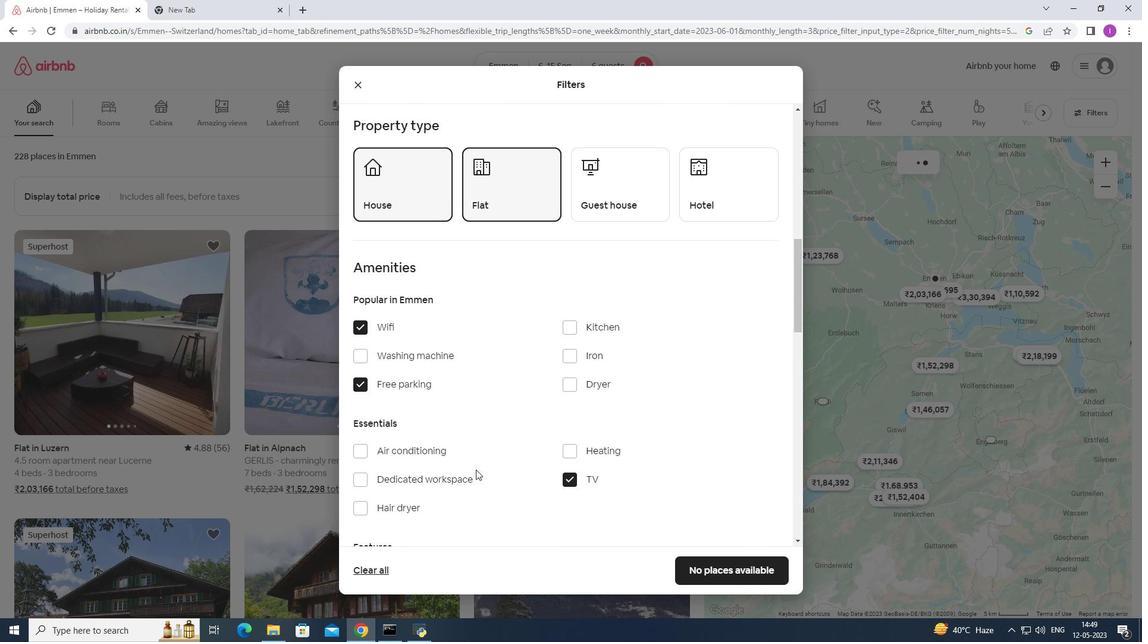 
Action: Mouse scrolled (476, 469) with delta (0, 0)
Screenshot: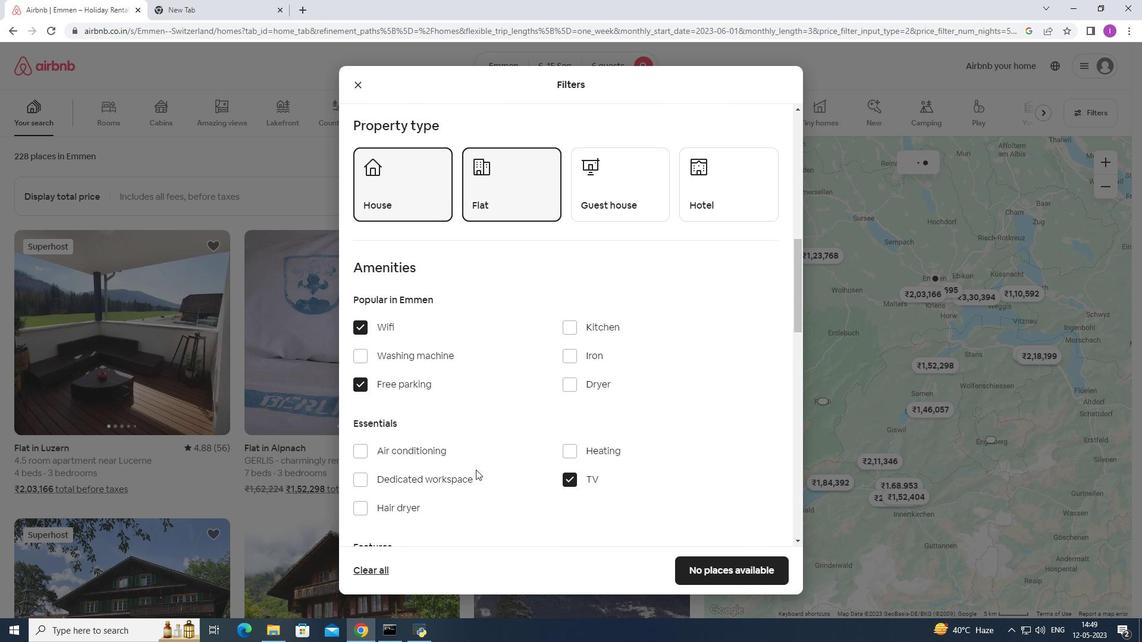 
Action: Mouse moved to (470, 461)
Screenshot: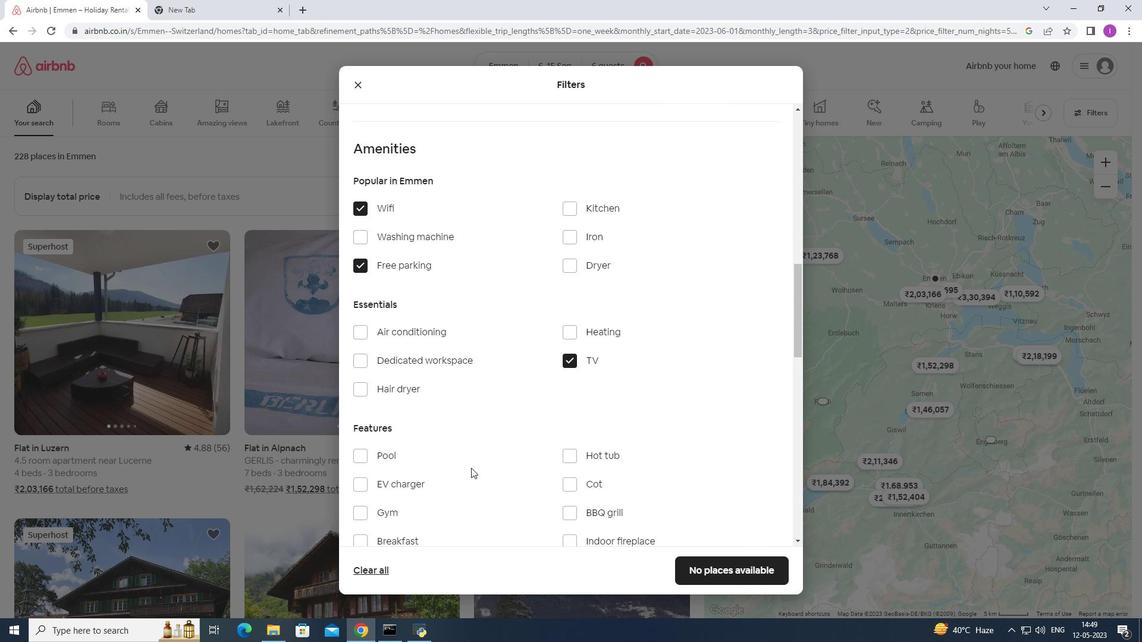 
Action: Mouse scrolled (470, 460) with delta (0, 0)
Screenshot: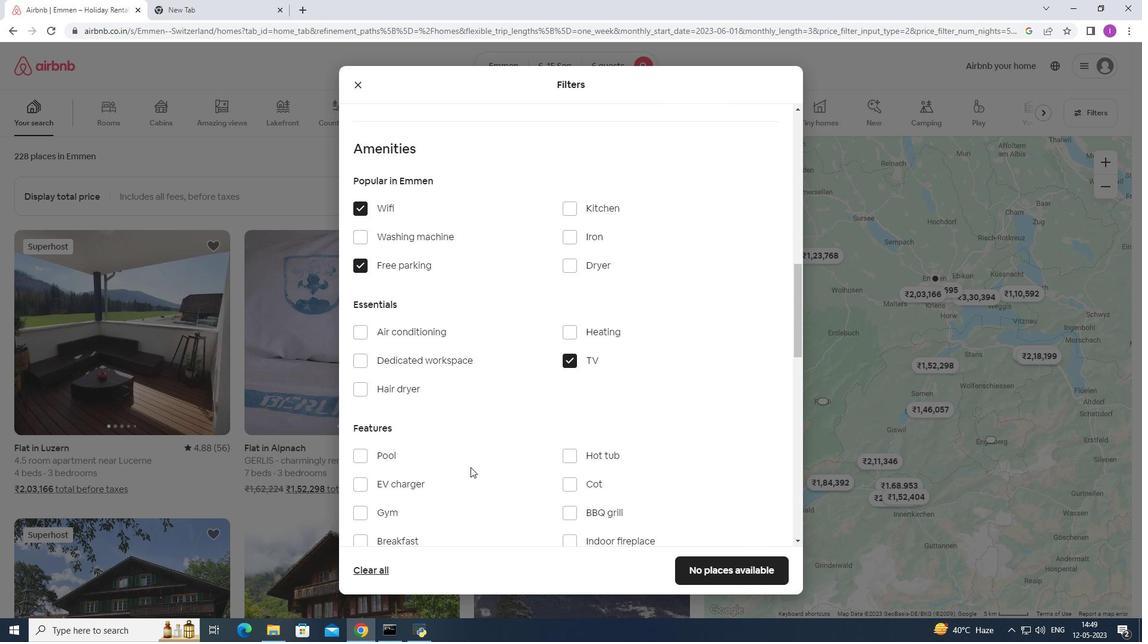 
Action: Mouse scrolled (470, 460) with delta (0, 0)
Screenshot: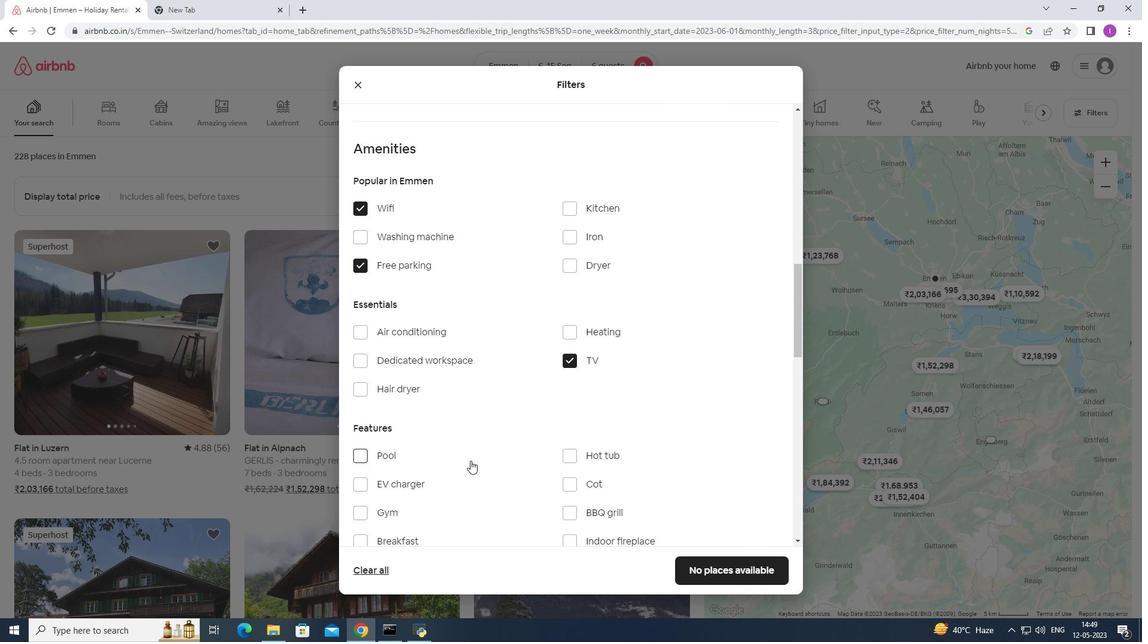
Action: Mouse scrolled (470, 460) with delta (0, 0)
Screenshot: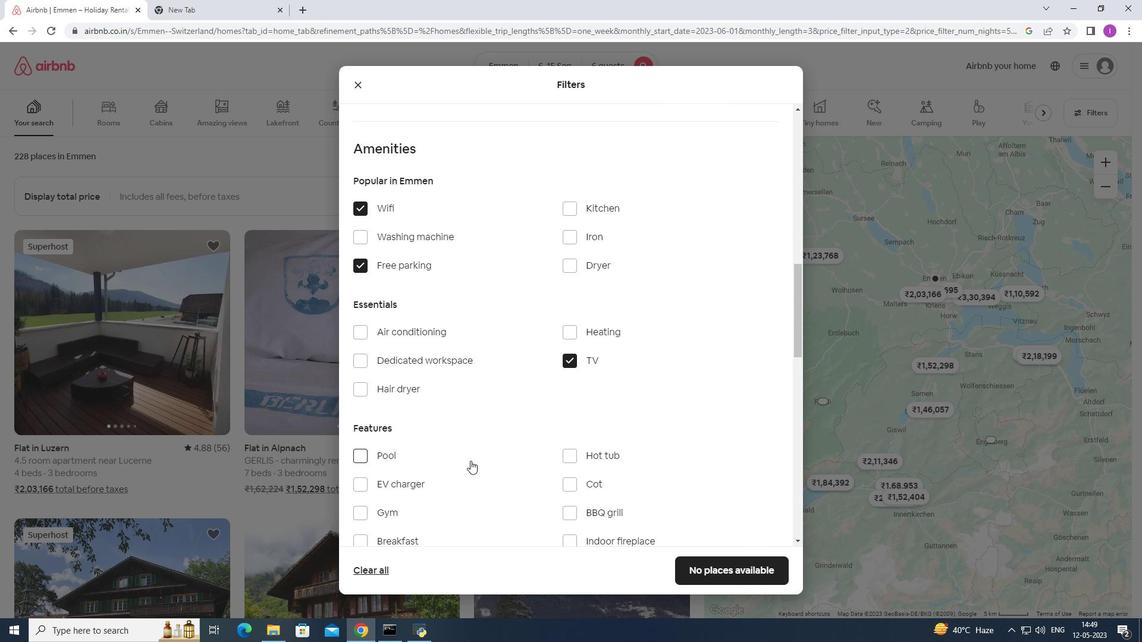 
Action: Mouse moved to (364, 335)
Screenshot: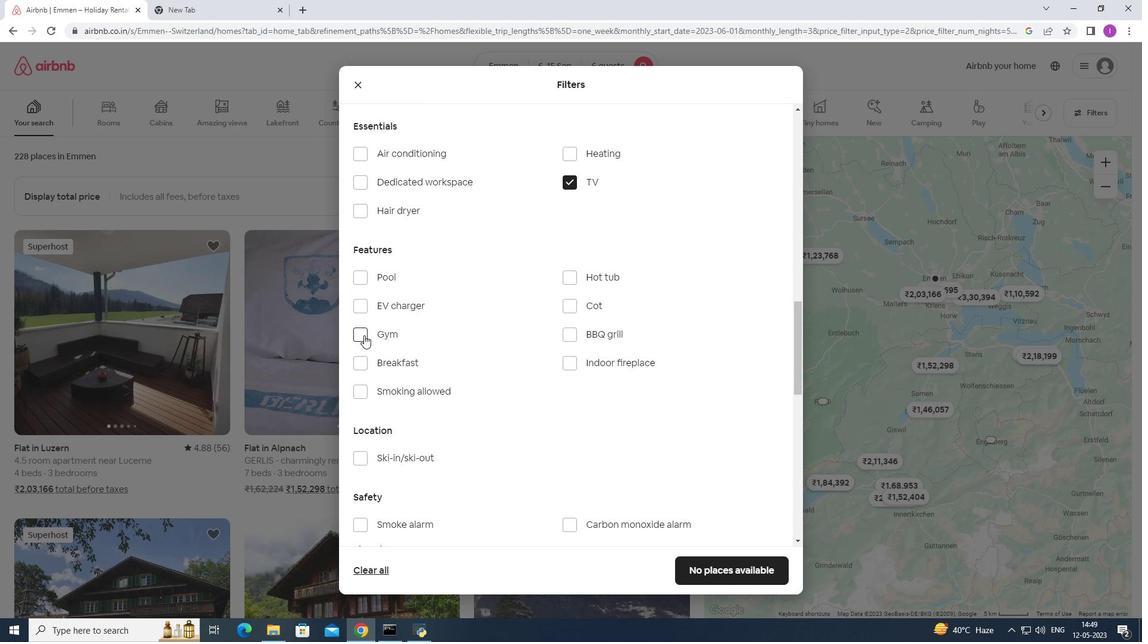 
Action: Mouse pressed left at (364, 335)
Screenshot: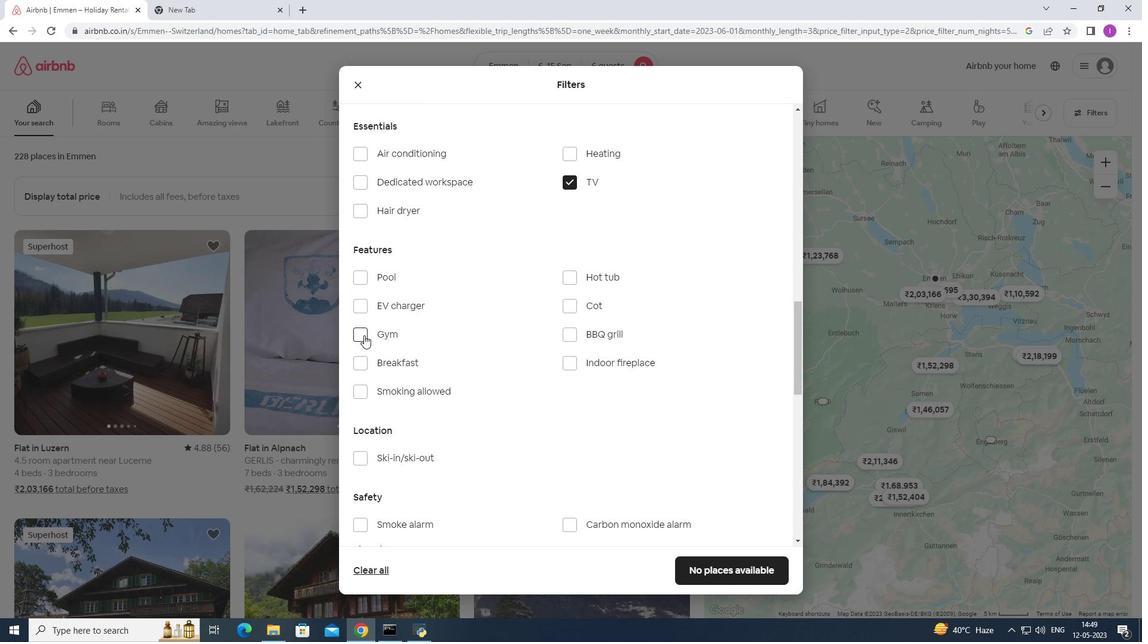 
Action: Mouse moved to (365, 364)
Screenshot: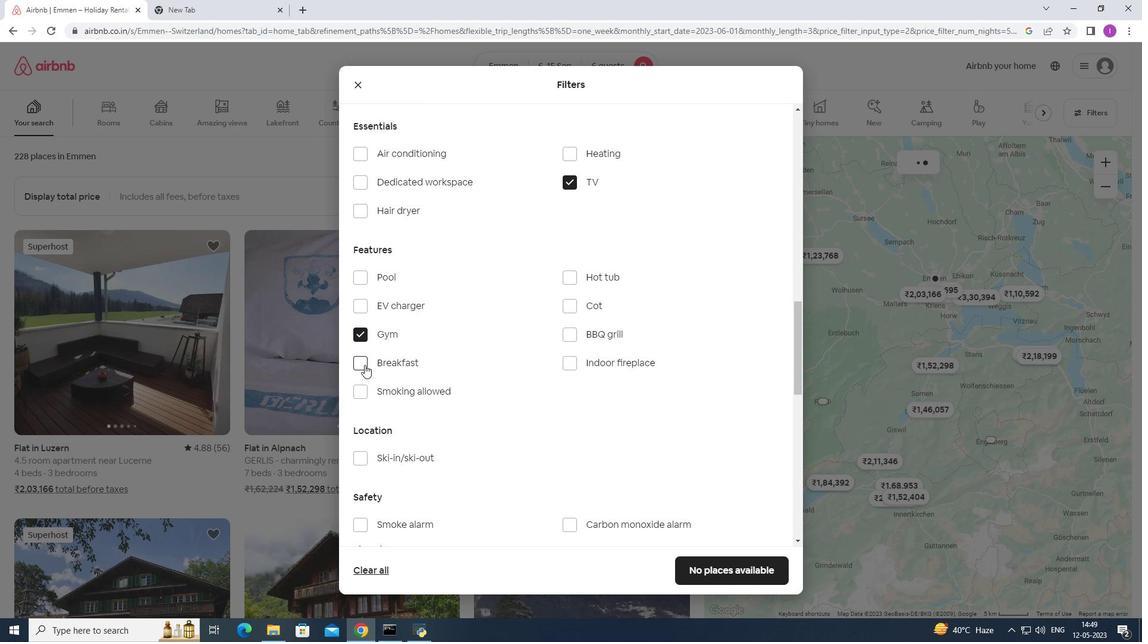 
Action: Mouse pressed left at (365, 364)
Screenshot: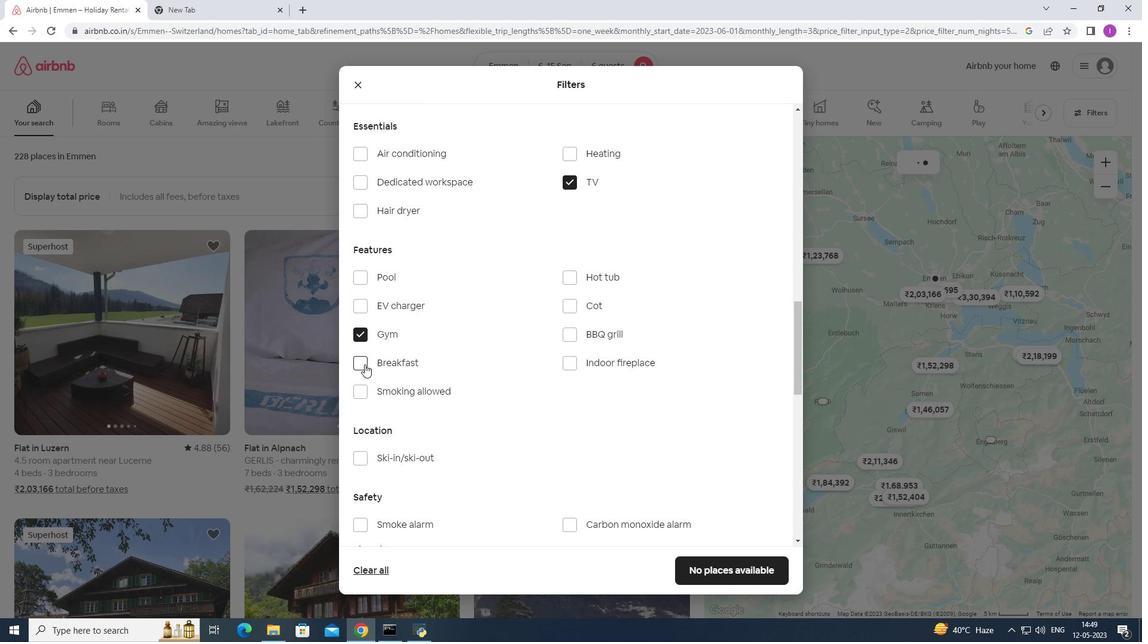 
Action: Mouse moved to (488, 382)
Screenshot: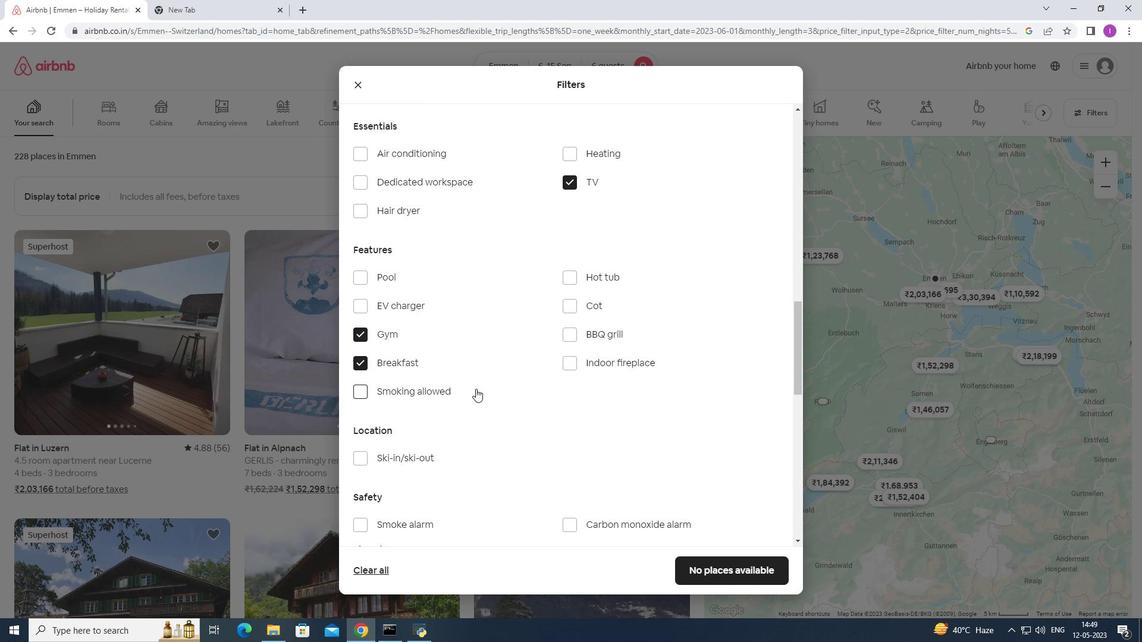 
Action: Mouse scrolled (488, 382) with delta (0, 0)
Screenshot: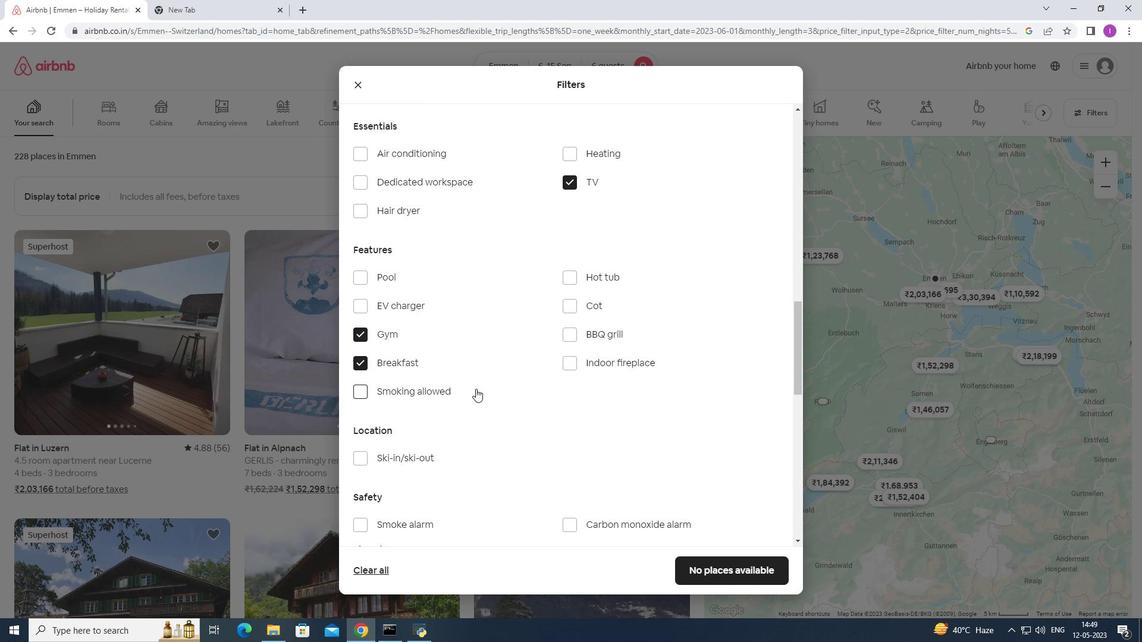 
Action: Mouse scrolled (488, 382) with delta (0, 0)
Screenshot: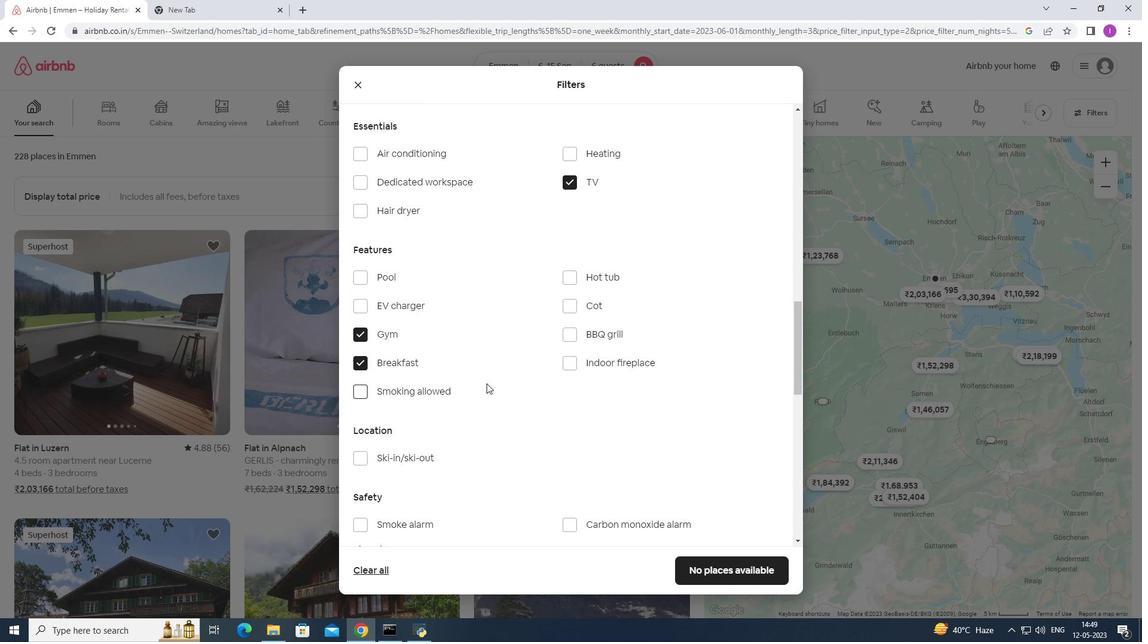 
Action: Mouse scrolled (488, 382) with delta (0, 0)
Screenshot: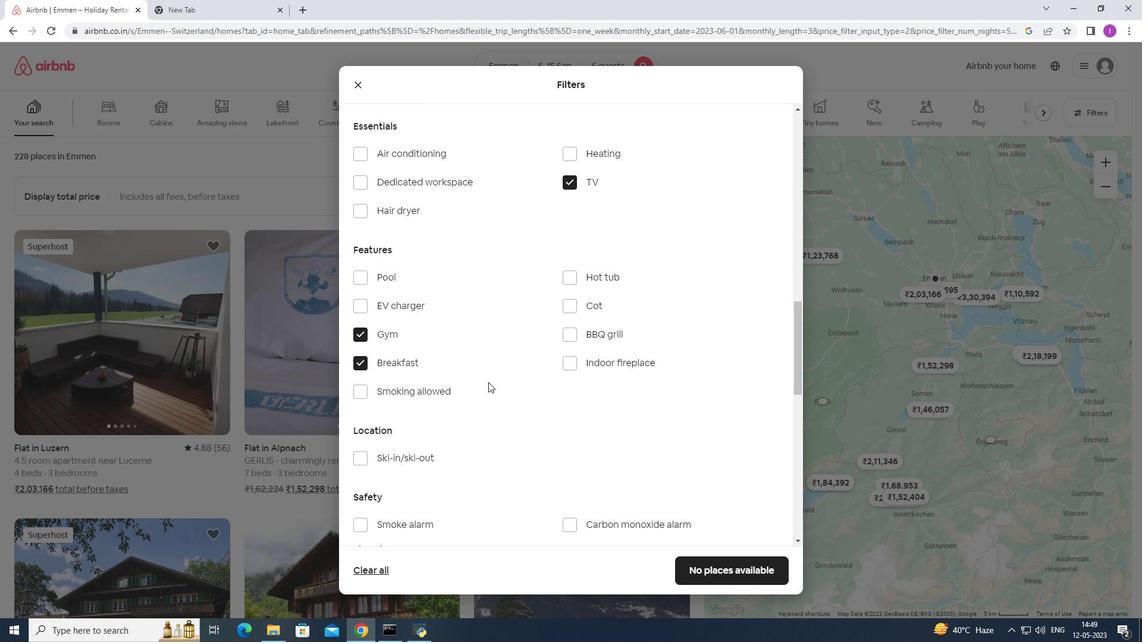 
Action: Mouse moved to (489, 377)
Screenshot: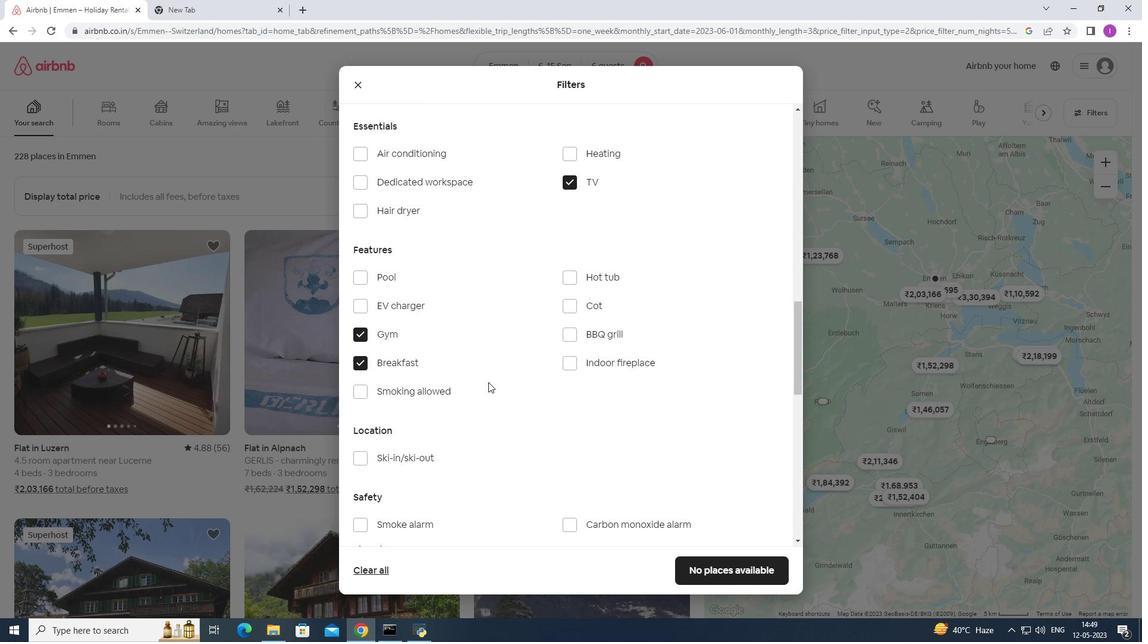
Action: Mouse scrolled (489, 377) with delta (0, 0)
Screenshot: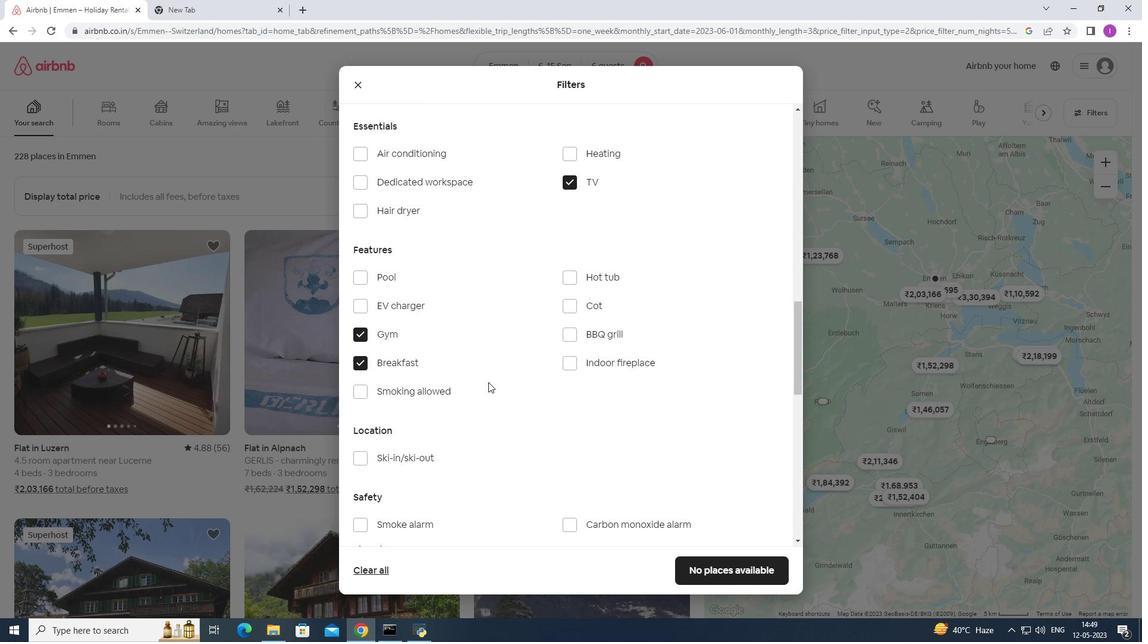 
Action: Mouse moved to (752, 451)
Screenshot: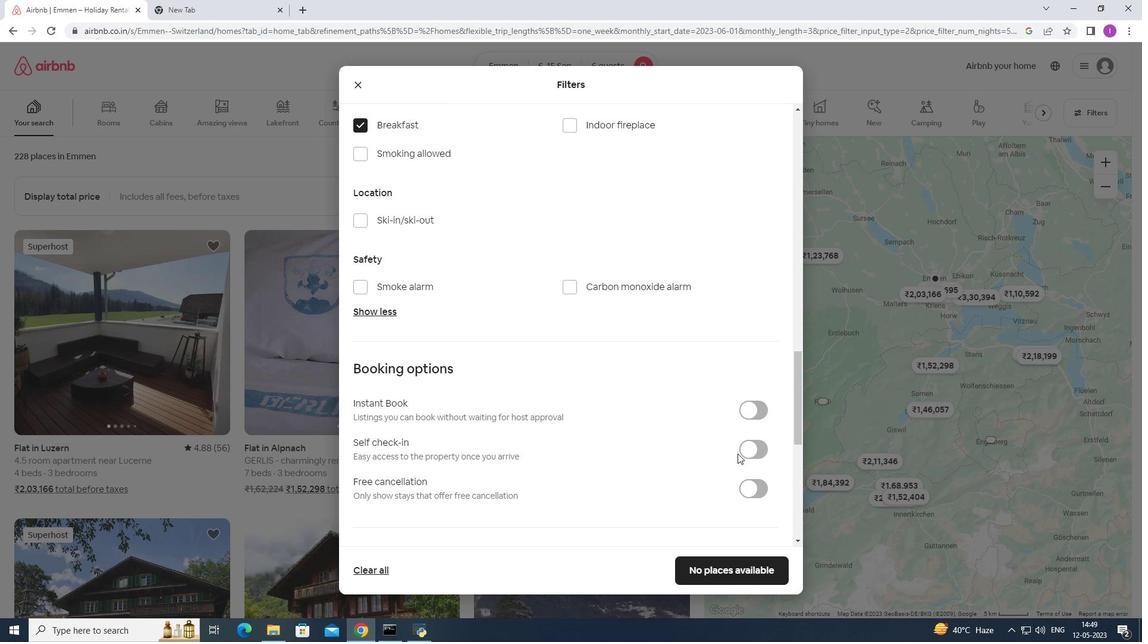 
Action: Mouse pressed left at (752, 451)
Screenshot: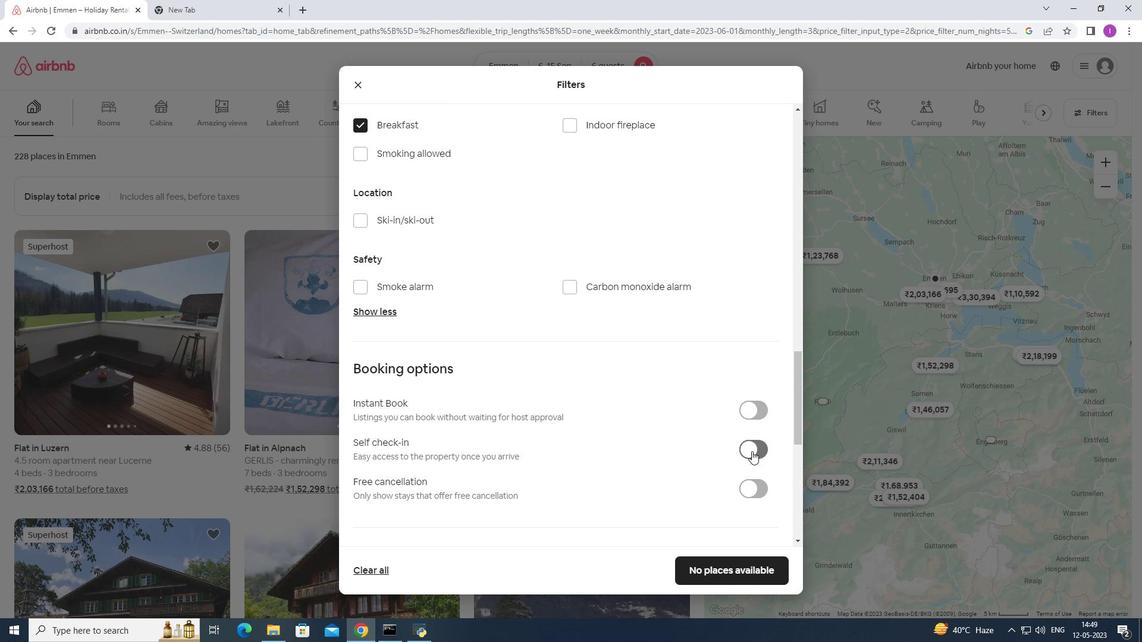 
Action: Mouse moved to (516, 386)
Screenshot: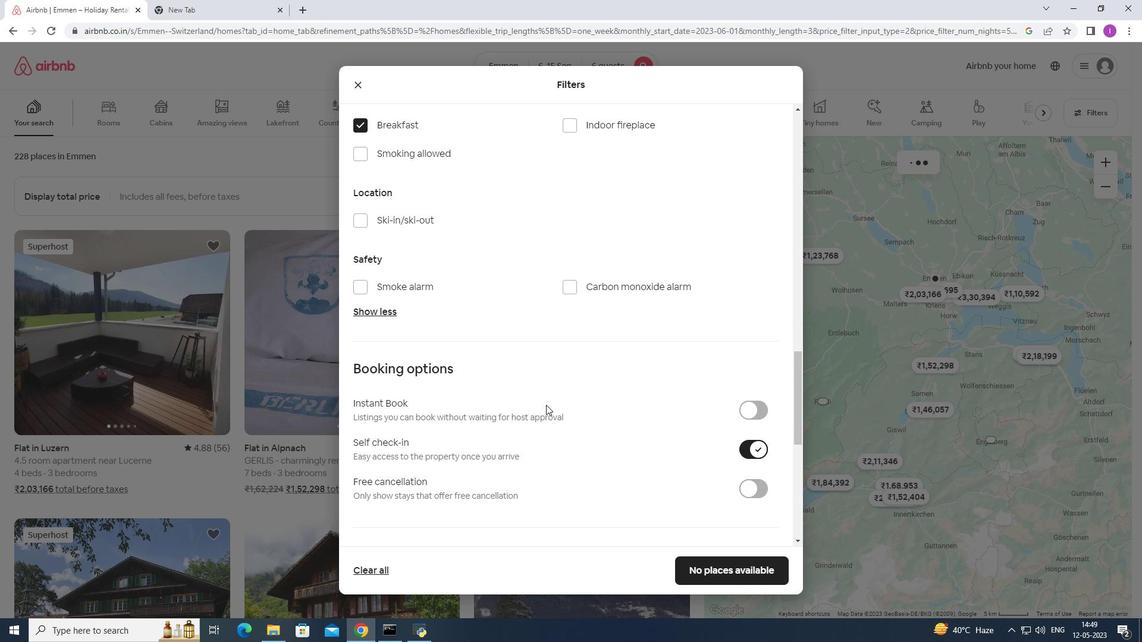 
Action: Mouse scrolled (516, 385) with delta (0, 0)
Screenshot: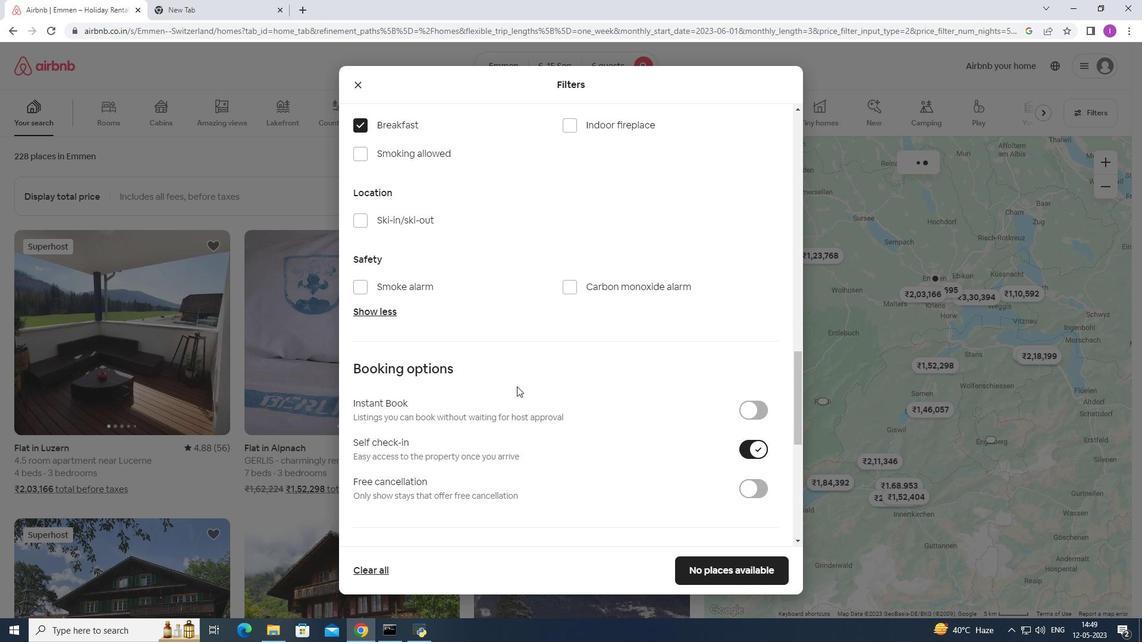 
Action: Mouse moved to (516, 386)
Screenshot: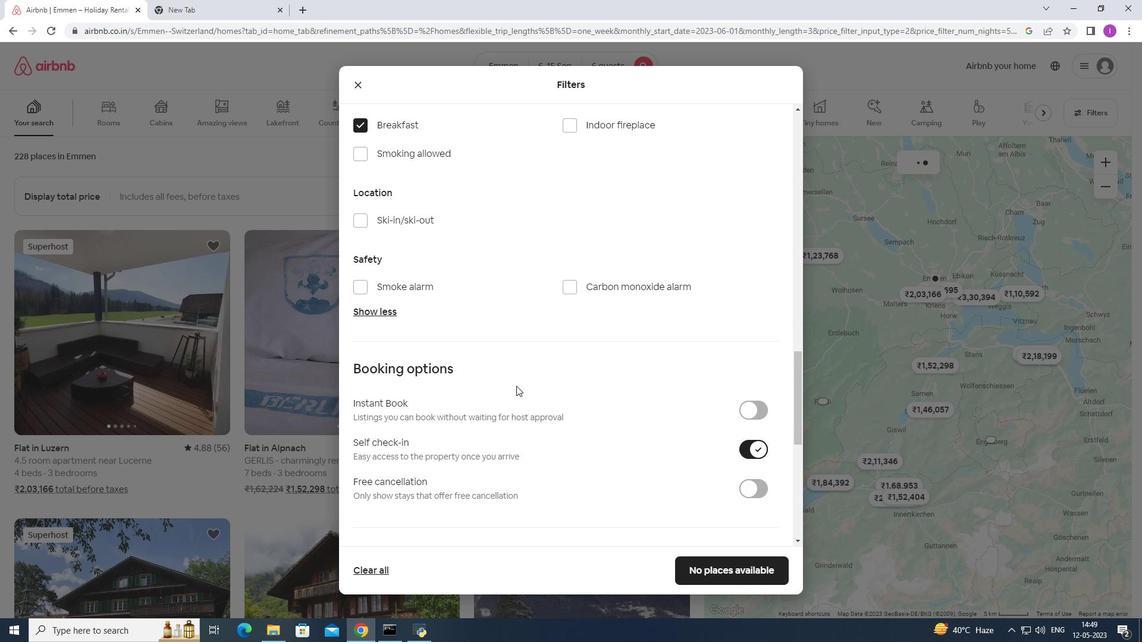 
Action: Mouse scrolled (516, 385) with delta (0, 0)
Screenshot: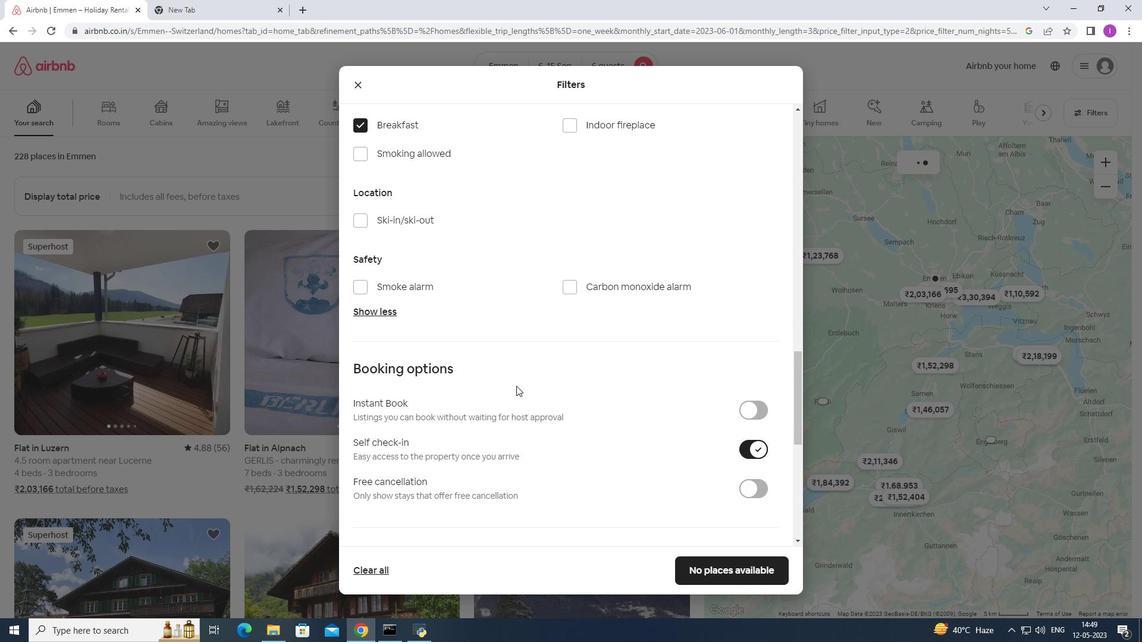 
Action: Mouse scrolled (516, 385) with delta (0, 0)
Screenshot: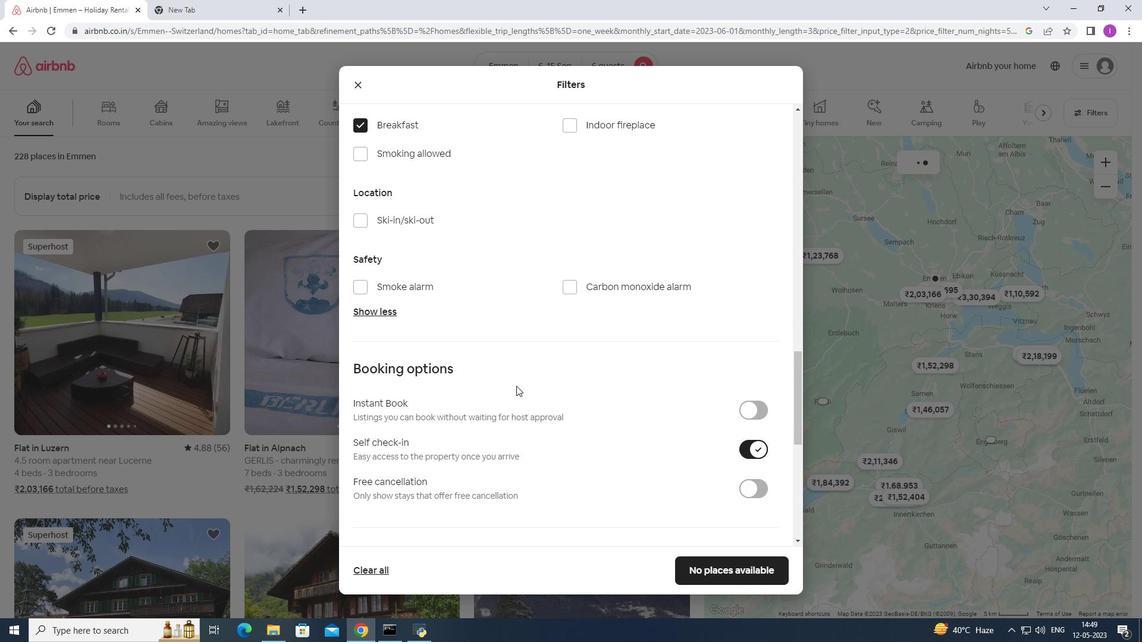 
Action: Mouse scrolled (516, 385) with delta (0, 0)
Screenshot: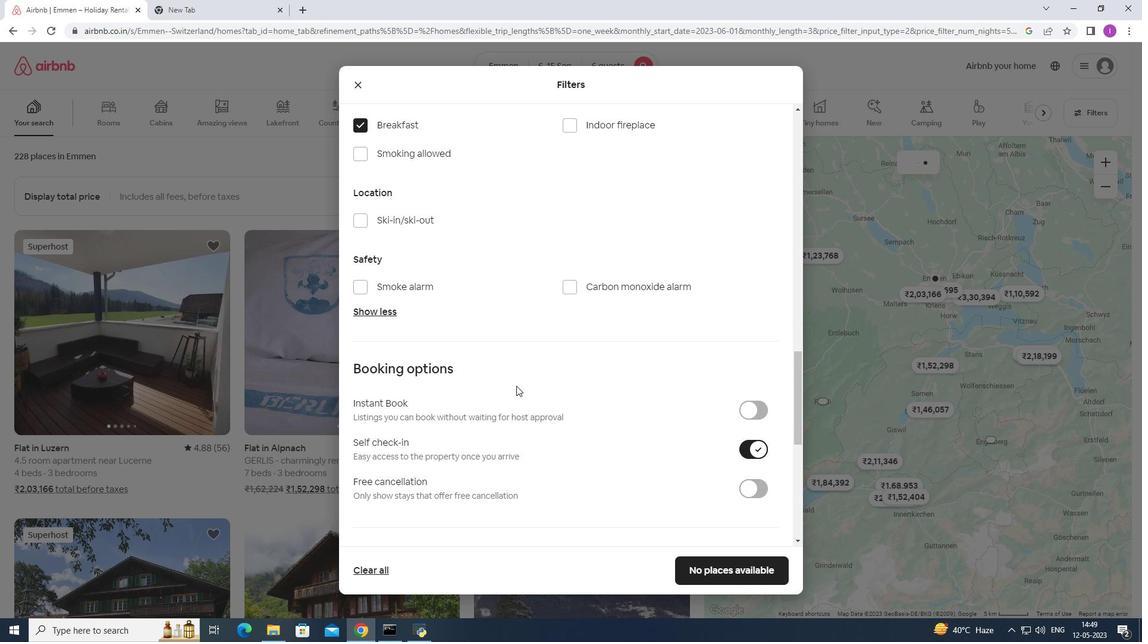 
Action: Mouse moved to (516, 385)
Screenshot: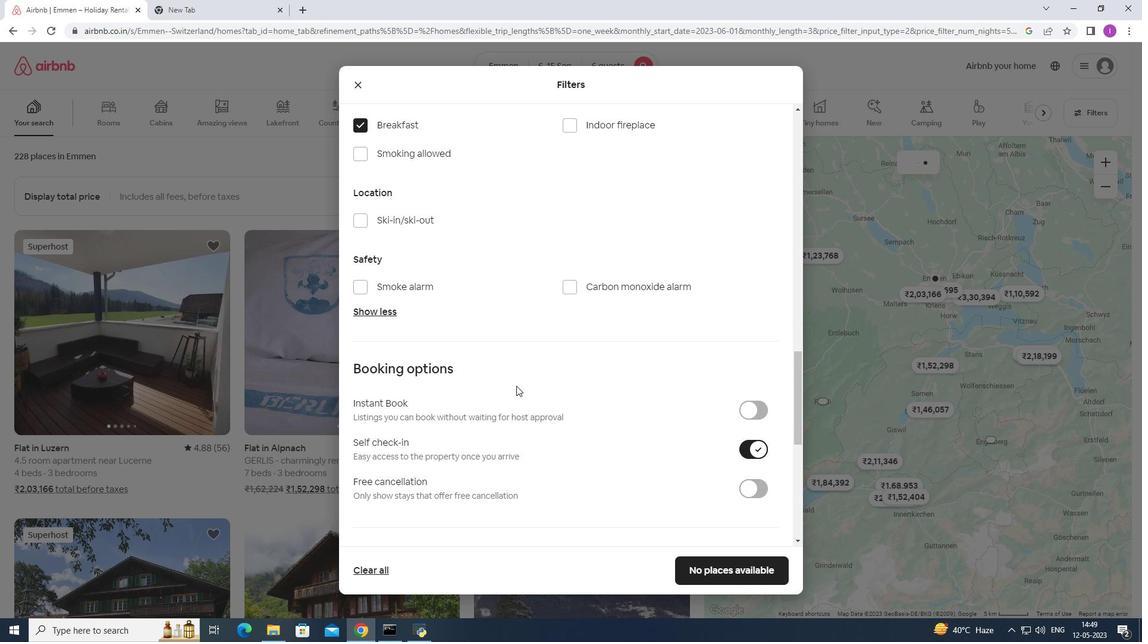 
Action: Mouse scrolled (516, 384) with delta (0, 0)
Screenshot: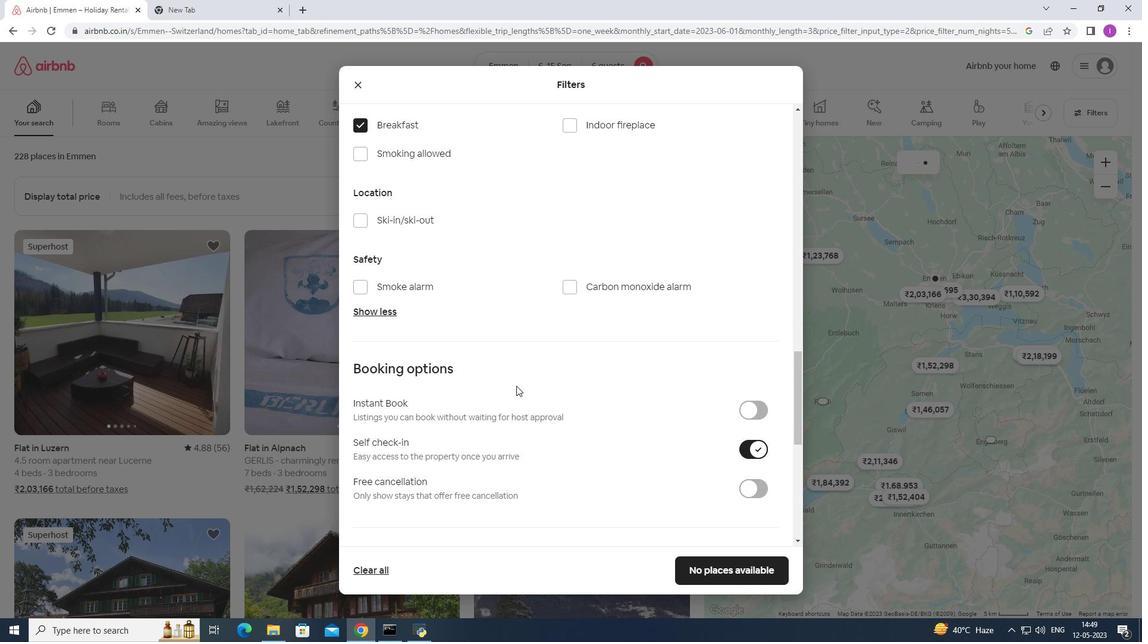 
Action: Mouse moved to (516, 376)
Screenshot: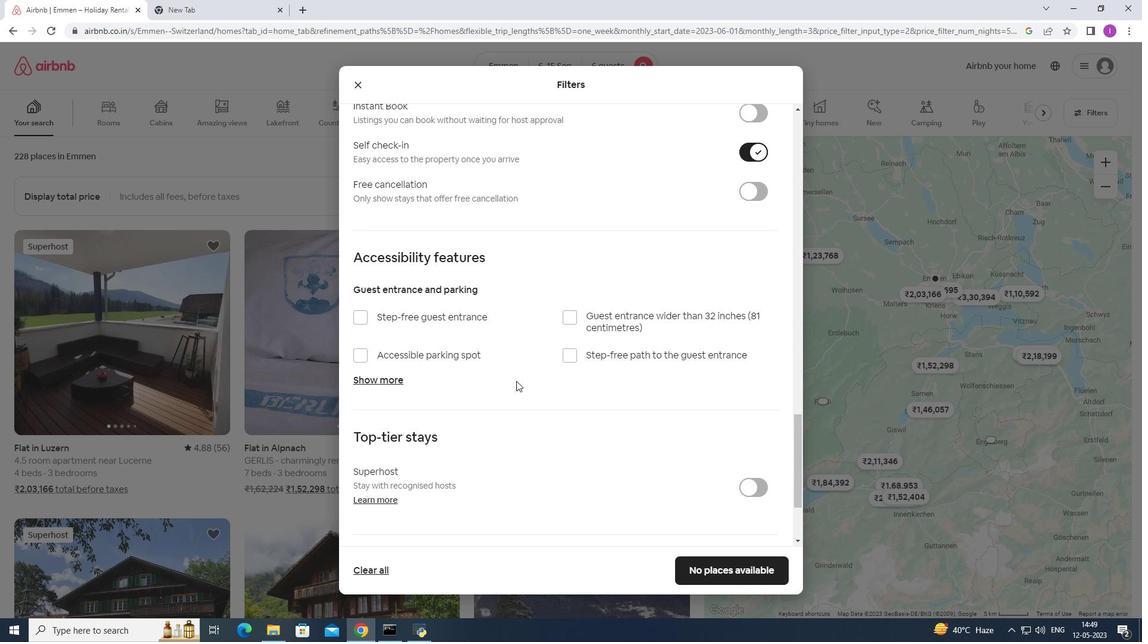 
Action: Mouse scrolled (516, 375) with delta (0, 0)
Screenshot: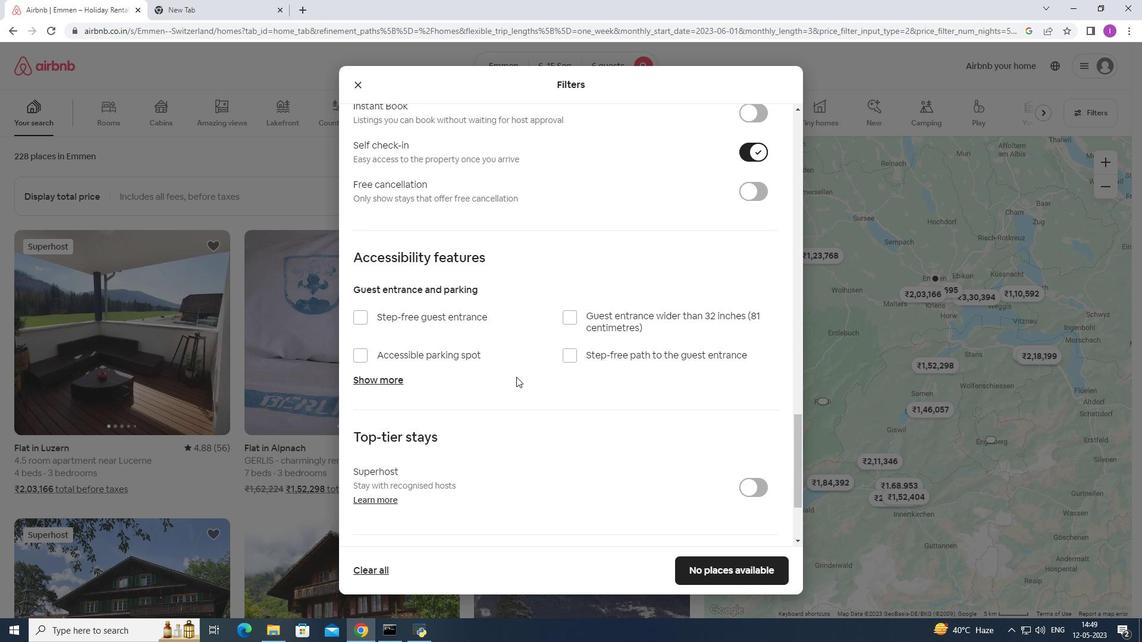 
Action: Mouse scrolled (516, 375) with delta (0, 0)
Screenshot: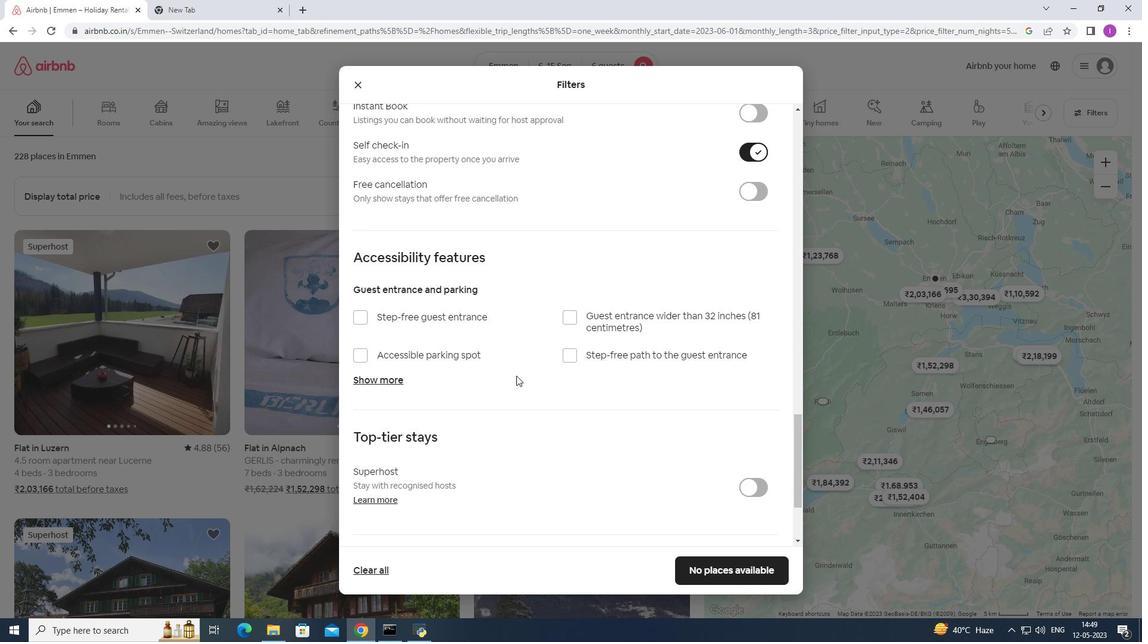 
Action: Mouse scrolled (516, 375) with delta (0, 0)
Screenshot: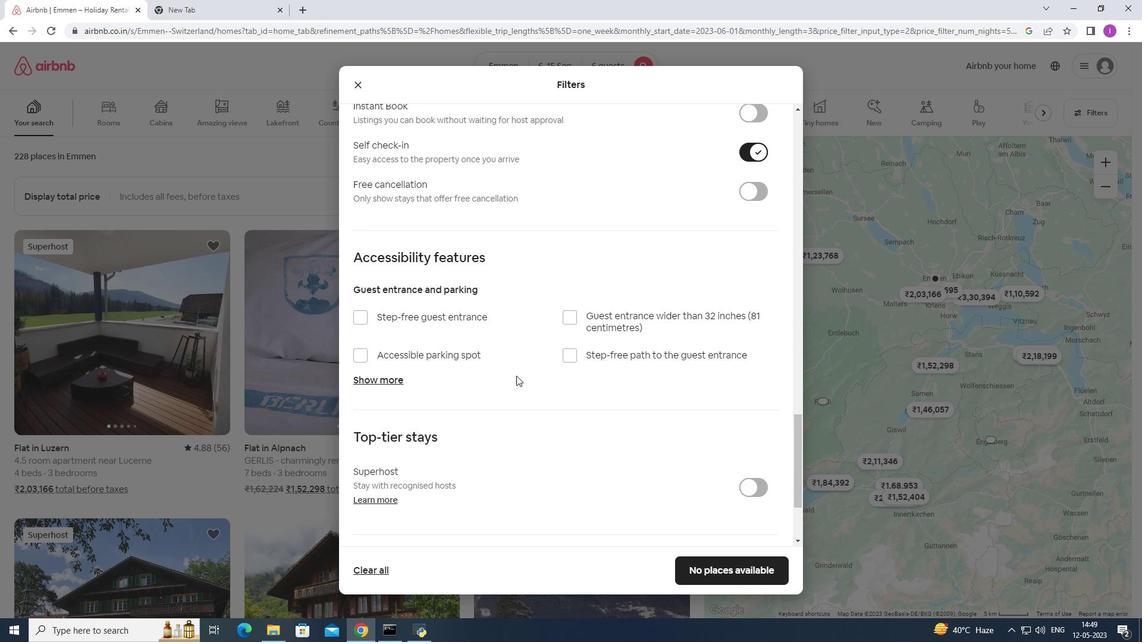 
Action: Mouse moved to (517, 375)
Screenshot: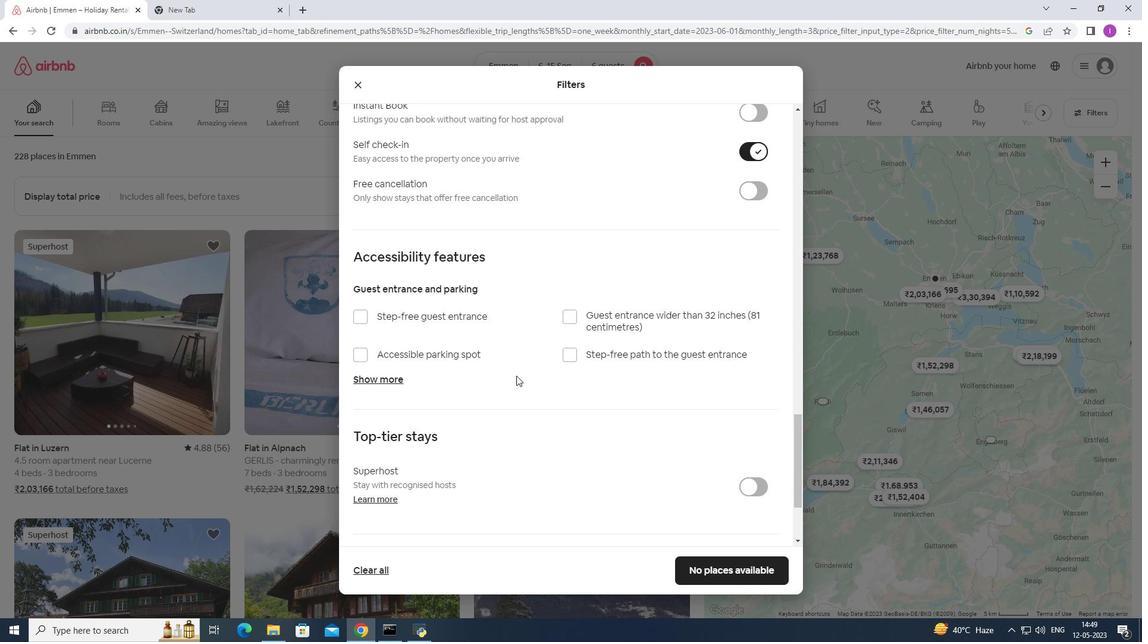 
Action: Mouse scrolled (516, 375) with delta (0, 0)
Screenshot: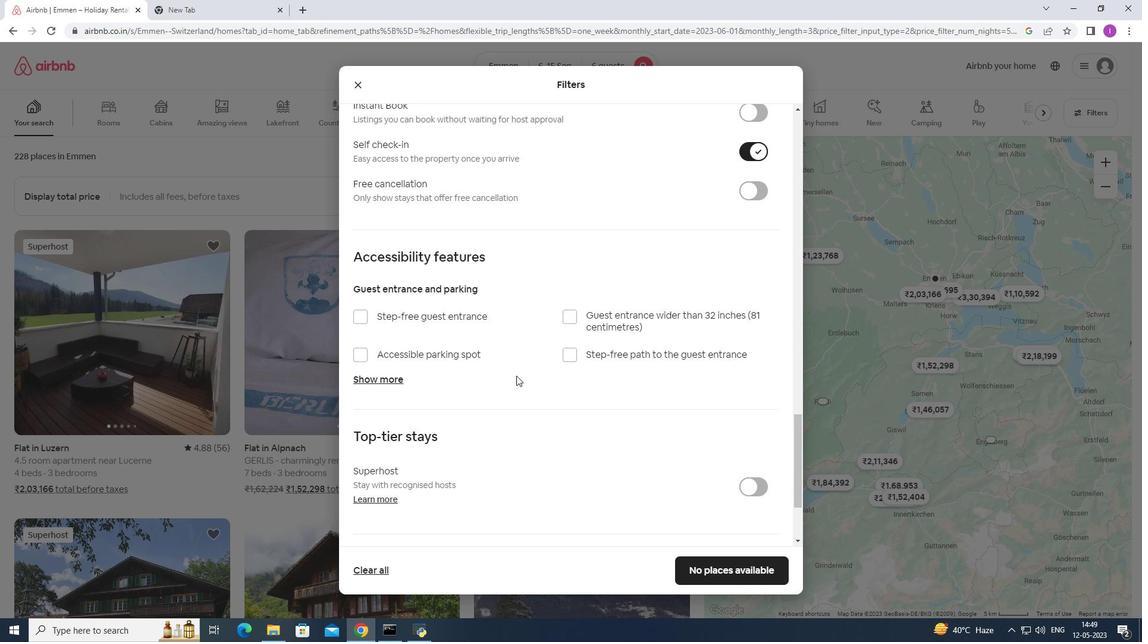 
Action: Mouse moved to (526, 363)
Screenshot: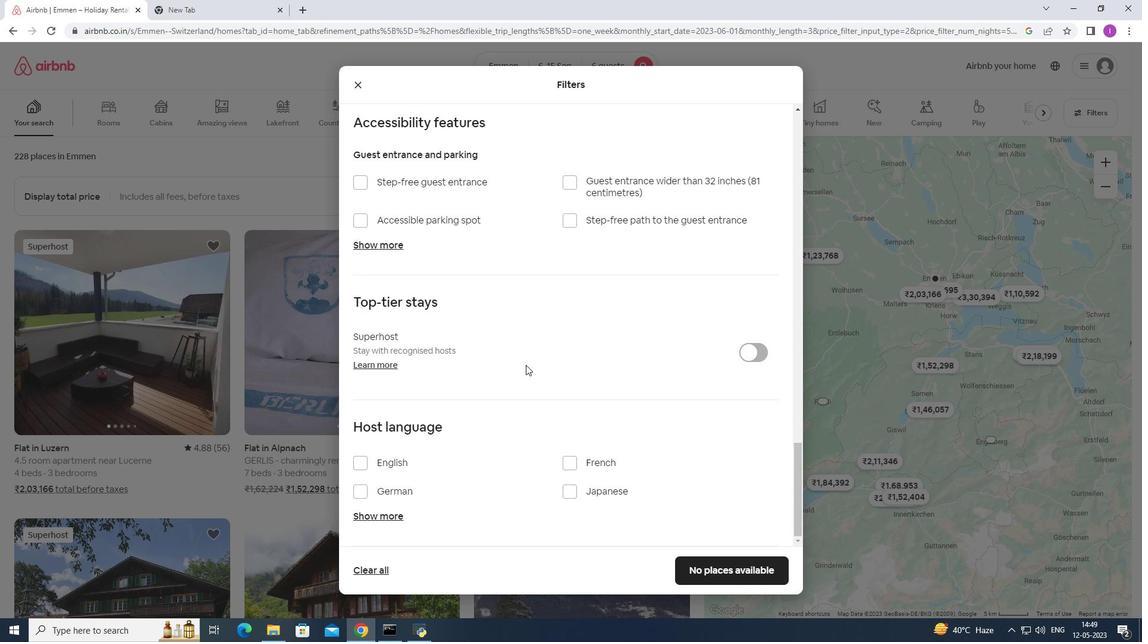 
Action: Mouse scrolled (526, 363) with delta (0, 0)
Screenshot: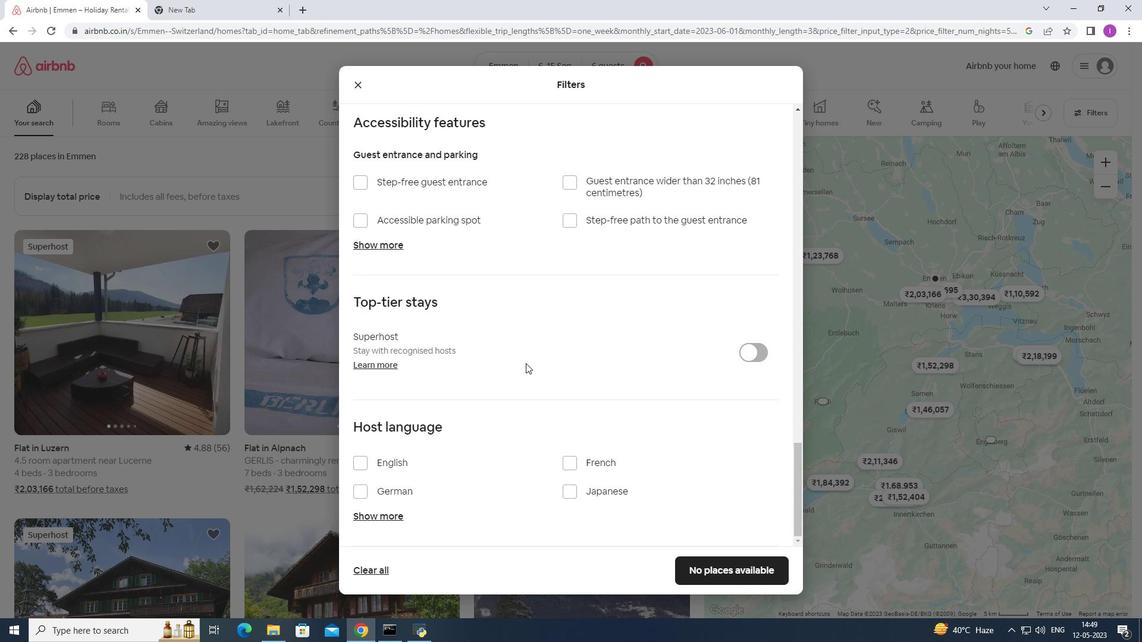 
Action: Mouse moved to (523, 363)
Screenshot: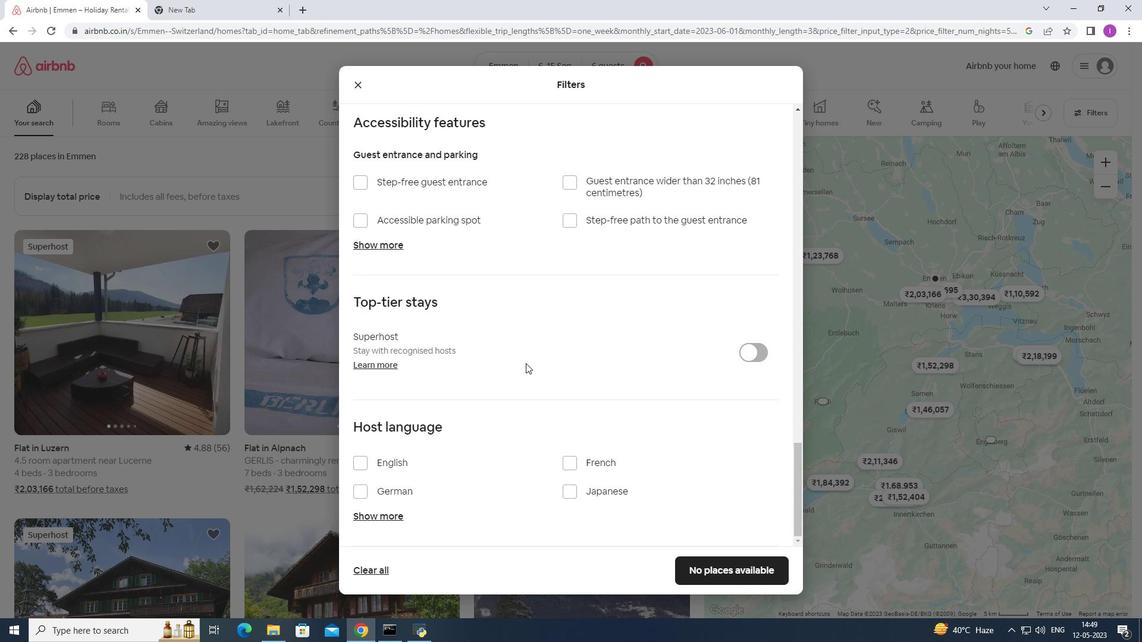 
Action: Mouse scrolled (523, 363) with delta (0, 0)
Screenshot: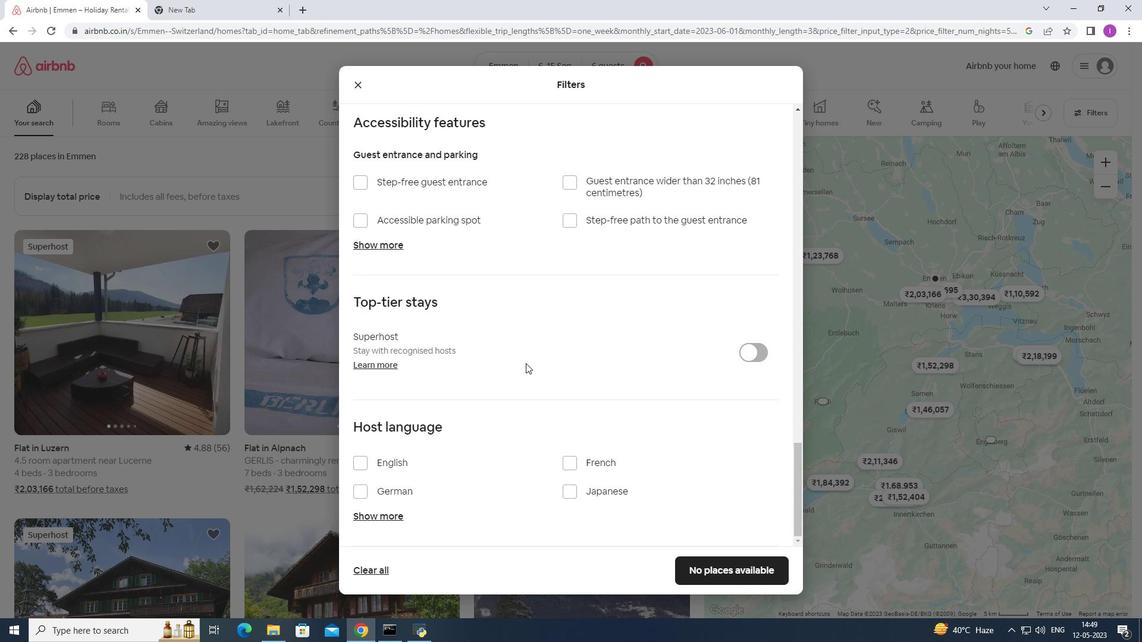 
Action: Mouse moved to (358, 466)
Screenshot: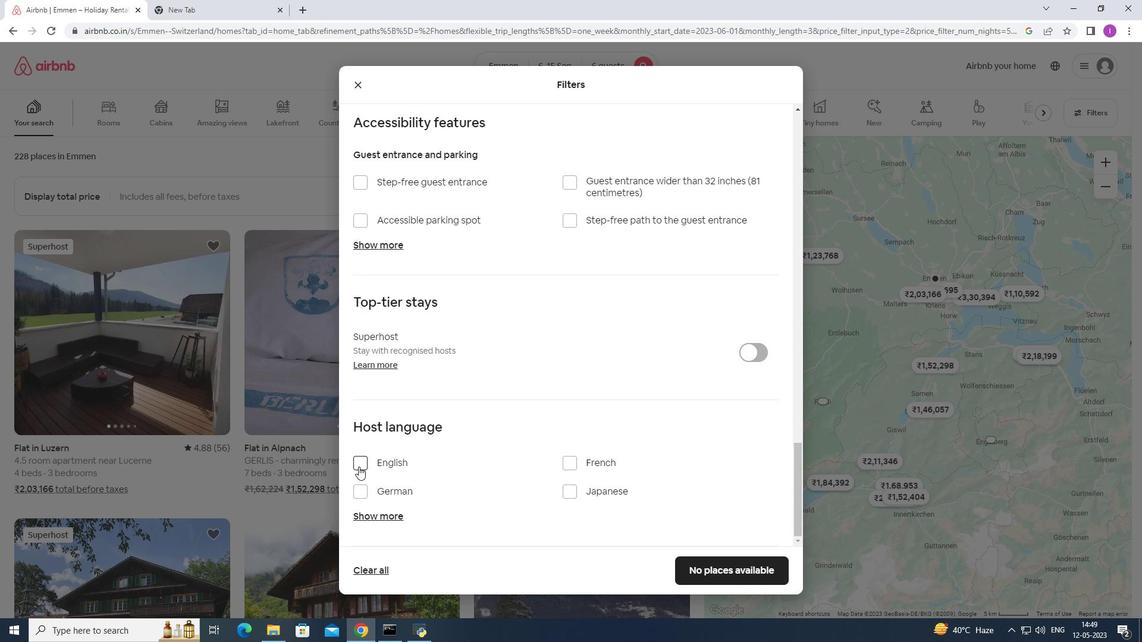 
Action: Mouse pressed left at (358, 466)
Screenshot: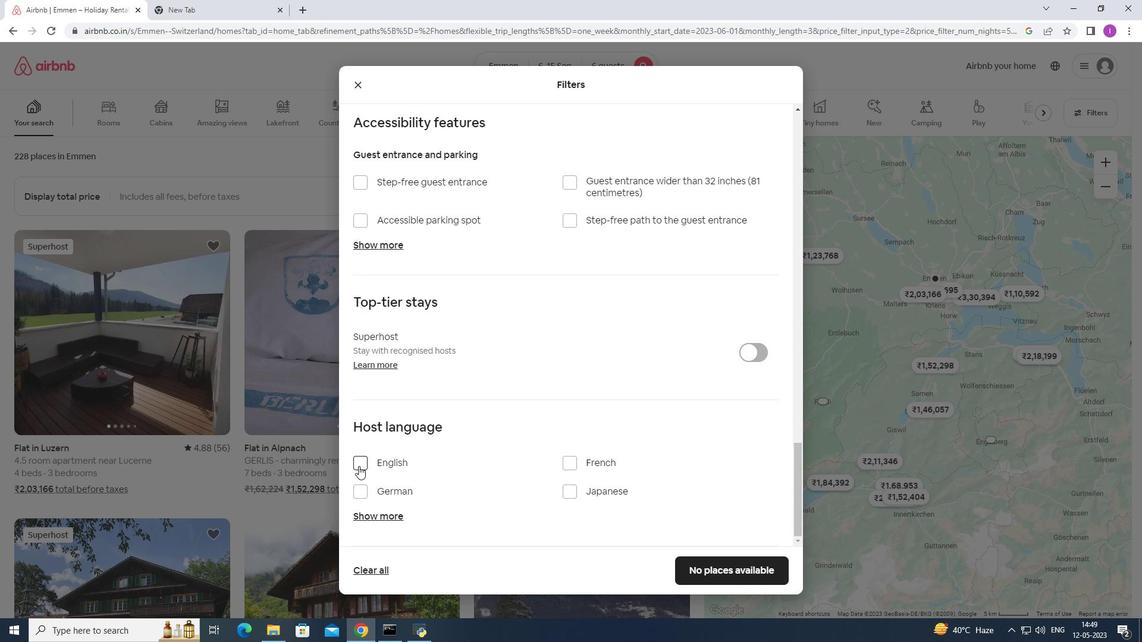 
Action: Mouse moved to (741, 567)
Screenshot: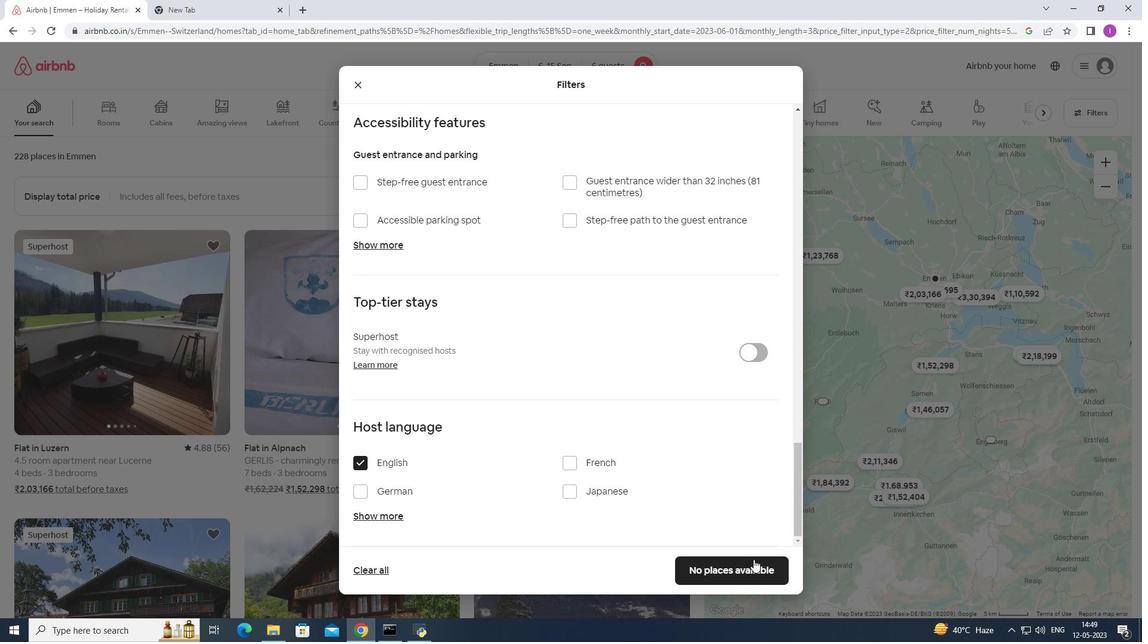 
Action: Mouse pressed left at (741, 567)
Screenshot: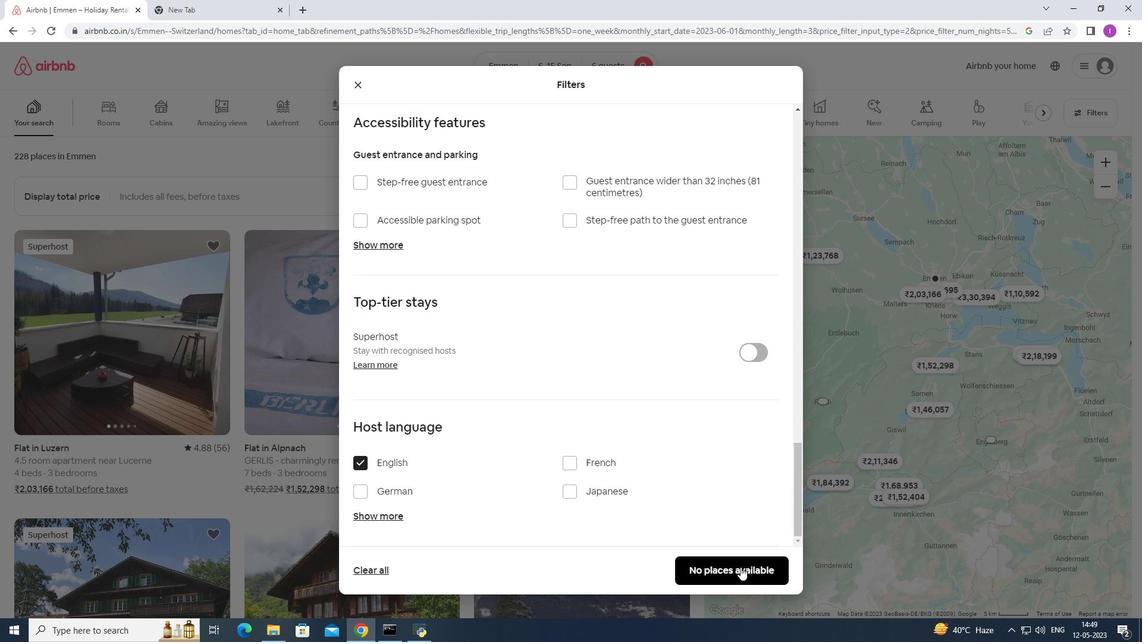 
Action: Mouse moved to (503, 2)
Screenshot: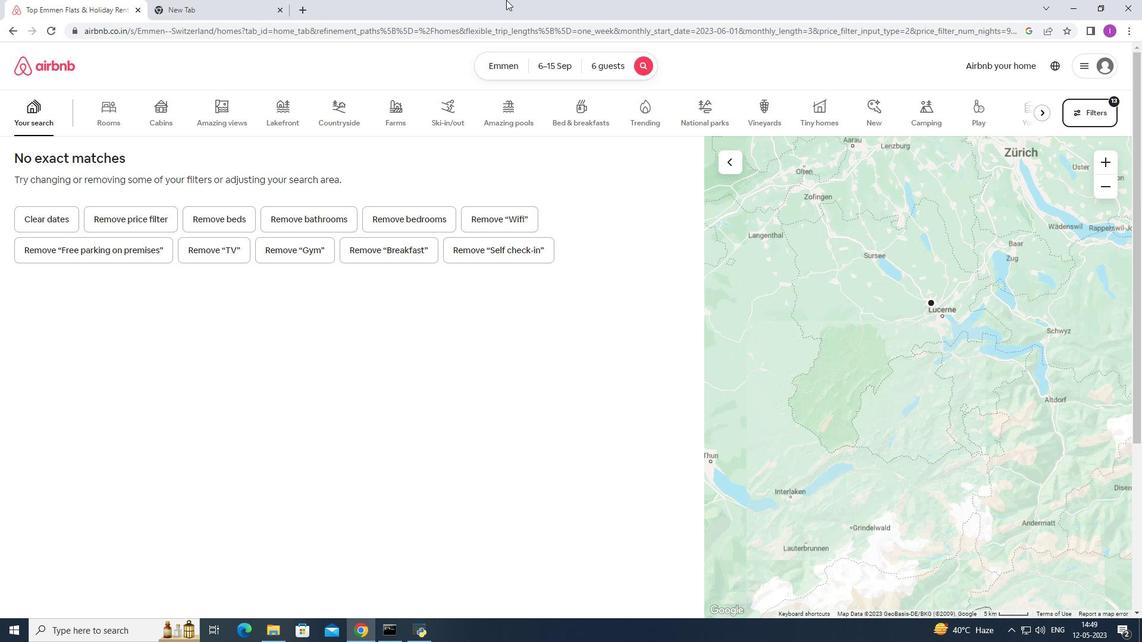 
